 Task: Buy 4 Baking Mats from Baking Tools & Accessories section under best seller category for shipping address: Ian Hill, 4722 Huntz Lane, Bolton, Massachusetts 01740, Cell Number 9785492947. Pay from credit card ending with 9757, CVV 798
Action: Mouse moved to (8, 72)
Screenshot: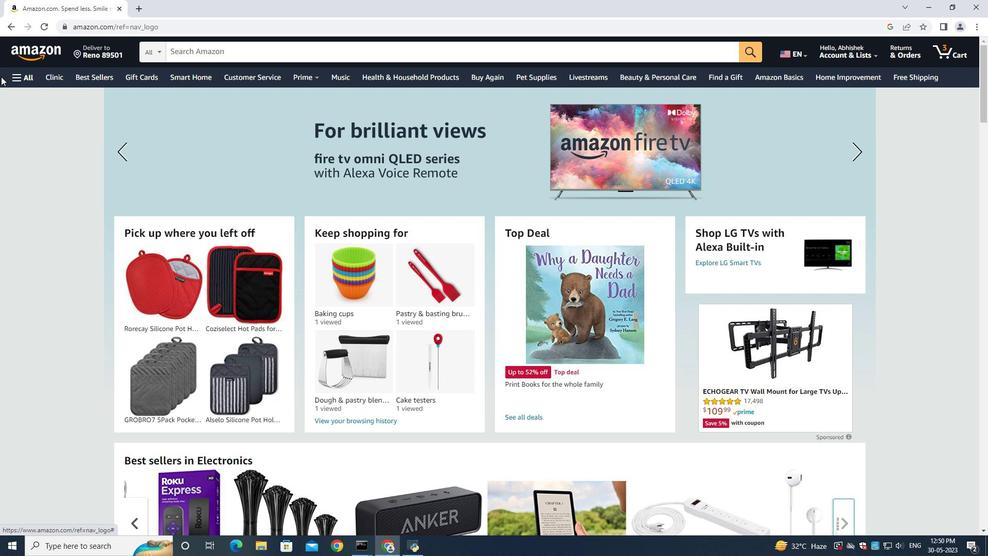
Action: Mouse pressed left at (8, 72)
Screenshot: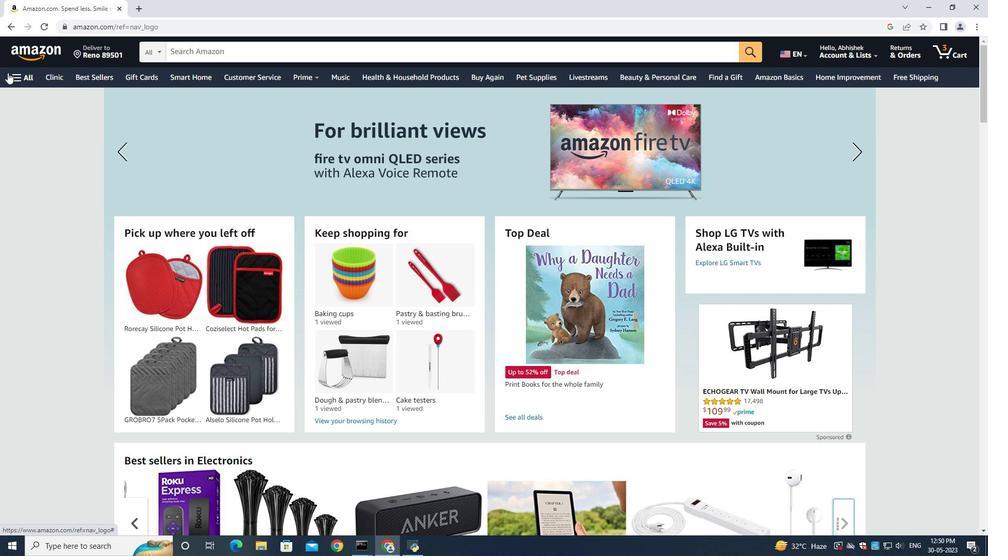 
Action: Mouse moved to (27, 93)
Screenshot: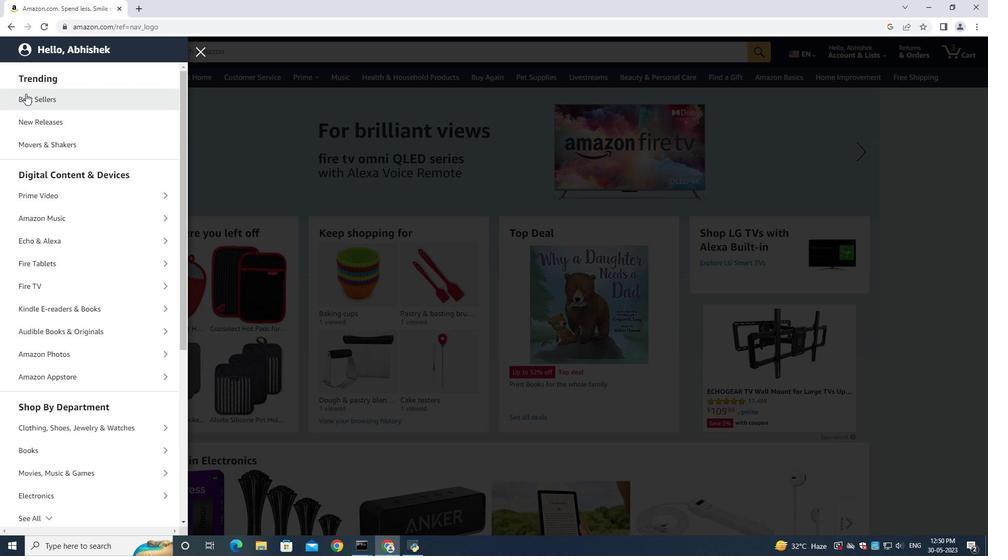 
Action: Mouse pressed left at (27, 93)
Screenshot: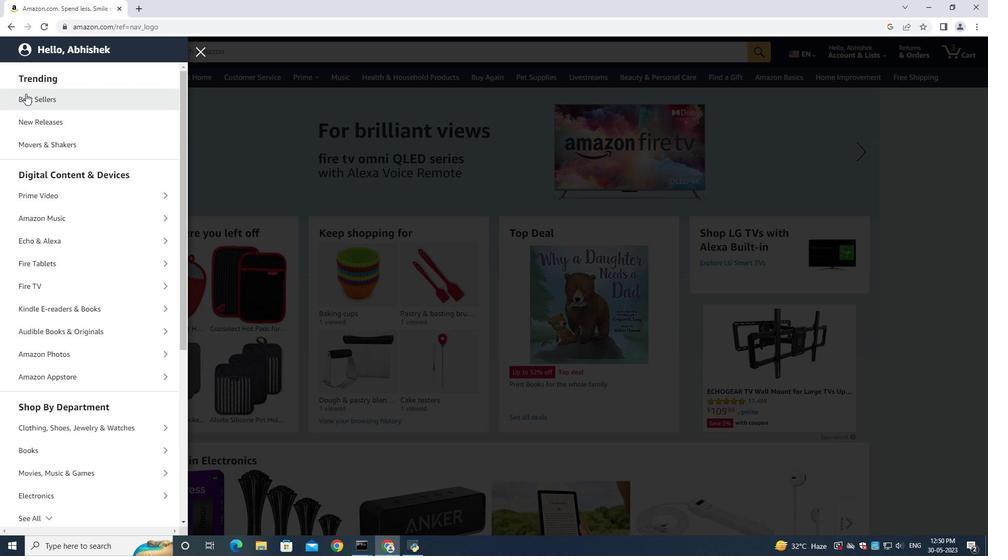 
Action: Mouse moved to (218, 56)
Screenshot: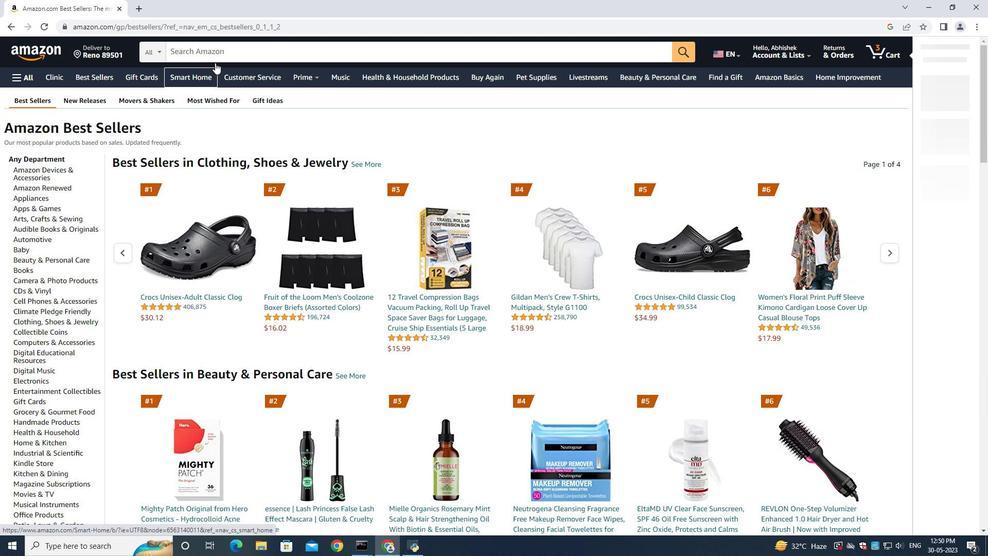
Action: Mouse pressed left at (218, 56)
Screenshot: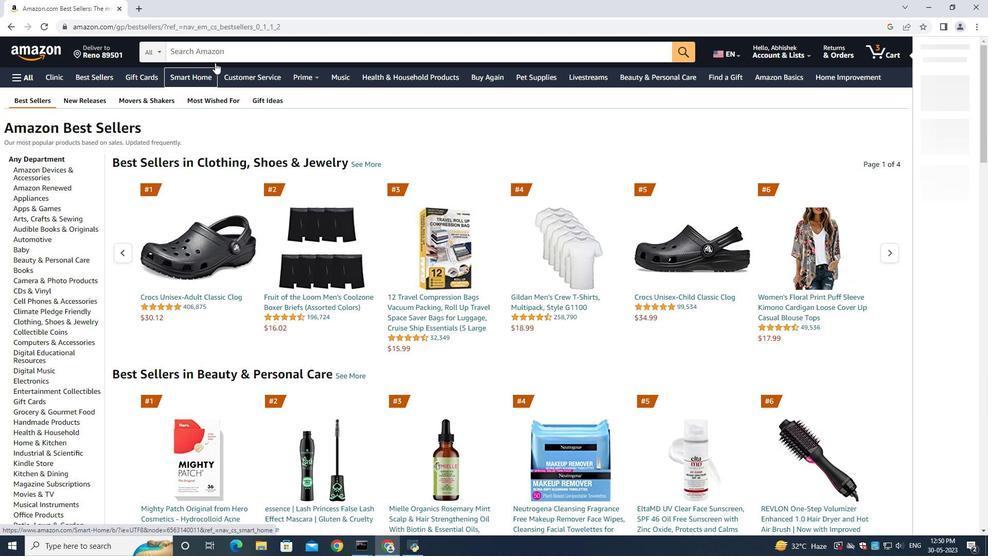 
Action: Key pressed <Key.shift><Key.shift>Baking<Key.space>a<Key.backspace>mats<Key.enter>
Screenshot: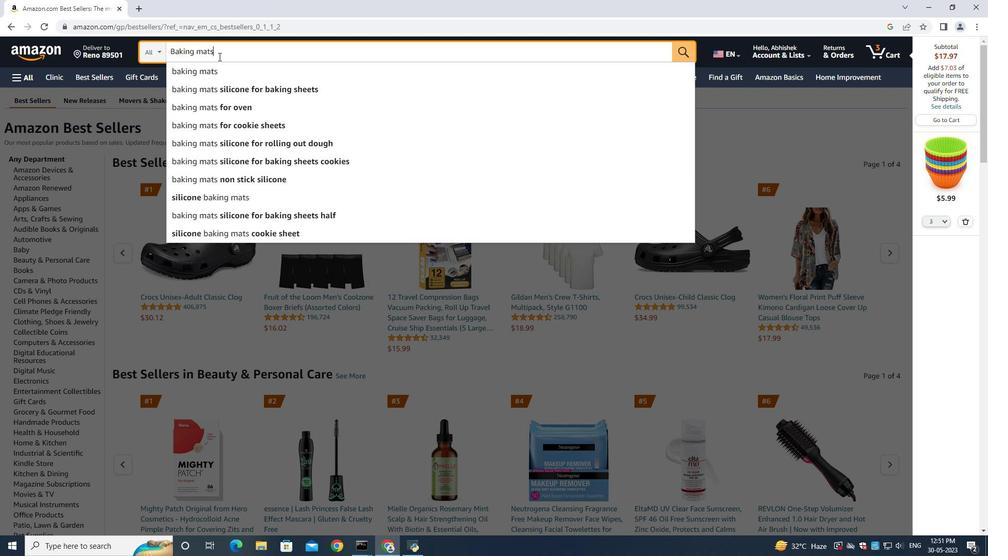 
Action: Mouse moved to (48, 212)
Screenshot: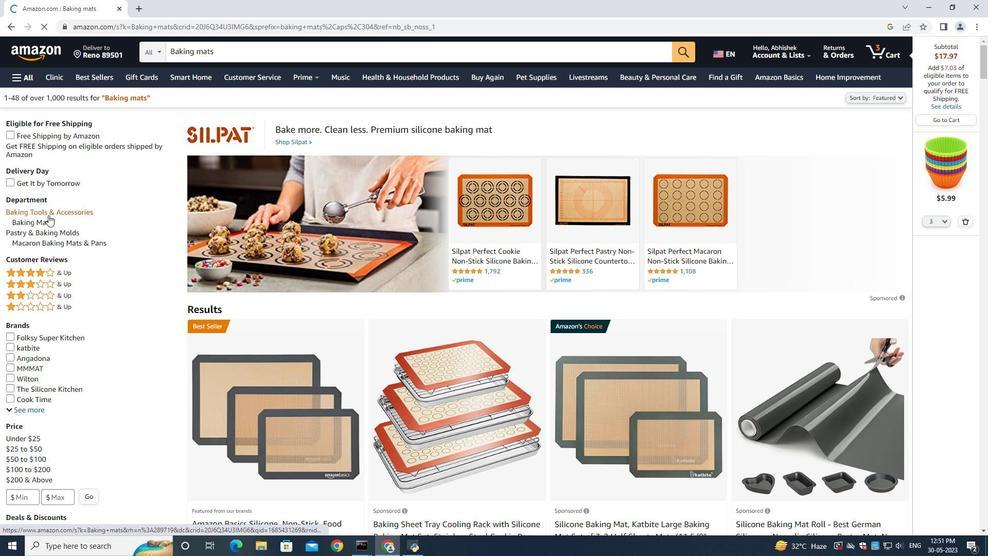 
Action: Mouse pressed left at (48, 212)
Screenshot: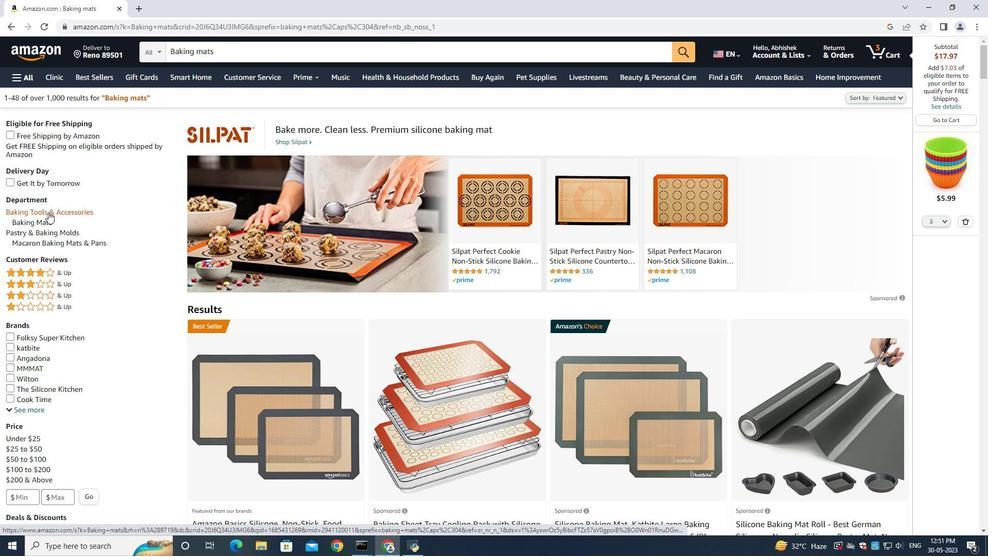 
Action: Mouse moved to (521, 348)
Screenshot: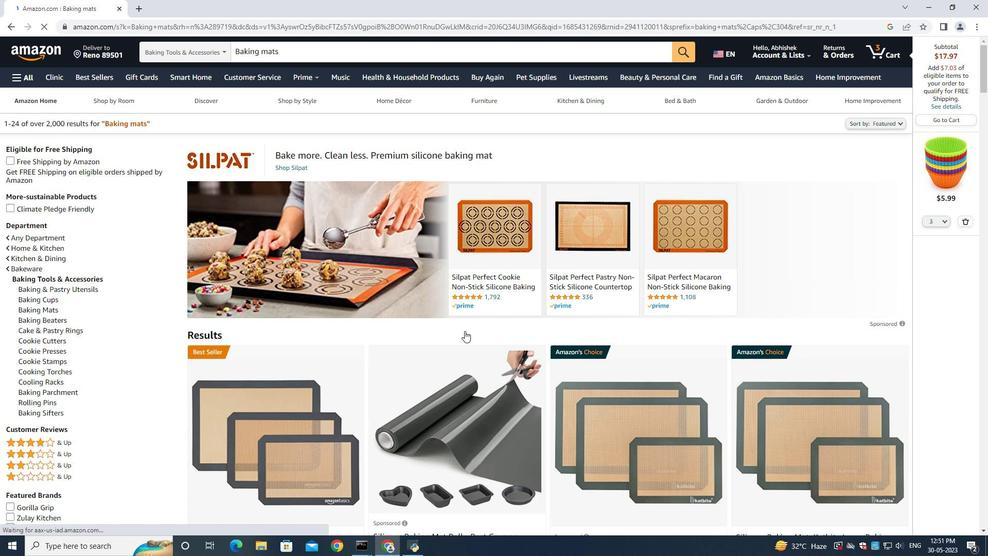 
Action: Mouse scrolled (521, 347) with delta (0, 0)
Screenshot: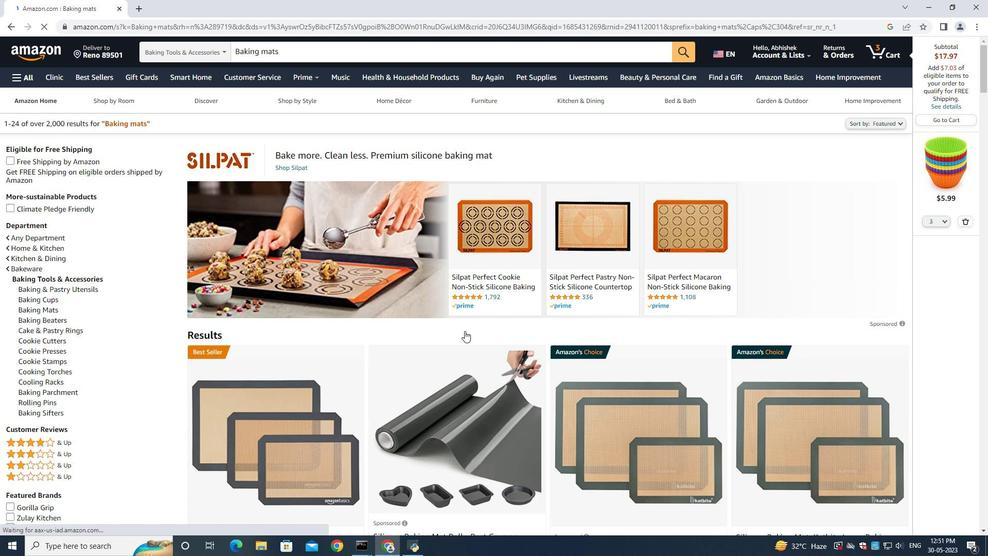
Action: Mouse scrolled (521, 347) with delta (0, 0)
Screenshot: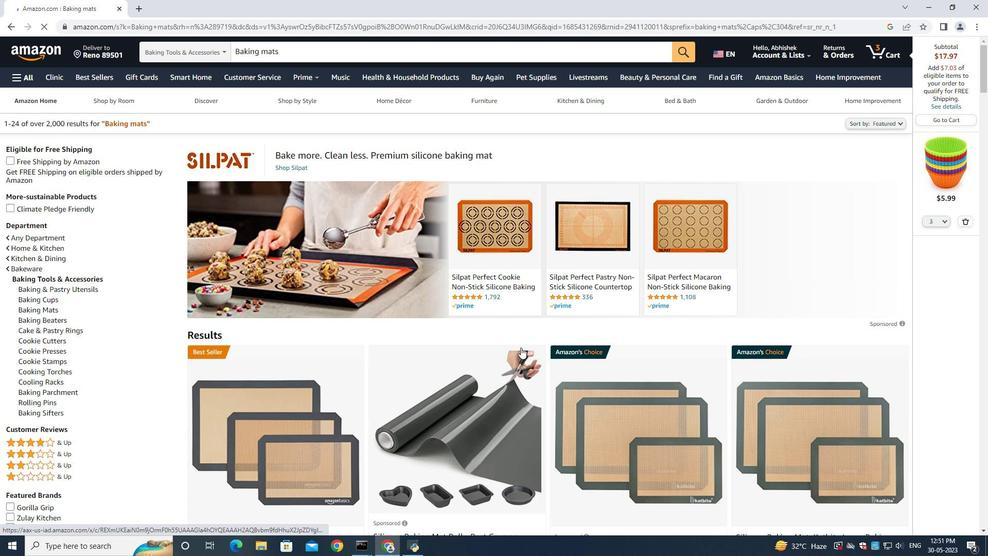 
Action: Mouse scrolled (521, 347) with delta (0, 0)
Screenshot: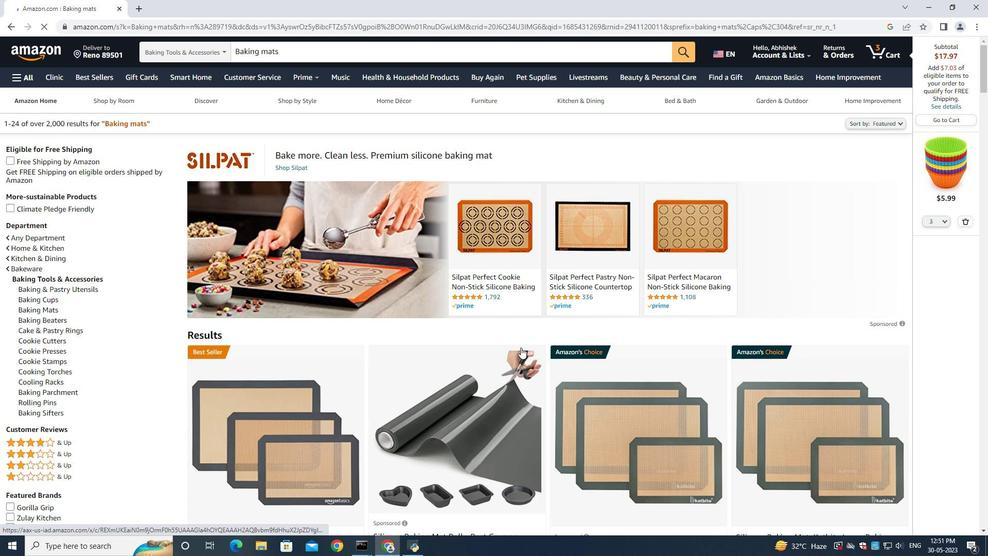 
Action: Mouse scrolled (521, 347) with delta (0, 0)
Screenshot: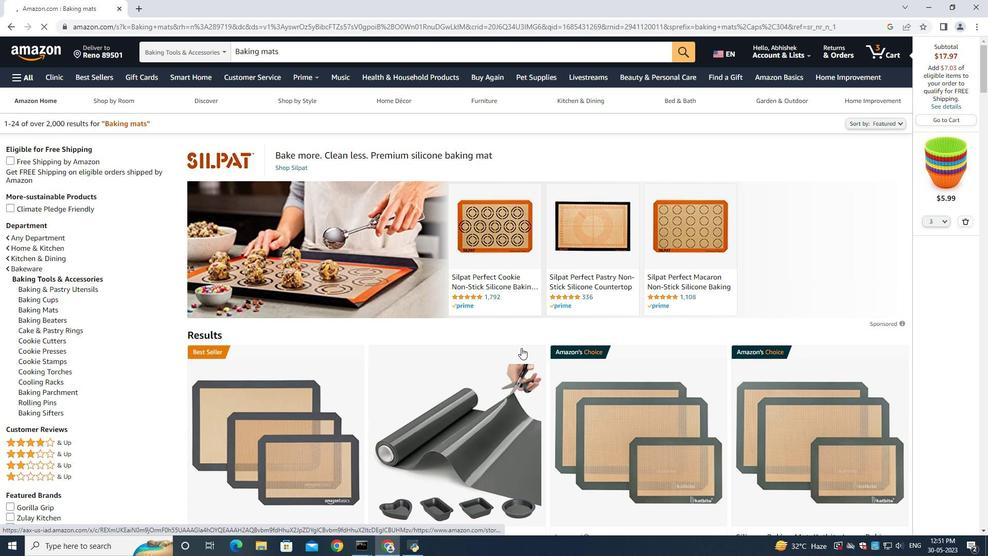 
Action: Mouse moved to (498, 348)
Screenshot: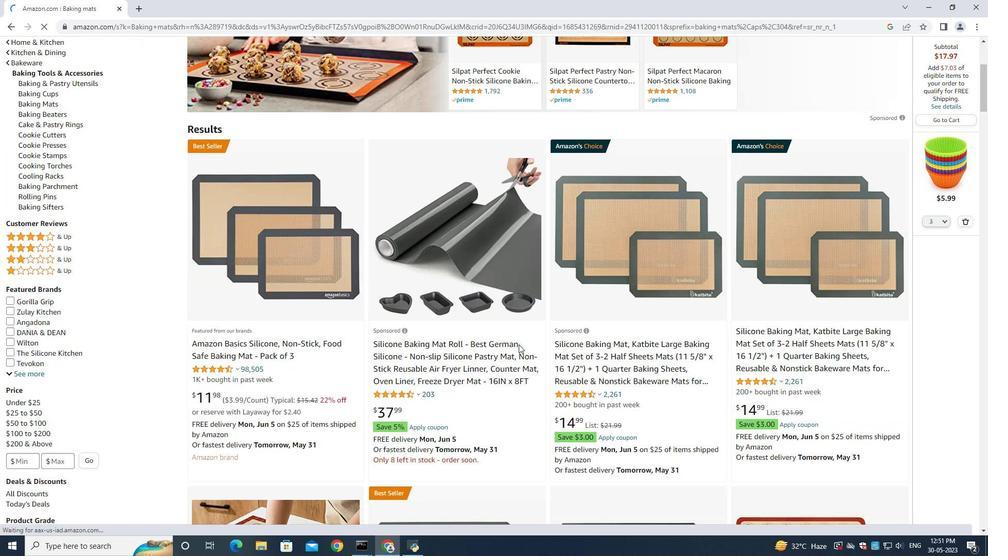 
Action: Mouse scrolled (498, 348) with delta (0, 0)
Screenshot: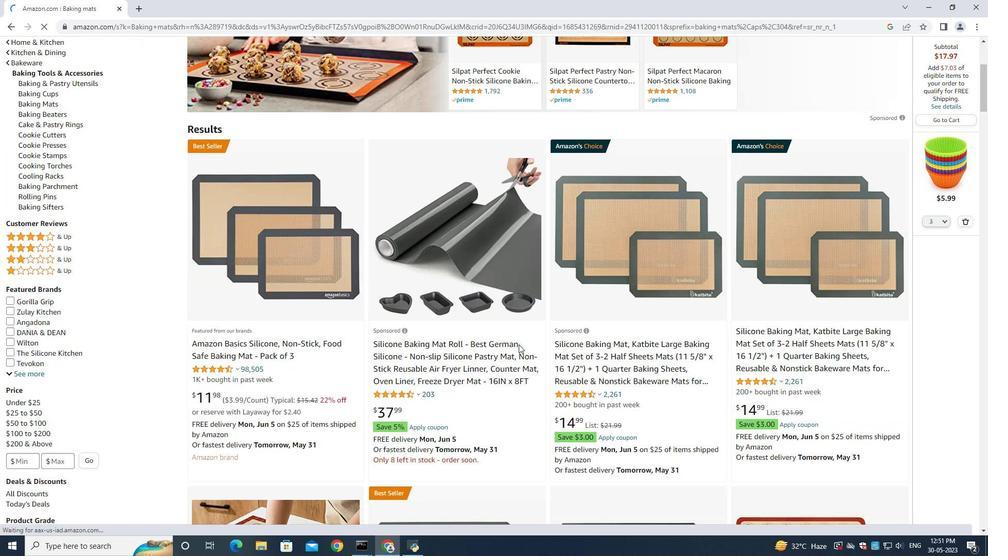 
Action: Mouse moved to (494, 350)
Screenshot: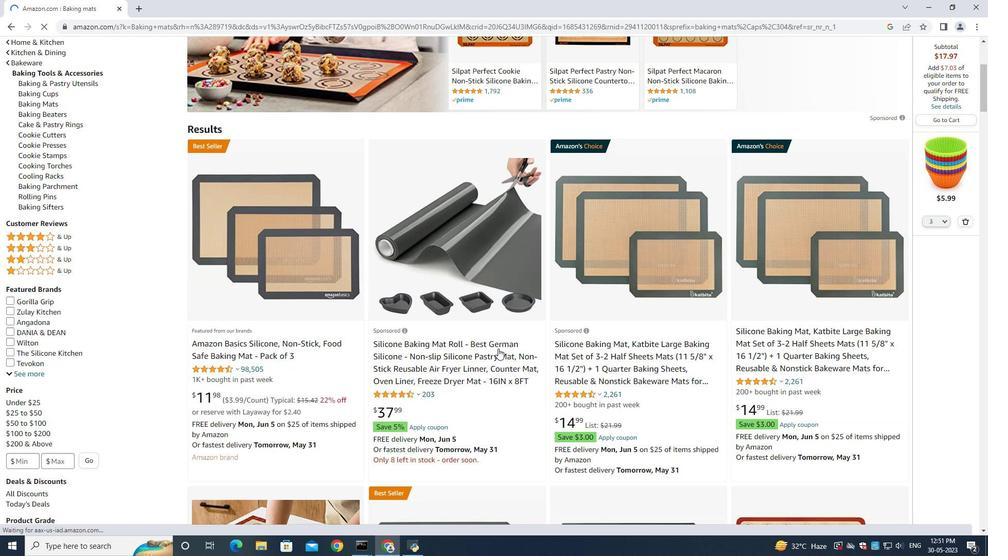 
Action: Mouse scrolled (494, 349) with delta (0, 0)
Screenshot: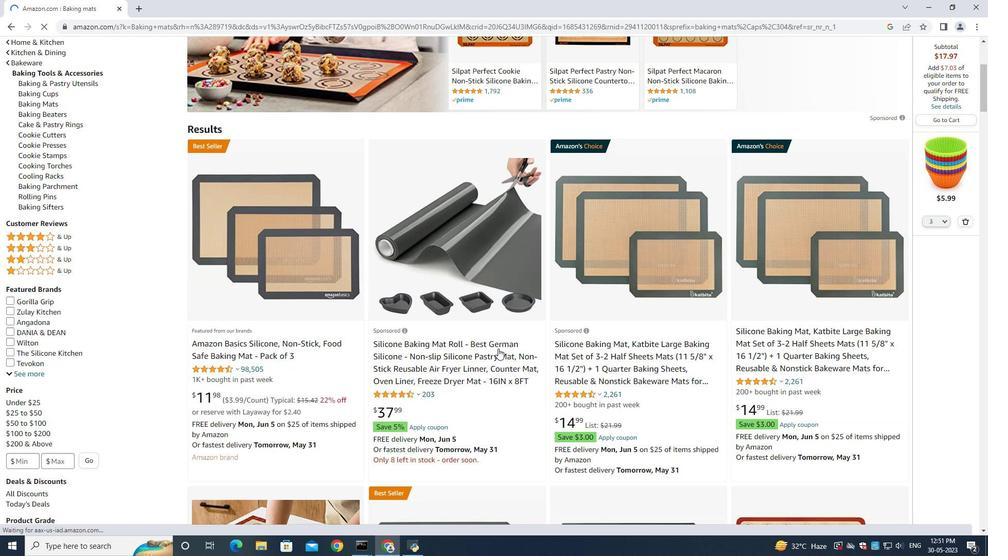 
Action: Mouse moved to (607, 252)
Screenshot: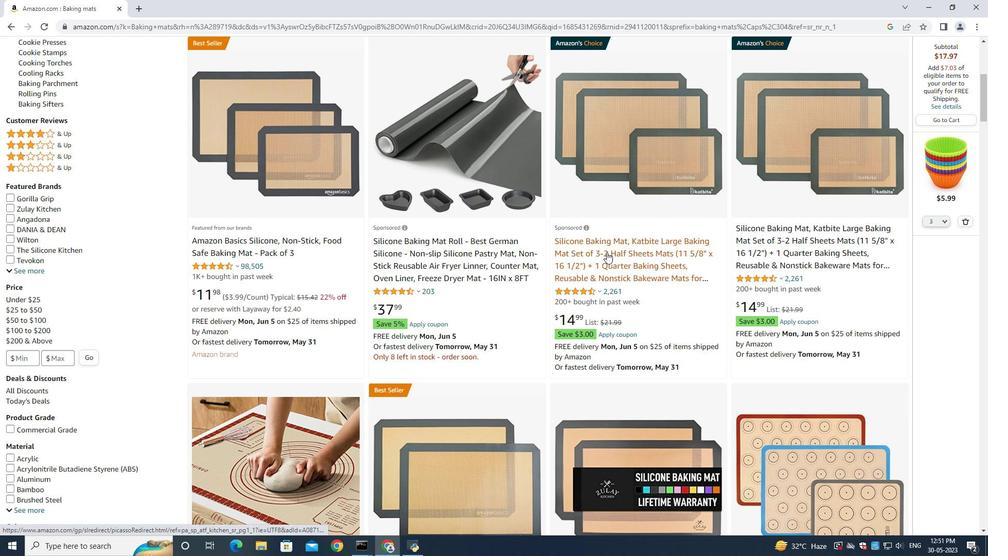
Action: Mouse scrolled (607, 251) with delta (0, 0)
Screenshot: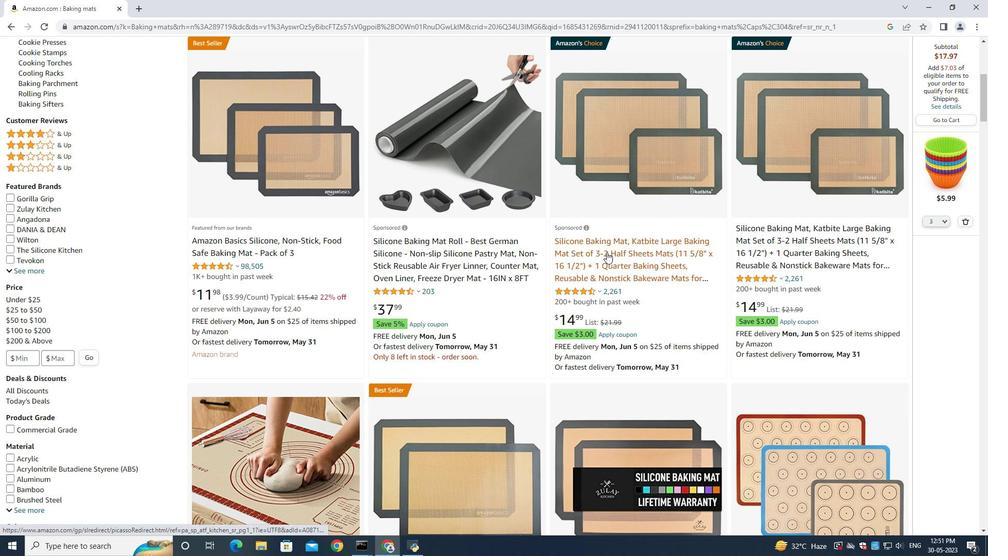 
Action: Mouse scrolled (607, 251) with delta (0, 0)
Screenshot: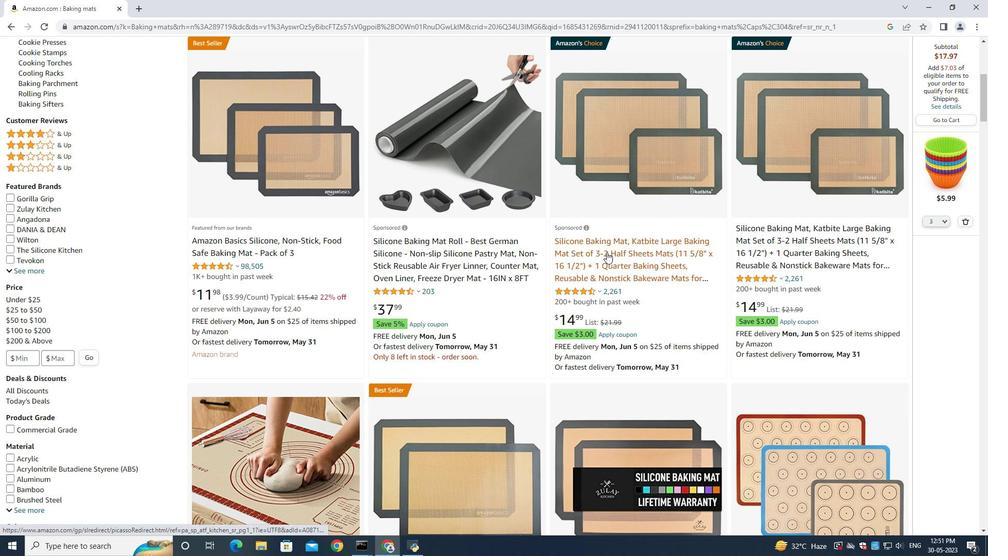 
Action: Mouse moved to (415, 371)
Screenshot: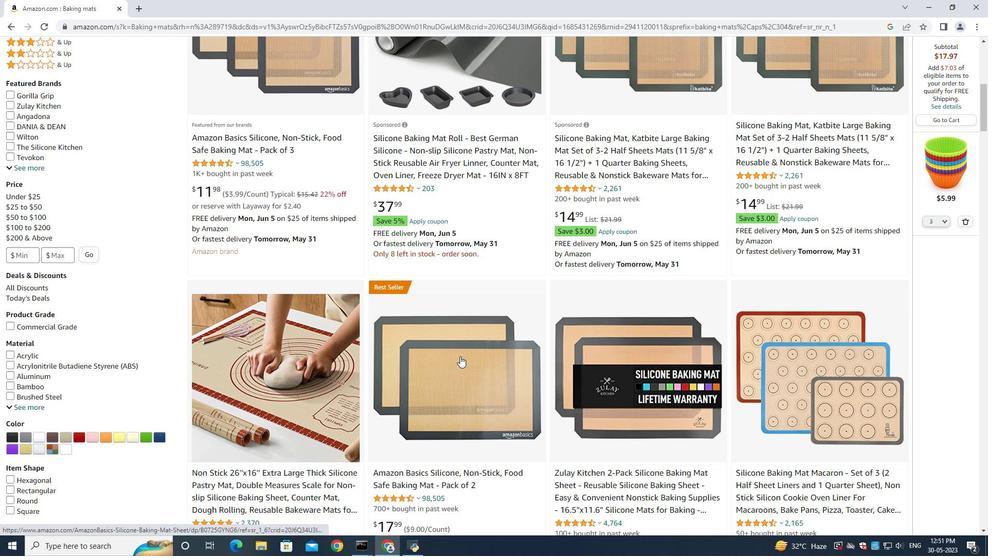 
Action: Mouse scrolled (415, 371) with delta (0, 0)
Screenshot: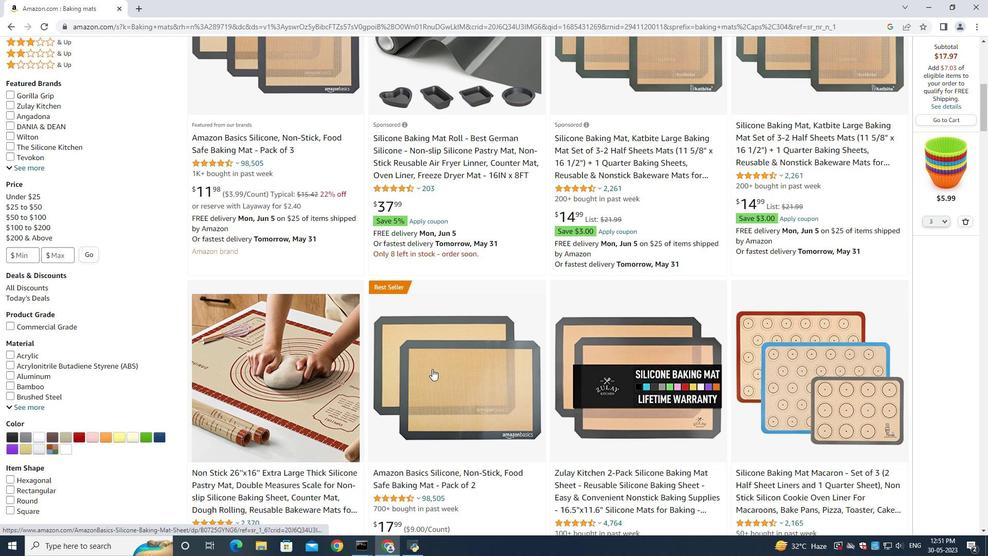 
Action: Mouse scrolled (415, 371) with delta (0, 0)
Screenshot: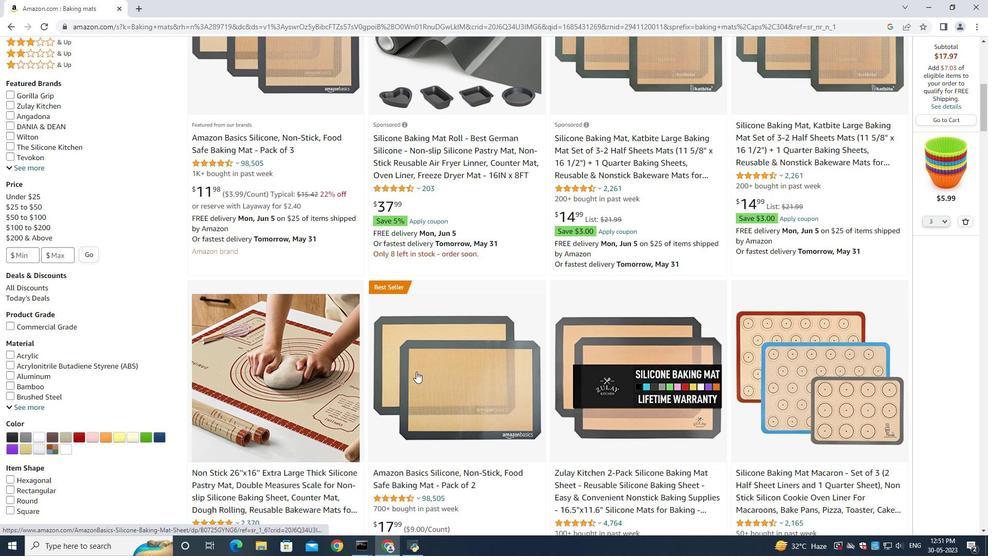 
Action: Mouse moved to (255, 371)
Screenshot: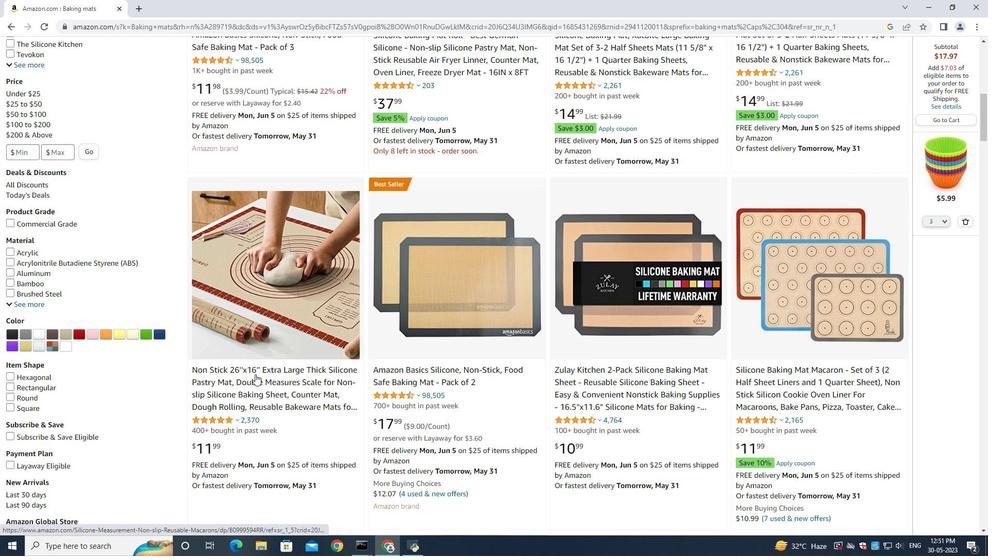 
Action: Mouse pressed left at (255, 371)
Screenshot: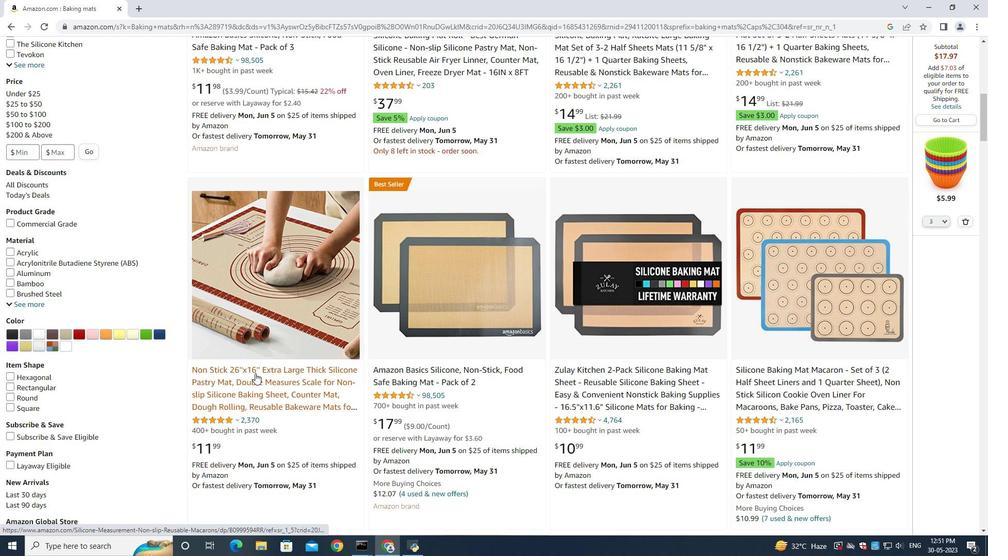 
Action: Mouse moved to (965, 220)
Screenshot: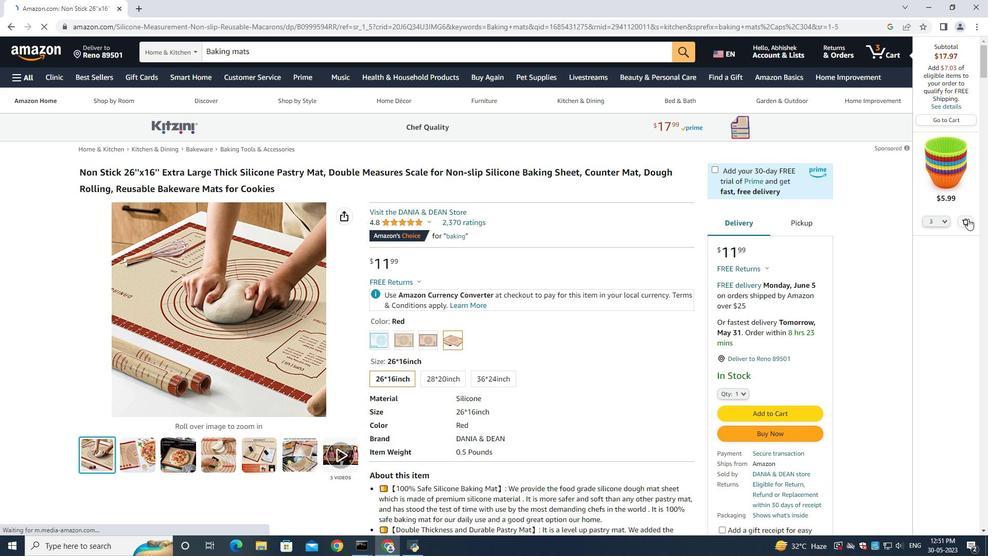 
Action: Mouse pressed left at (965, 220)
Screenshot: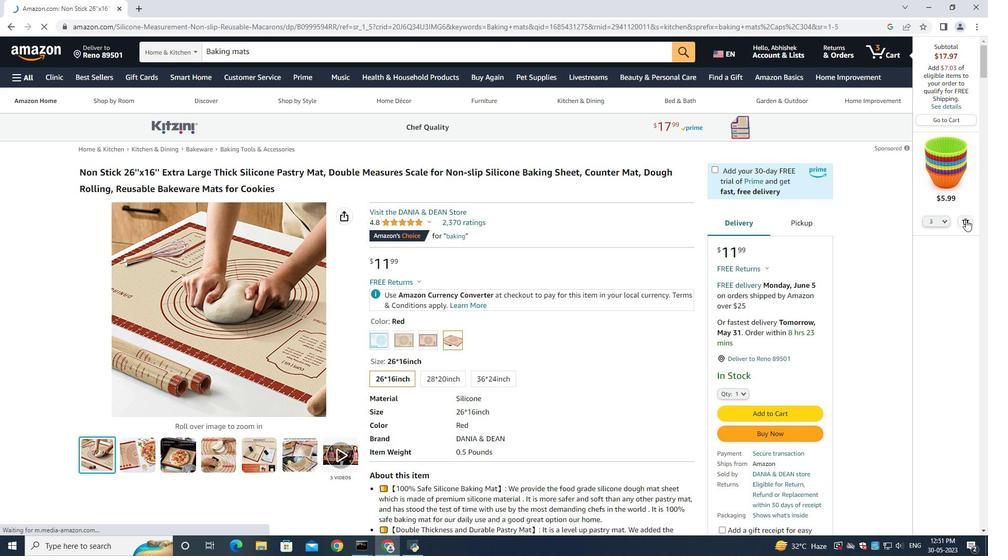 
Action: Mouse moved to (731, 392)
Screenshot: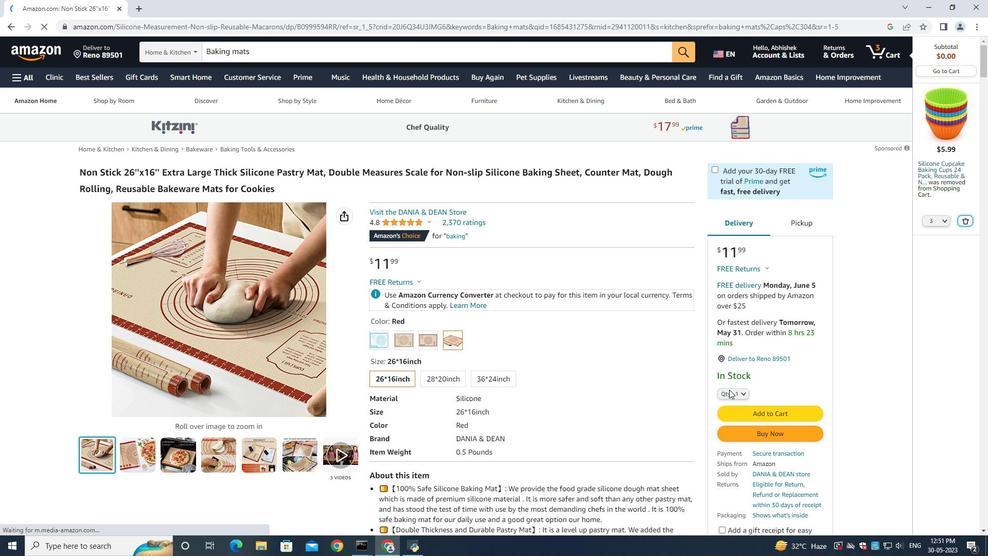 
Action: Mouse pressed left at (731, 392)
Screenshot: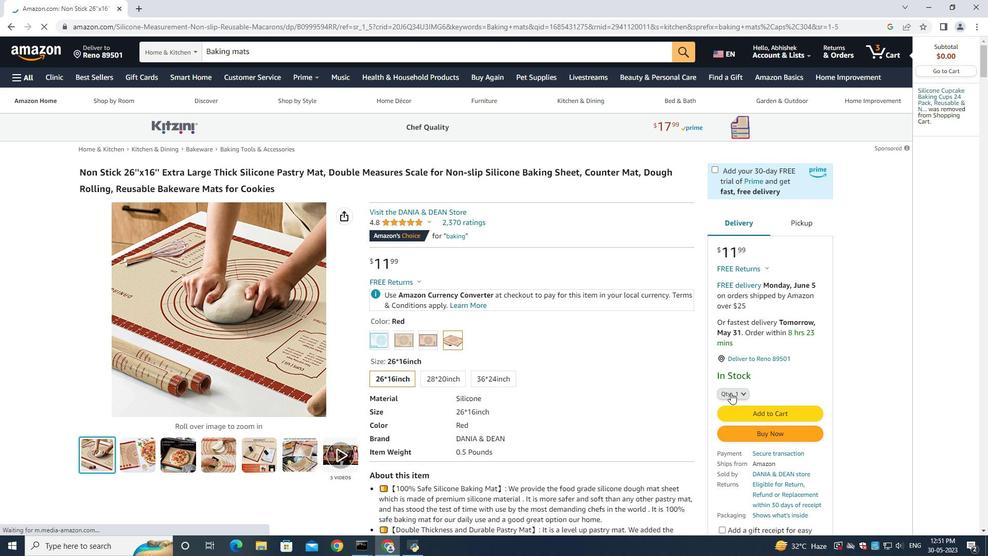 
Action: Mouse moved to (725, 97)
Screenshot: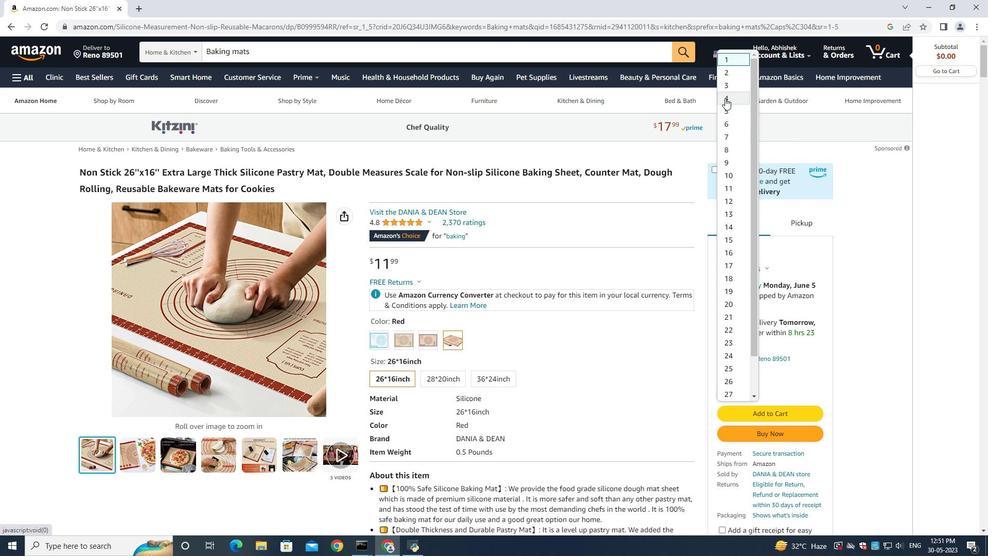
Action: Mouse pressed left at (725, 97)
Screenshot: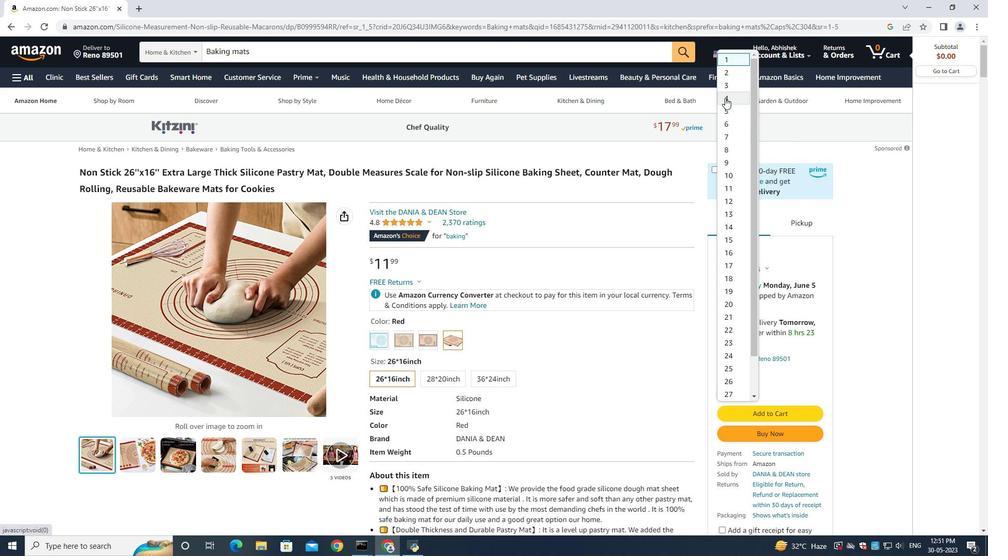 
Action: Mouse moved to (750, 411)
Screenshot: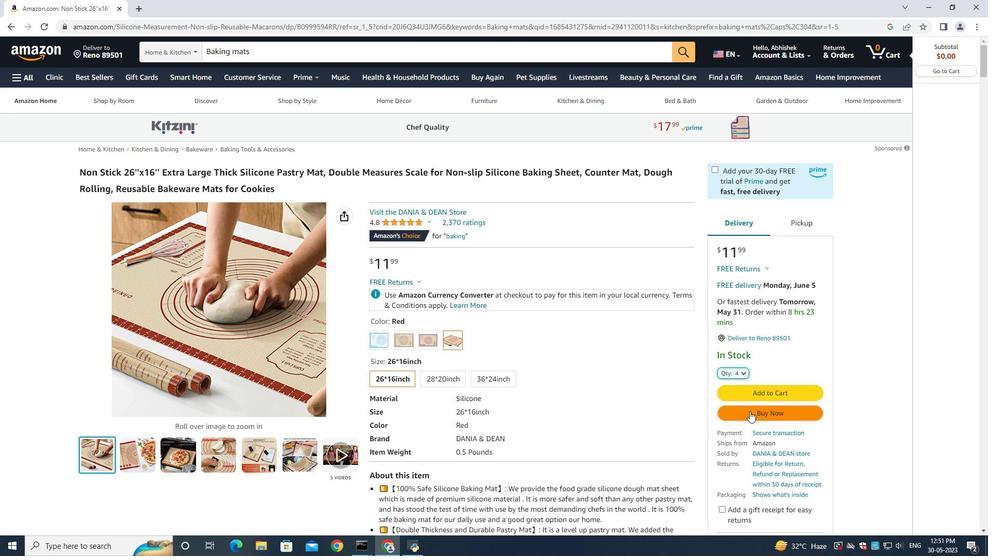 
Action: Mouse pressed left at (750, 411)
Screenshot: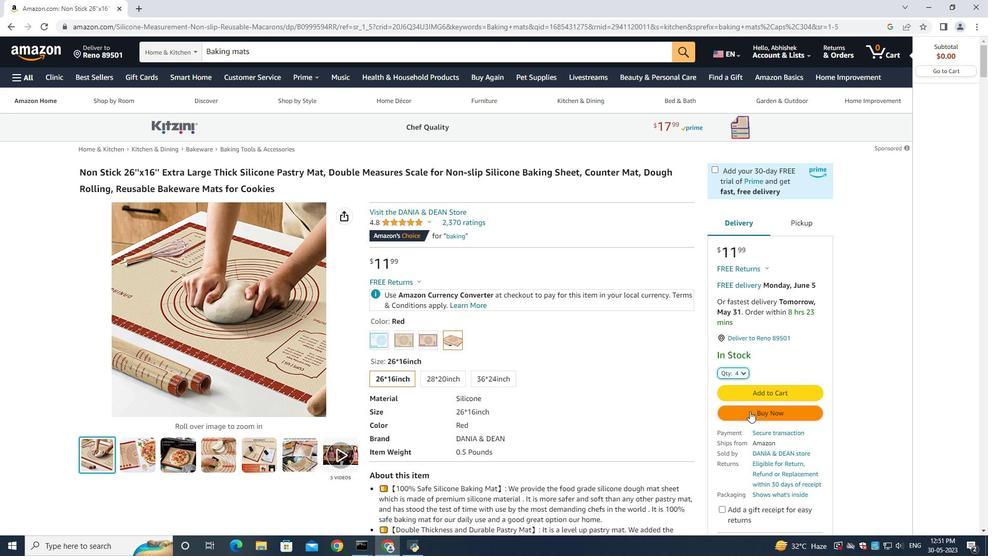 
Action: Mouse moved to (489, 271)
Screenshot: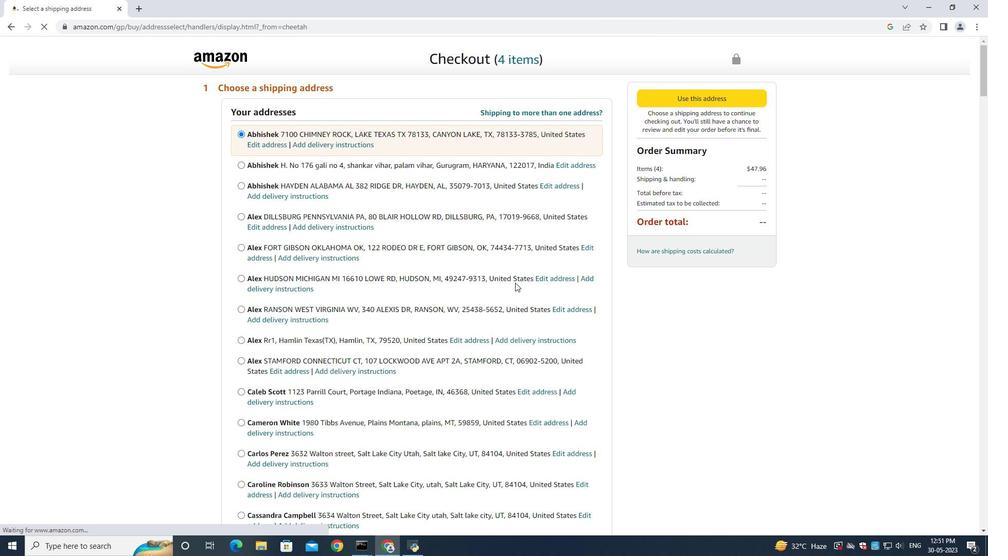 
Action: Mouse scrolled (489, 270) with delta (0, 0)
Screenshot: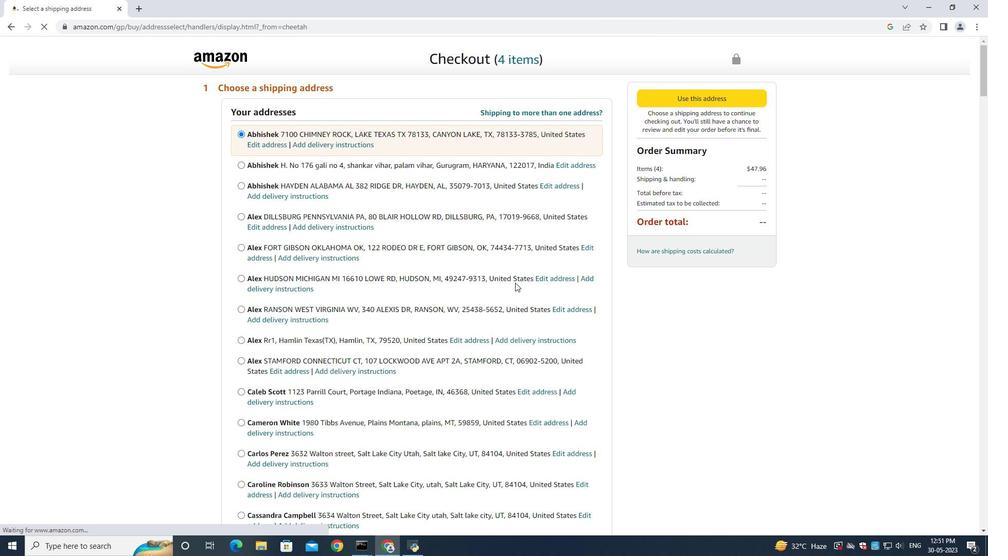 
Action: Mouse scrolled (489, 270) with delta (0, 0)
Screenshot: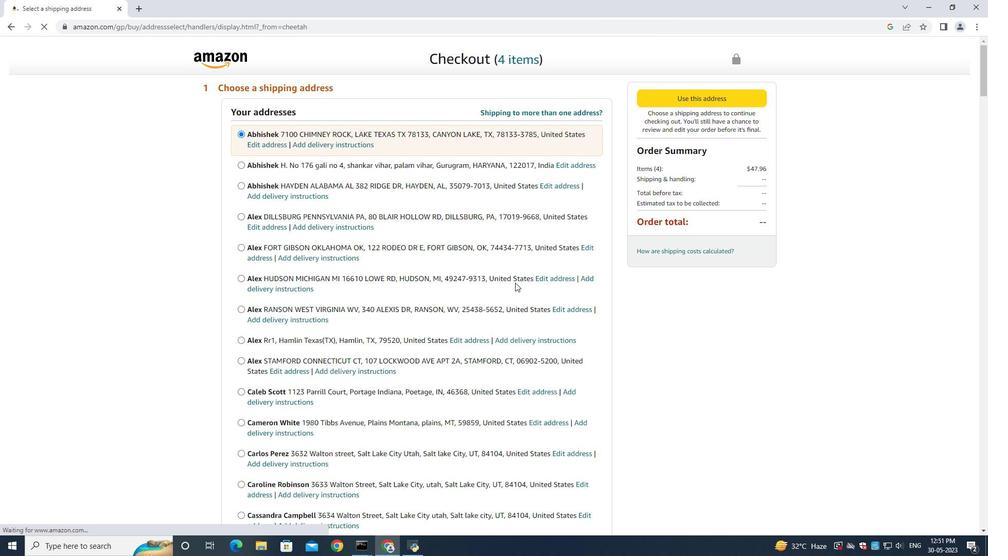 
Action: Mouse scrolled (489, 270) with delta (0, 0)
Screenshot: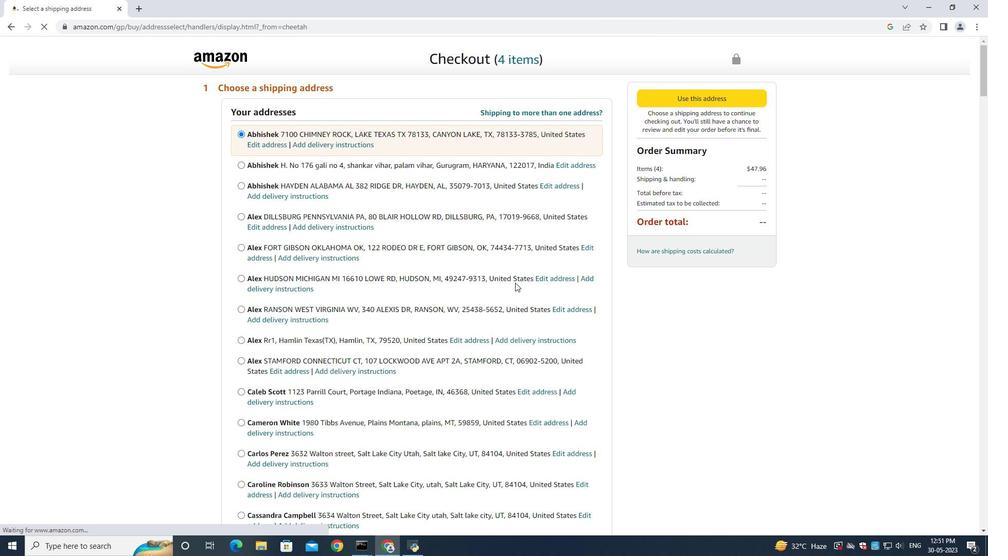 
Action: Mouse scrolled (489, 270) with delta (0, 0)
Screenshot: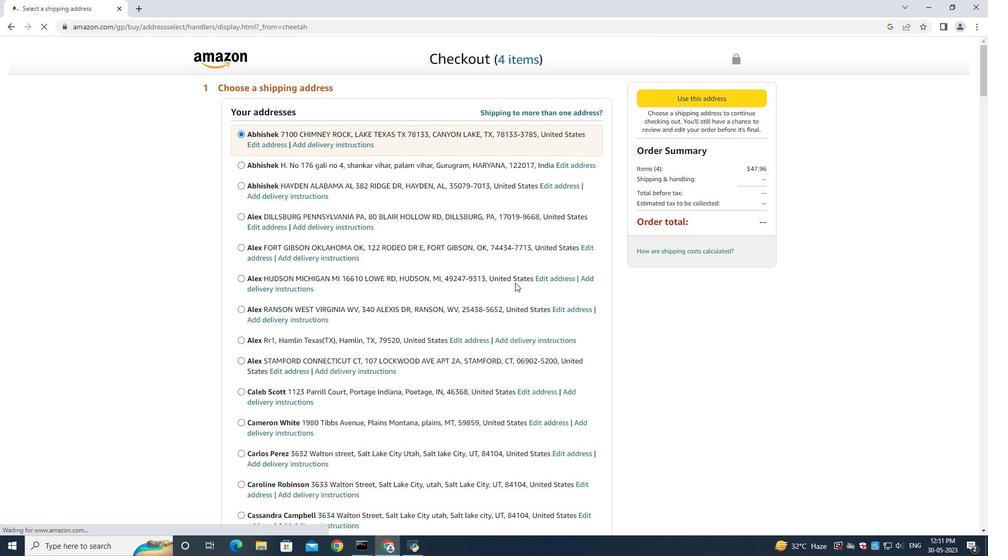 
Action: Mouse scrolled (489, 270) with delta (0, 0)
Screenshot: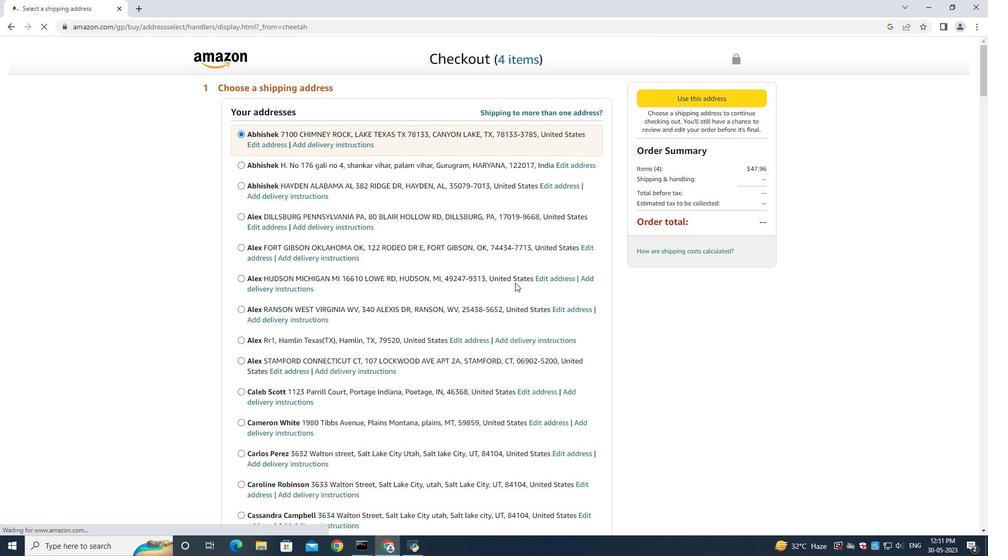 
Action: Mouse scrolled (489, 270) with delta (0, 0)
Screenshot: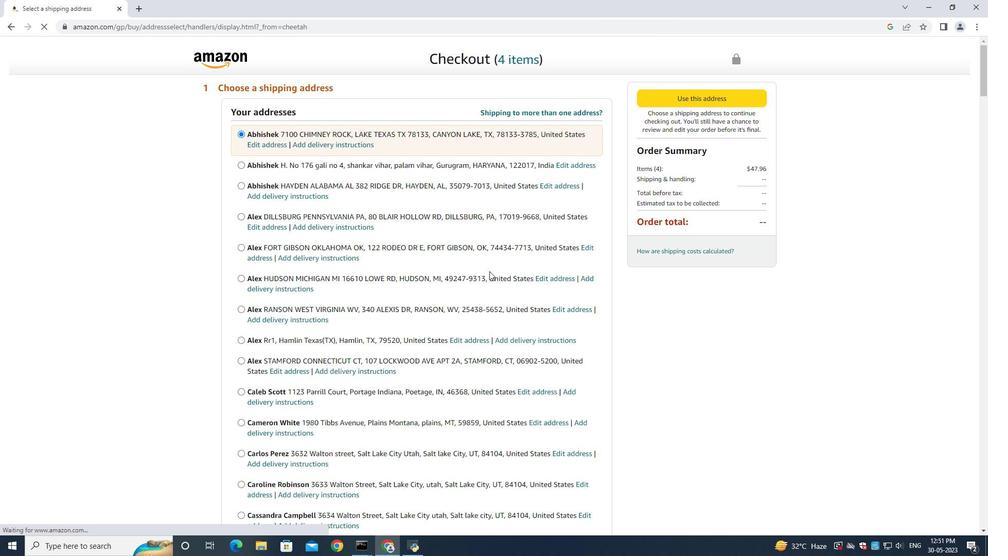 
Action: Mouse moved to (489, 271)
Screenshot: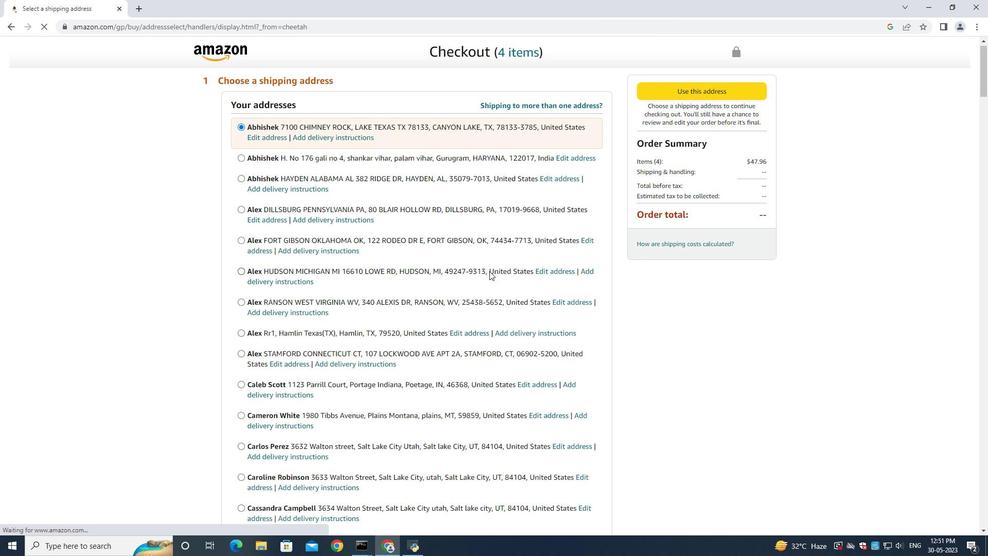 
Action: Mouse scrolled (489, 270) with delta (0, 0)
Screenshot: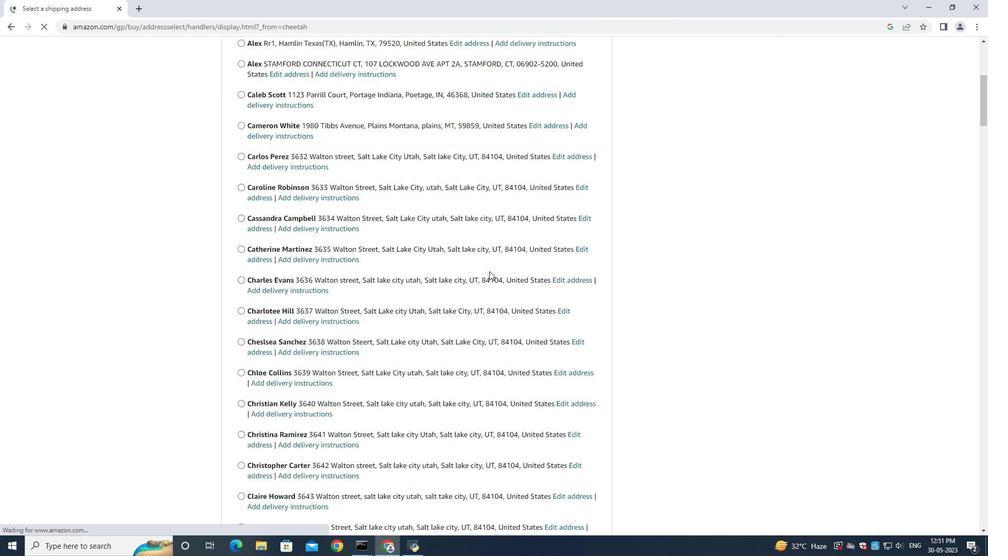 
Action: Mouse moved to (489, 271)
Screenshot: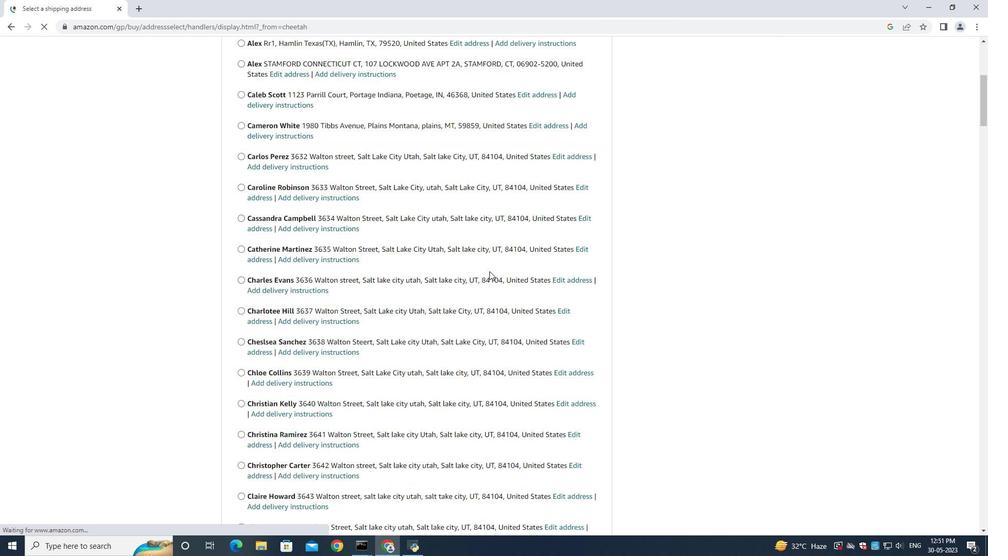 
Action: Mouse scrolled (489, 270) with delta (0, 0)
Screenshot: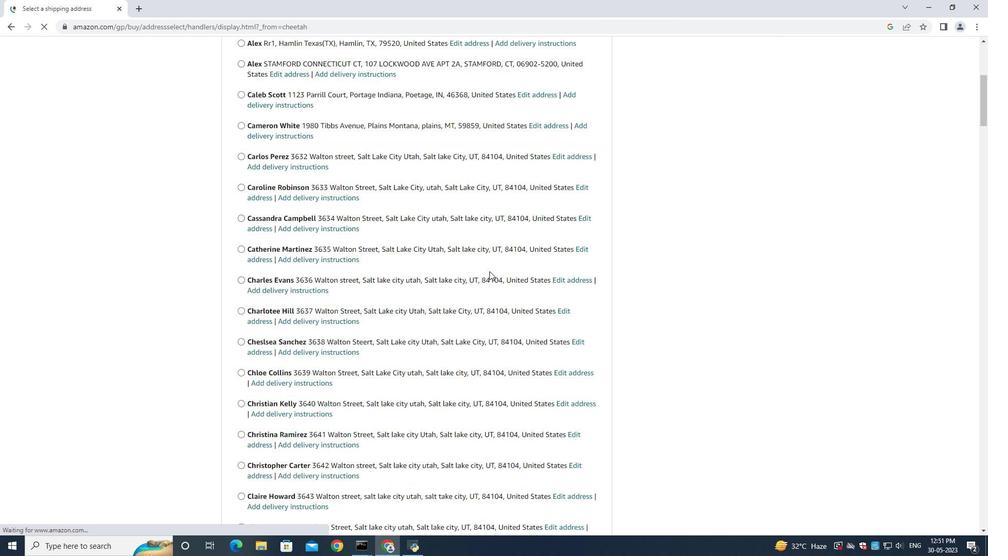 
Action: Mouse moved to (488, 272)
Screenshot: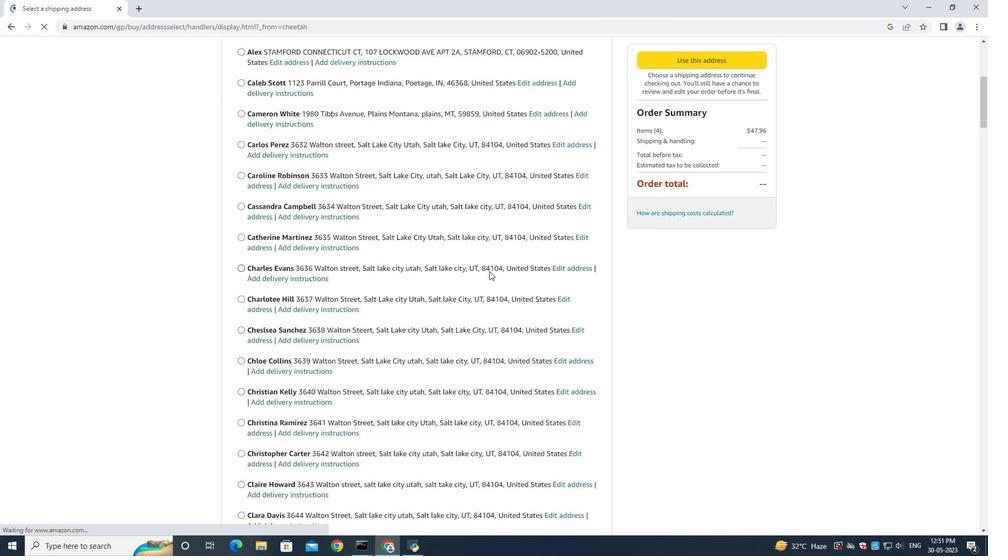 
Action: Mouse scrolled (488, 271) with delta (0, 0)
Screenshot: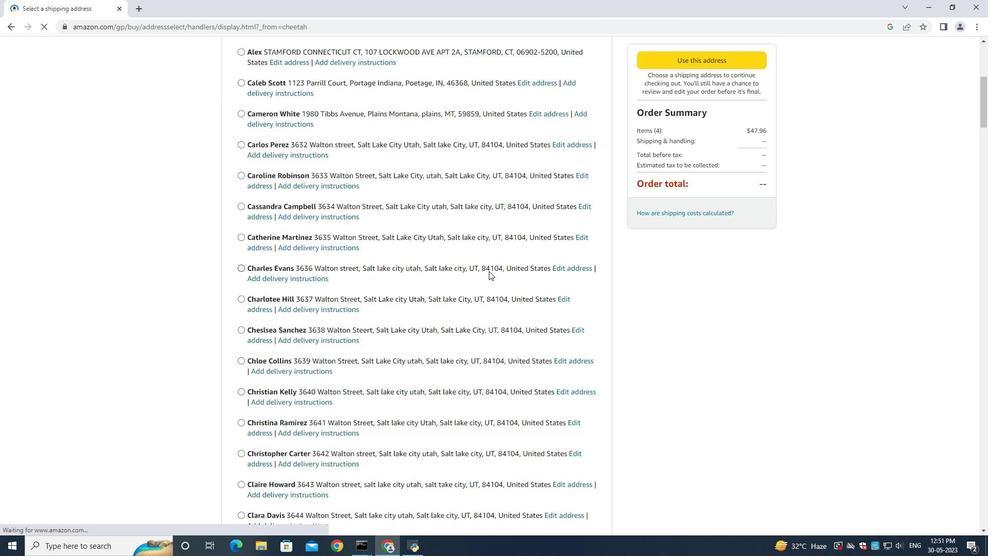 
Action: Mouse scrolled (488, 271) with delta (0, 0)
Screenshot: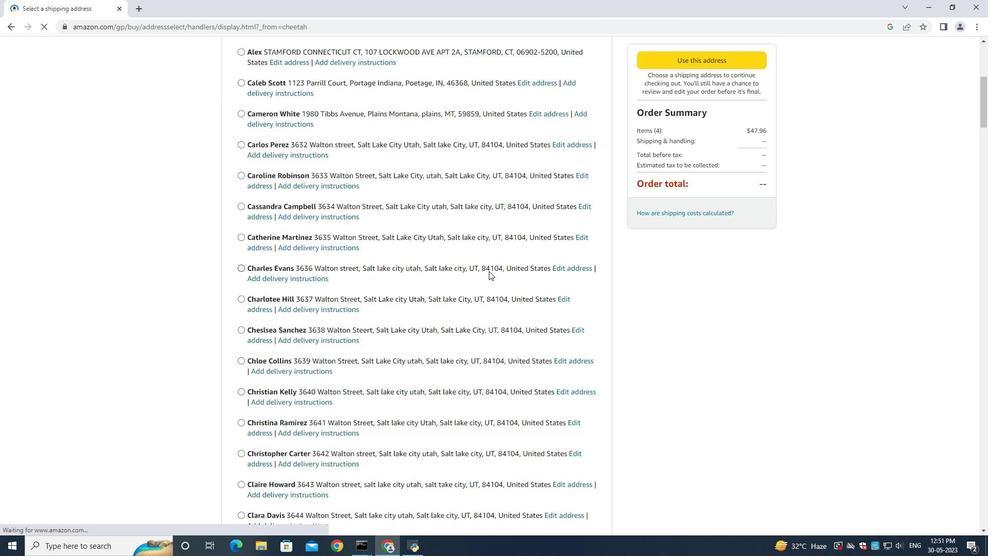 
Action: Mouse scrolled (488, 271) with delta (0, 0)
Screenshot: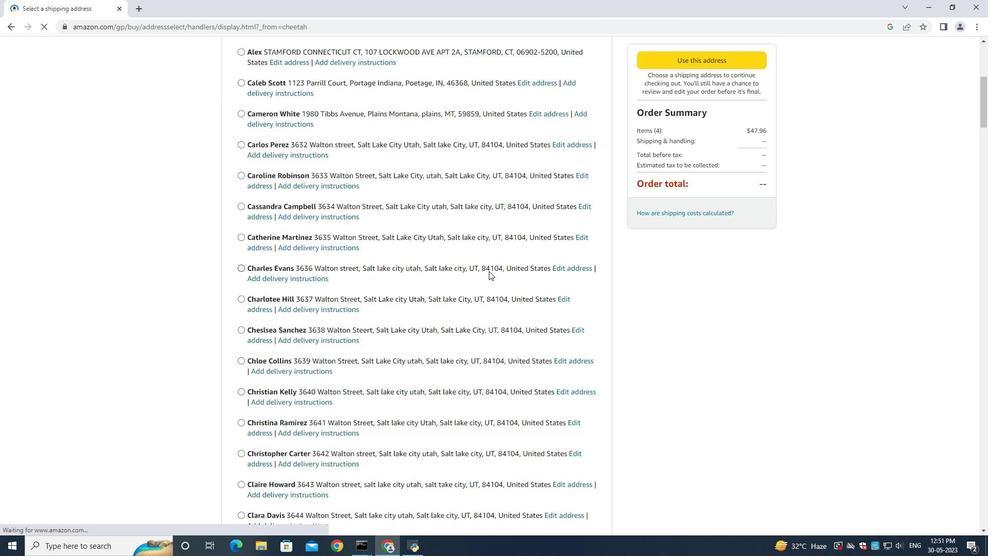 
Action: Mouse moved to (487, 272)
Screenshot: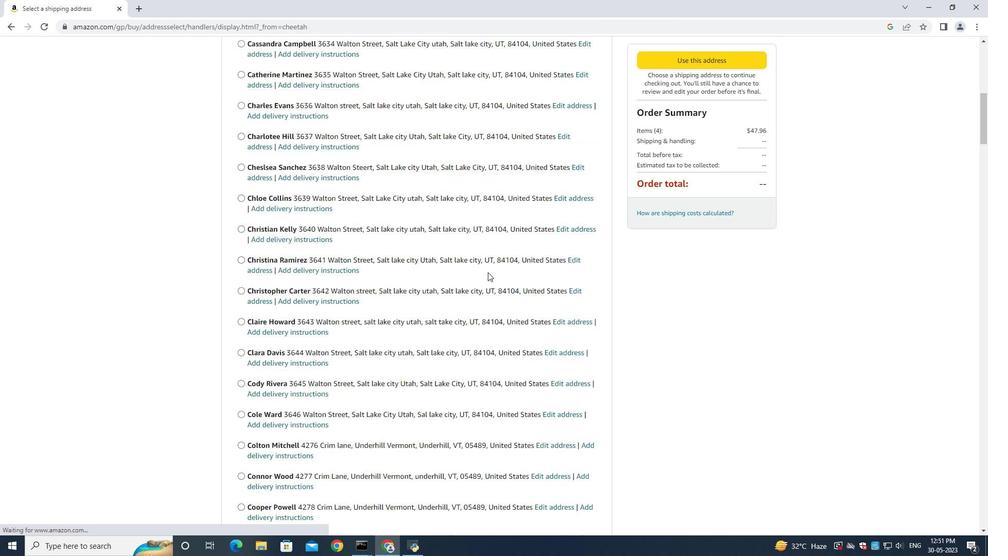 
Action: Mouse scrolled (487, 272) with delta (0, 0)
Screenshot: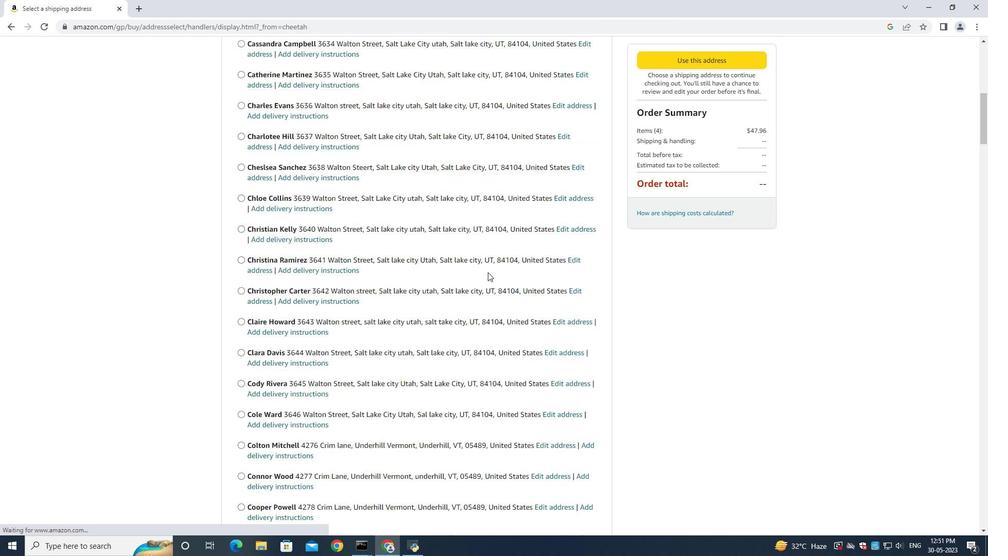
Action: Mouse moved to (487, 272)
Screenshot: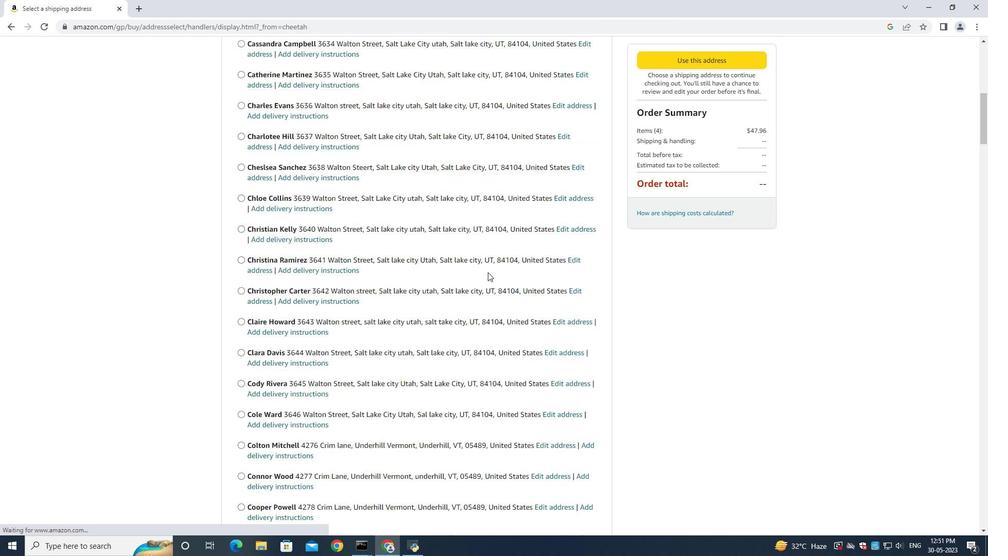 
Action: Mouse scrolled (487, 272) with delta (0, 0)
Screenshot: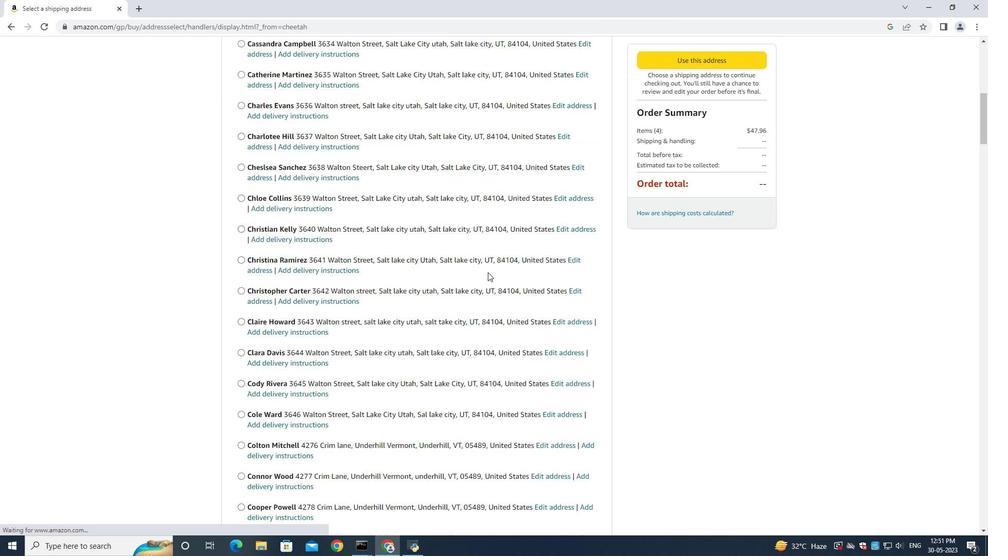 
Action: Mouse scrolled (487, 272) with delta (0, 0)
Screenshot: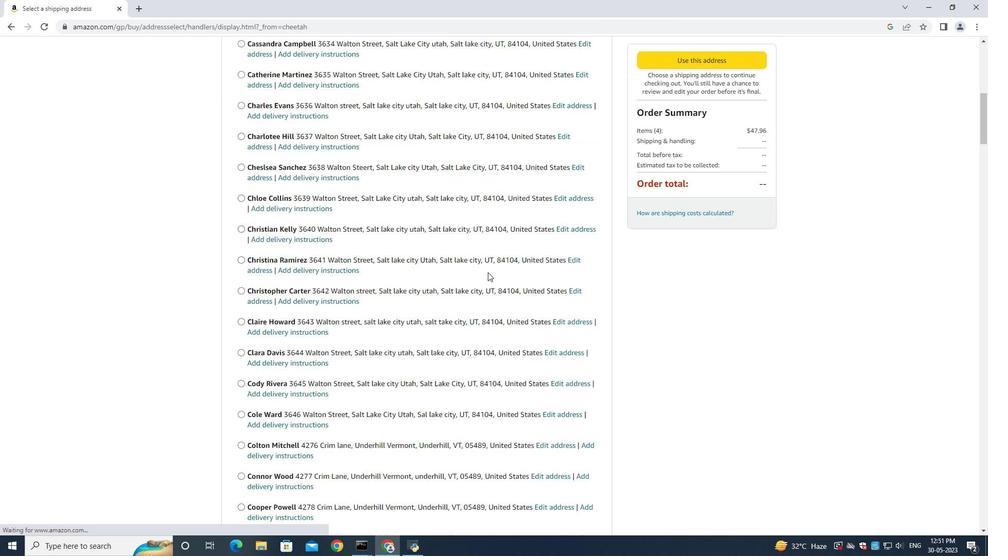 
Action: Mouse scrolled (487, 272) with delta (0, 0)
Screenshot: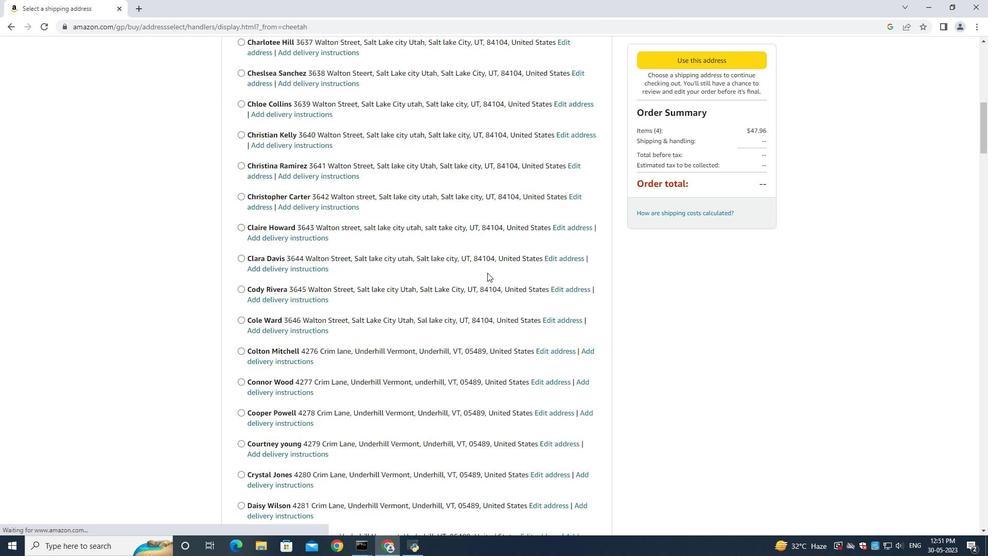 
Action: Mouse scrolled (487, 272) with delta (0, 0)
Screenshot: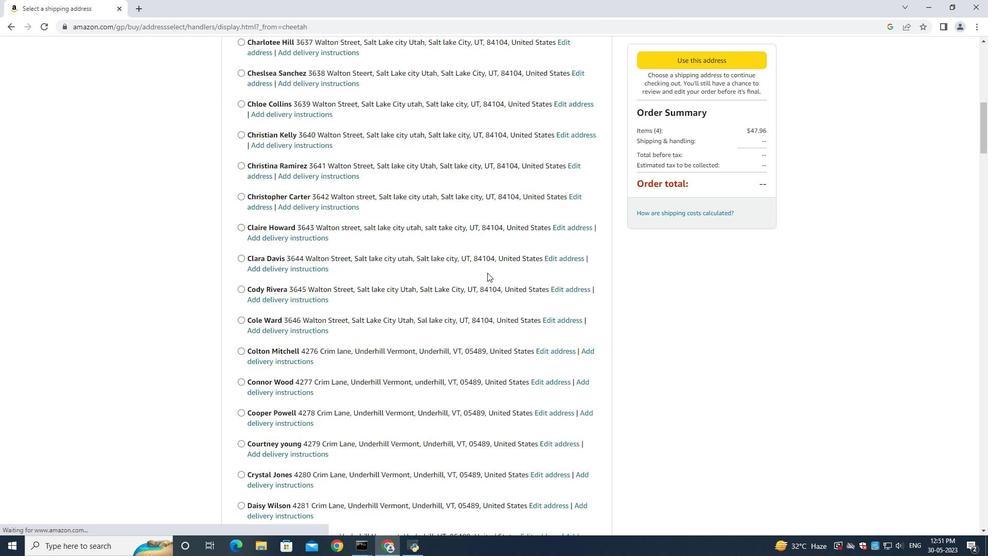
Action: Mouse scrolled (487, 272) with delta (0, 0)
Screenshot: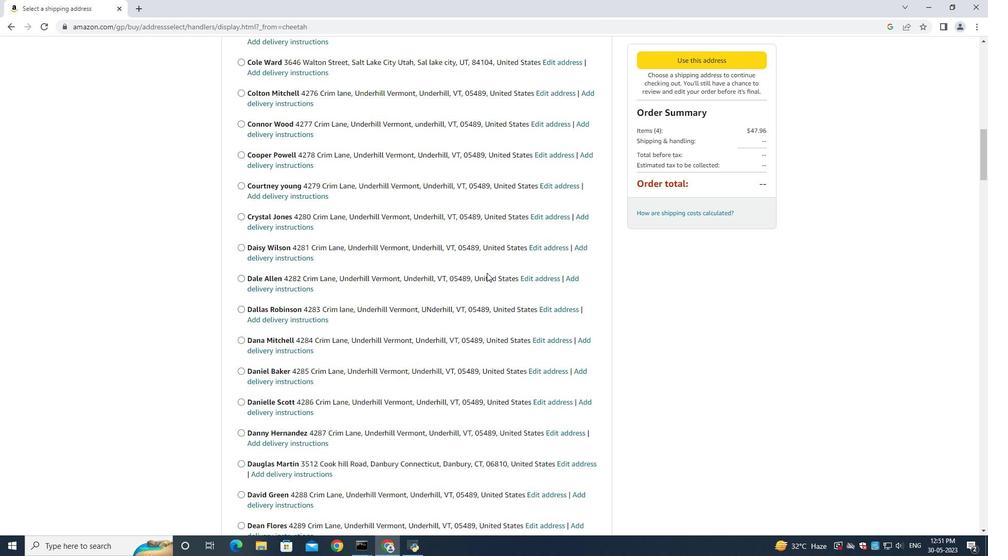 
Action: Mouse scrolled (487, 272) with delta (0, 0)
Screenshot: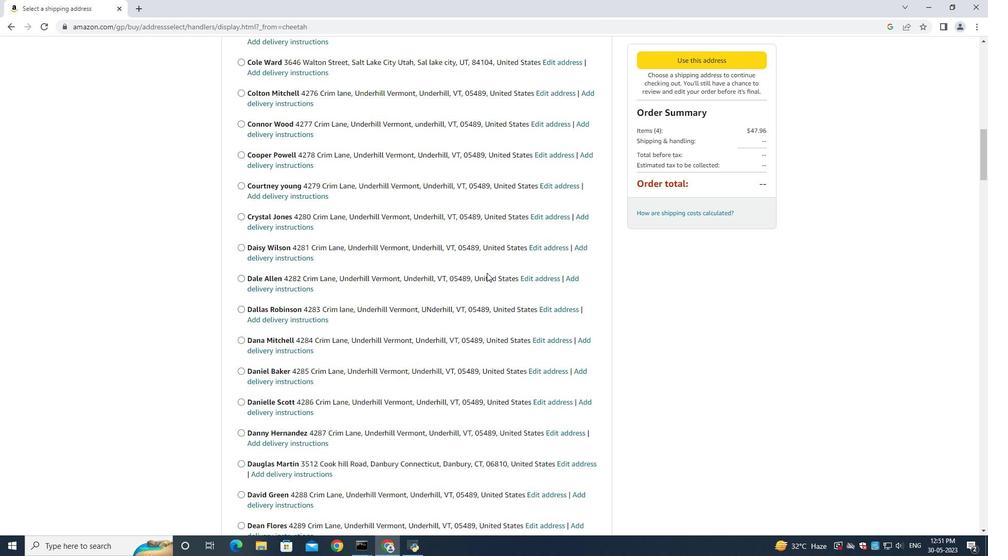 
Action: Mouse scrolled (487, 272) with delta (0, 0)
Screenshot: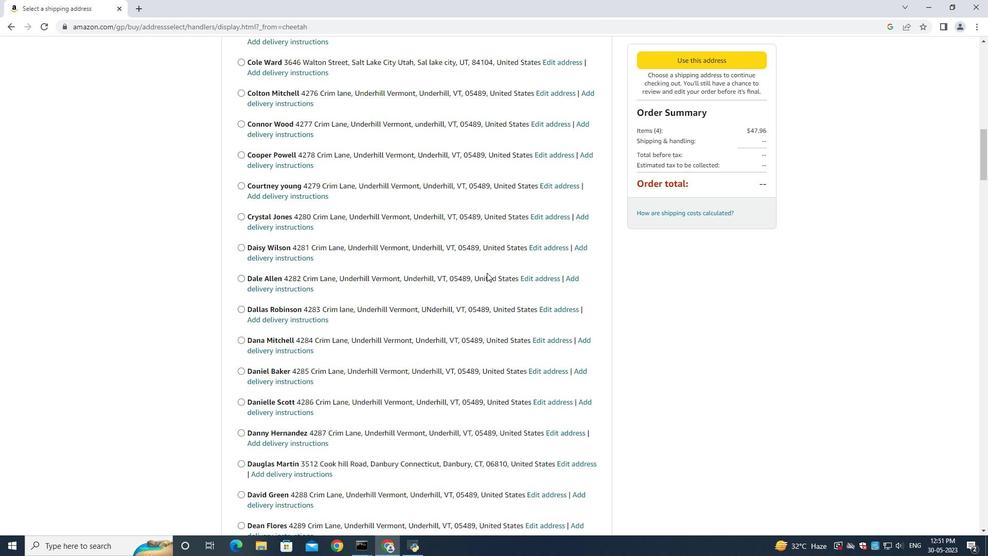 
Action: Mouse scrolled (487, 272) with delta (0, 0)
Screenshot: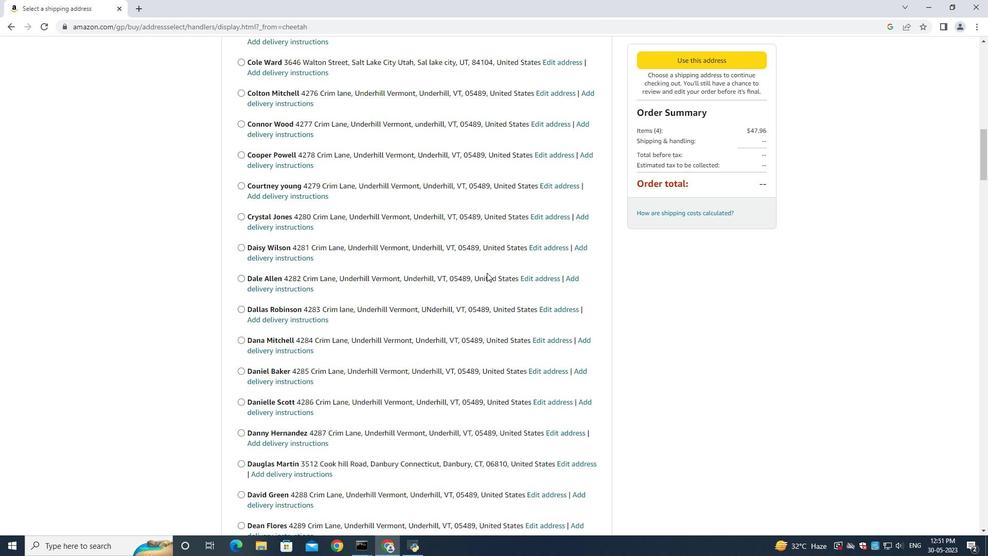 
Action: Mouse scrolled (487, 272) with delta (0, 0)
Screenshot: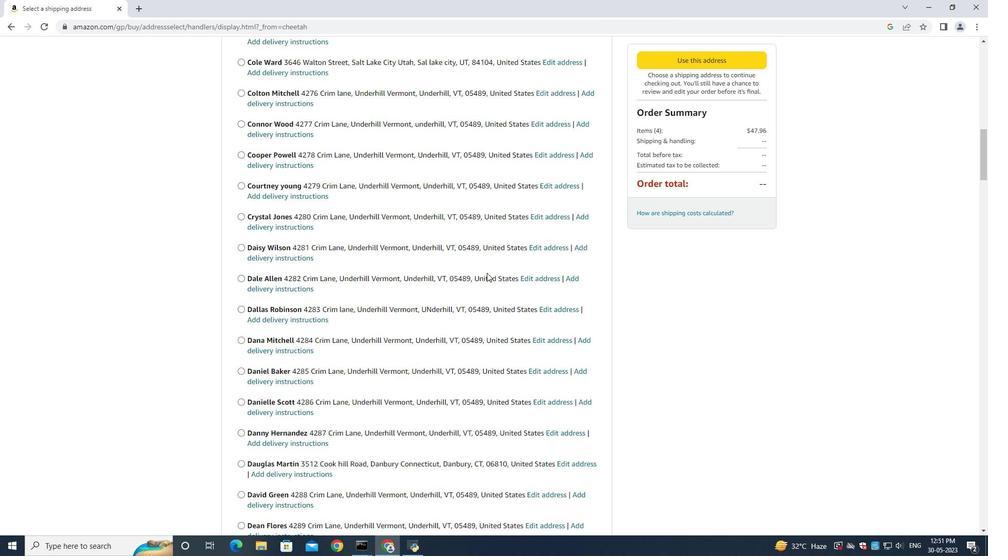 
Action: Mouse scrolled (487, 272) with delta (0, 0)
Screenshot: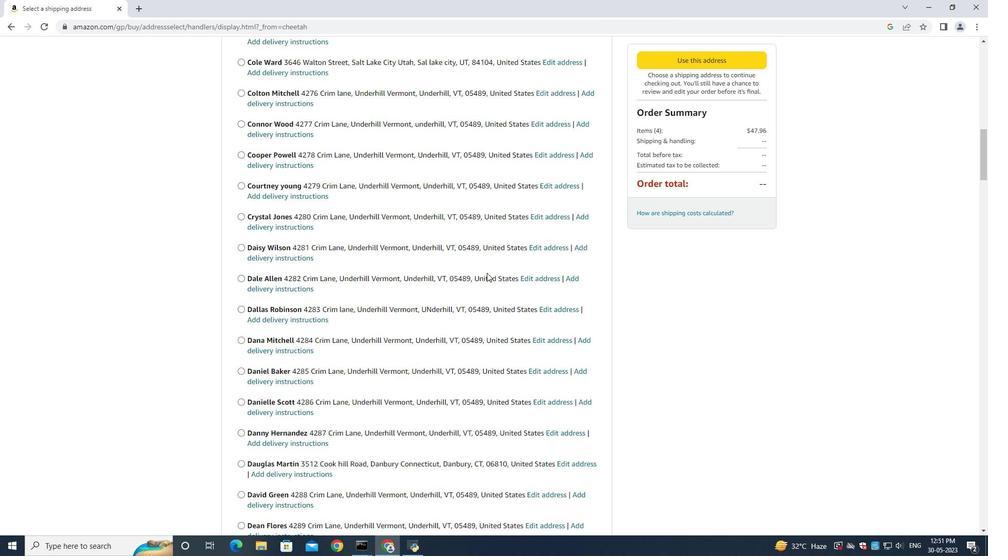 
Action: Mouse scrolled (487, 272) with delta (0, 0)
Screenshot: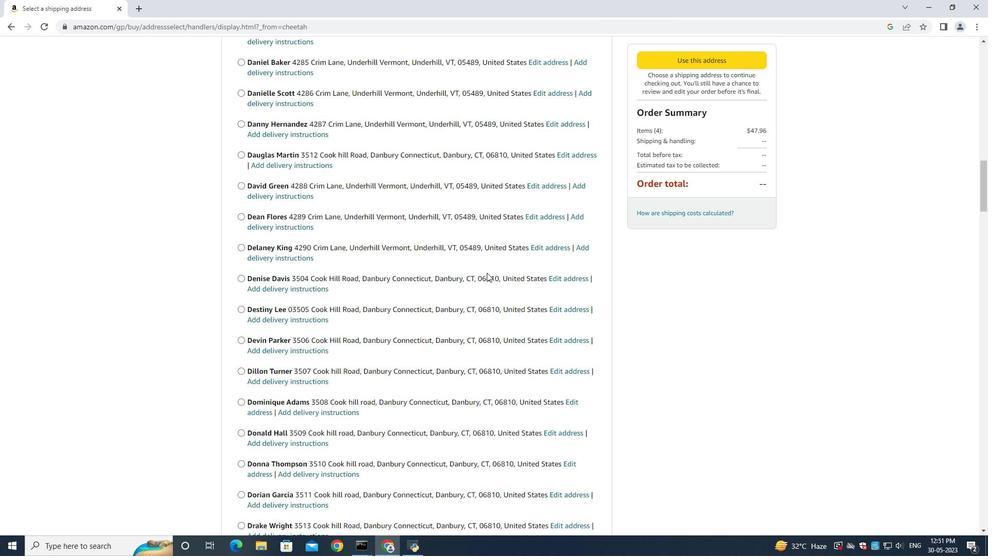 
Action: Mouse scrolled (487, 272) with delta (0, 0)
Screenshot: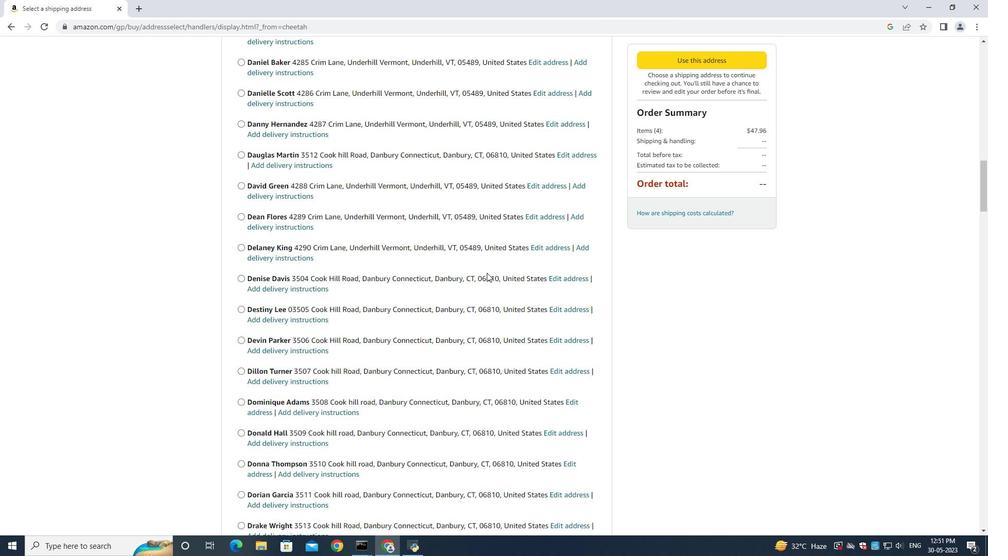 
Action: Mouse scrolled (487, 272) with delta (0, 0)
Screenshot: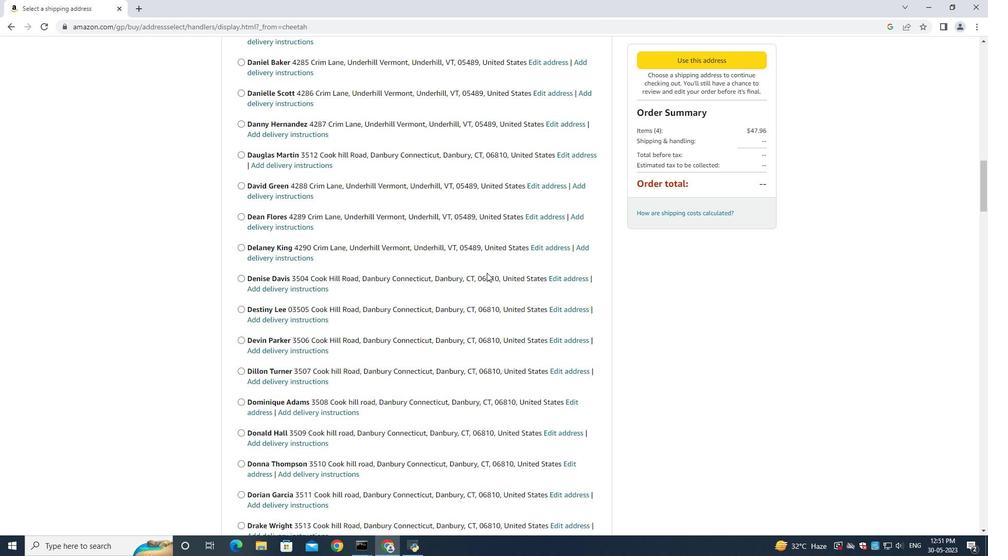 
Action: Mouse scrolled (487, 272) with delta (0, 0)
Screenshot: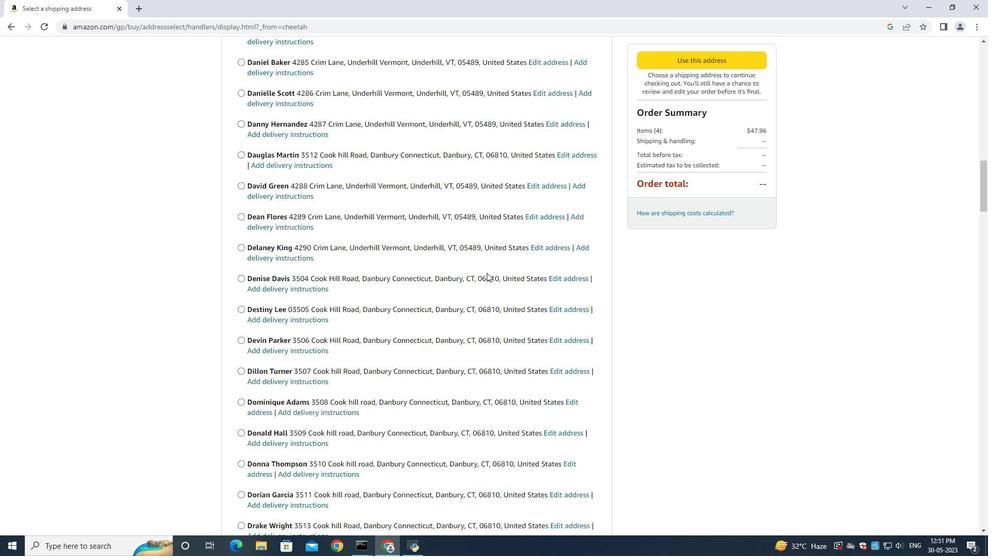 
Action: Mouse moved to (489, 272)
Screenshot: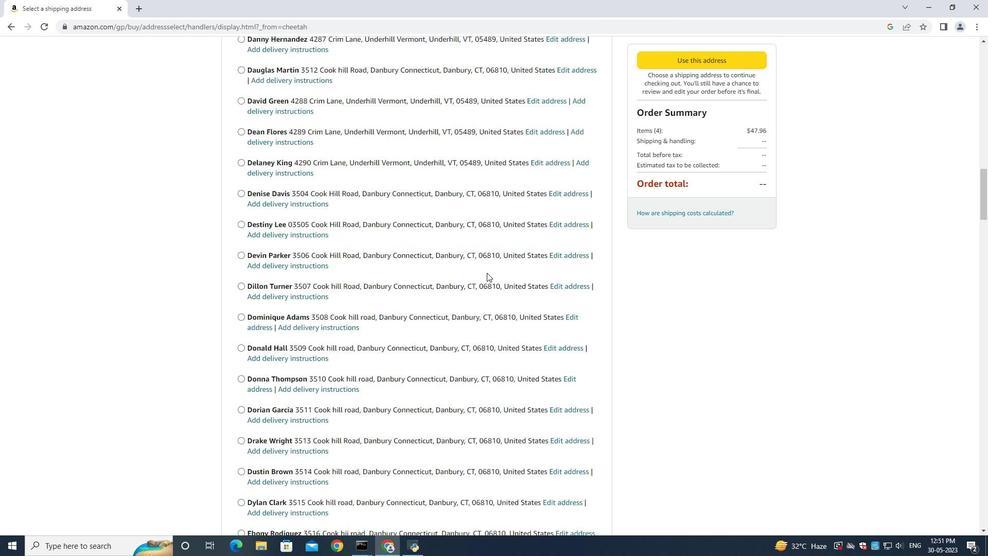 
Action: Mouse scrolled (489, 271) with delta (0, 0)
Screenshot: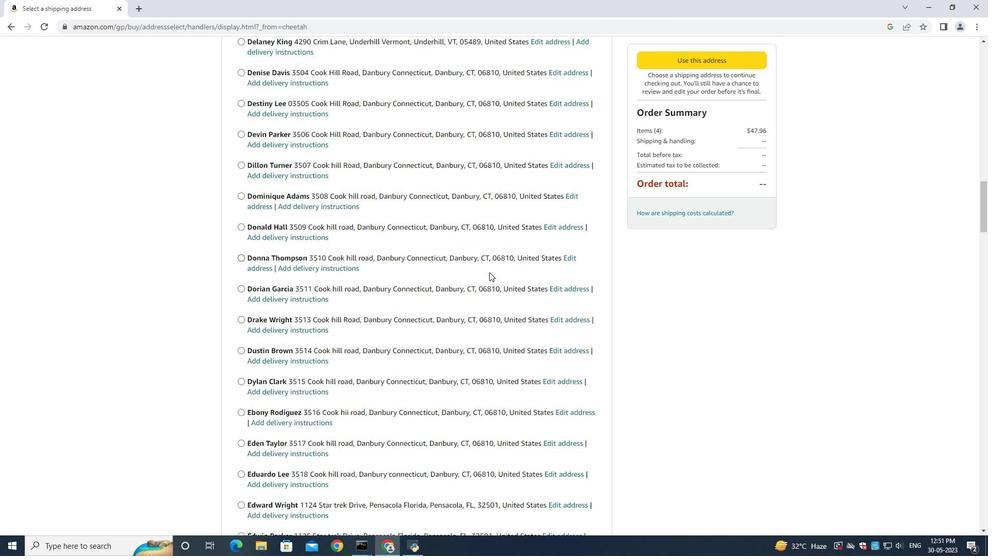 
Action: Mouse scrolled (489, 271) with delta (0, 0)
Screenshot: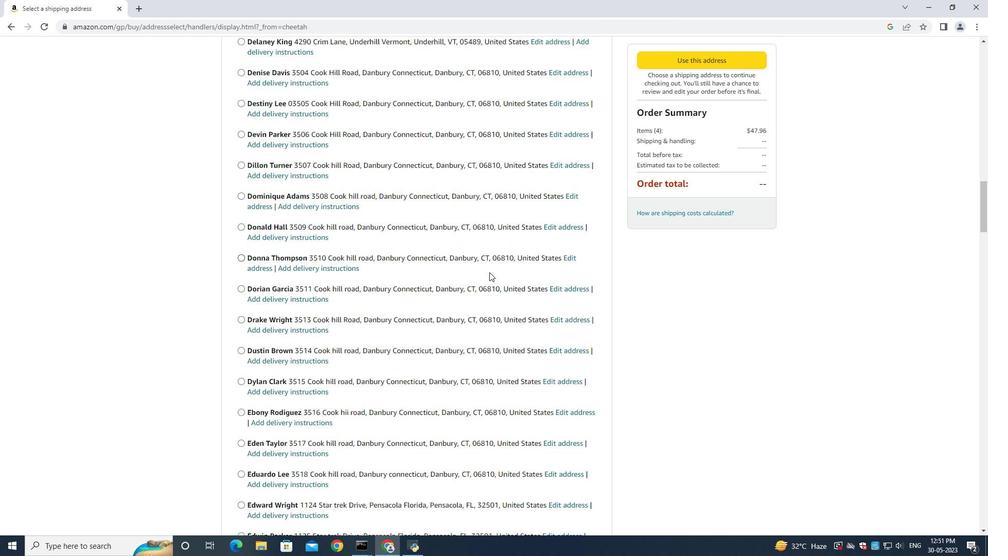 
Action: Mouse scrolled (489, 271) with delta (0, 0)
Screenshot: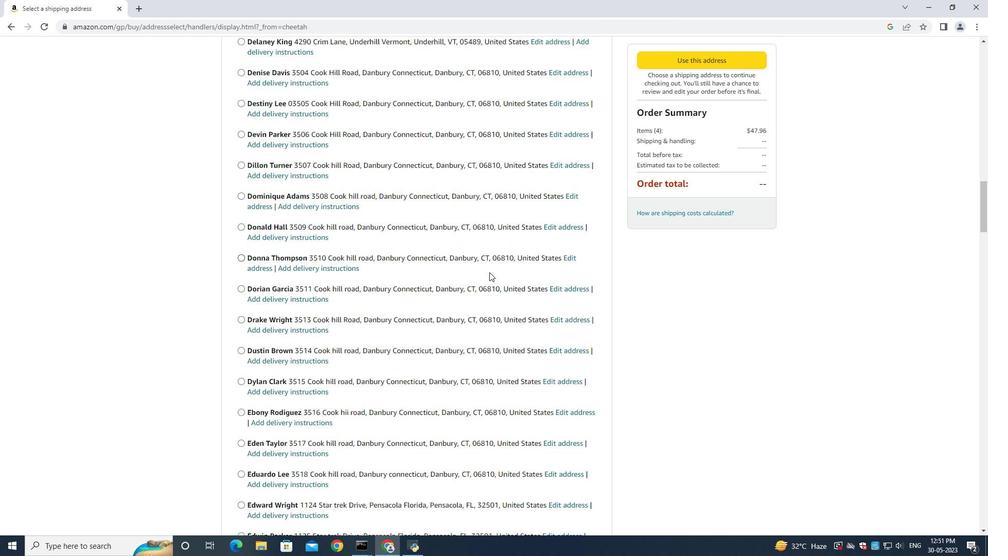 
Action: Mouse scrolled (489, 271) with delta (0, 0)
Screenshot: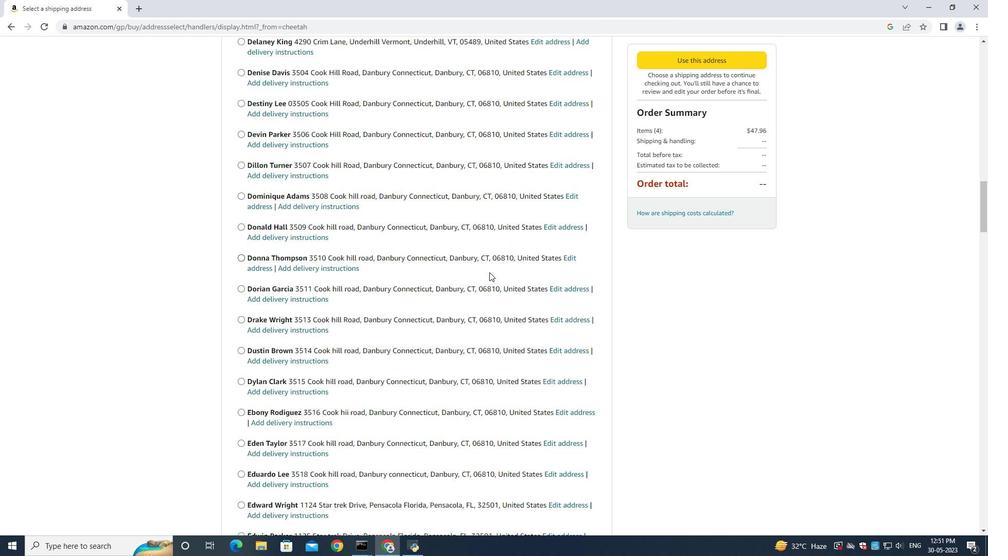 
Action: Mouse scrolled (489, 271) with delta (0, 0)
Screenshot: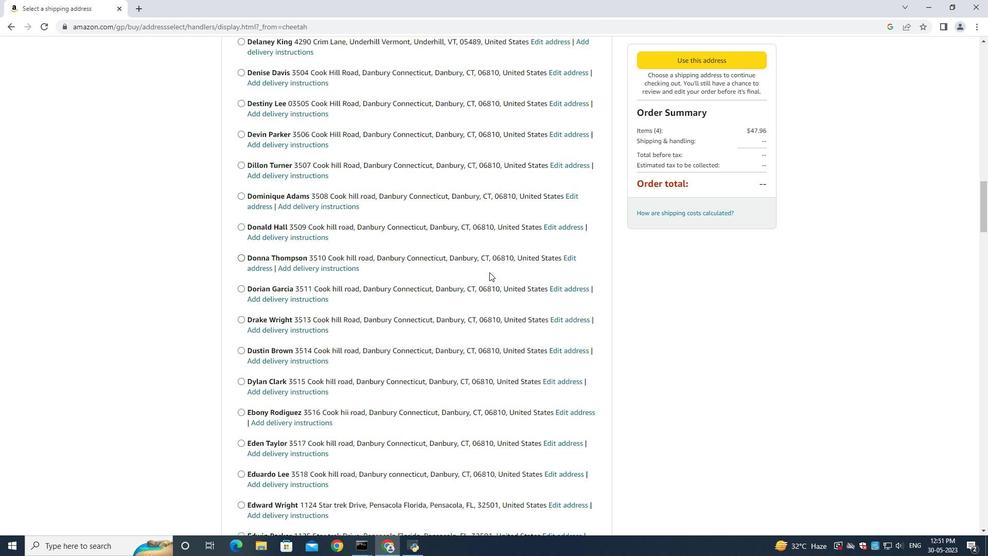 
Action: Mouse scrolled (489, 271) with delta (0, 0)
Screenshot: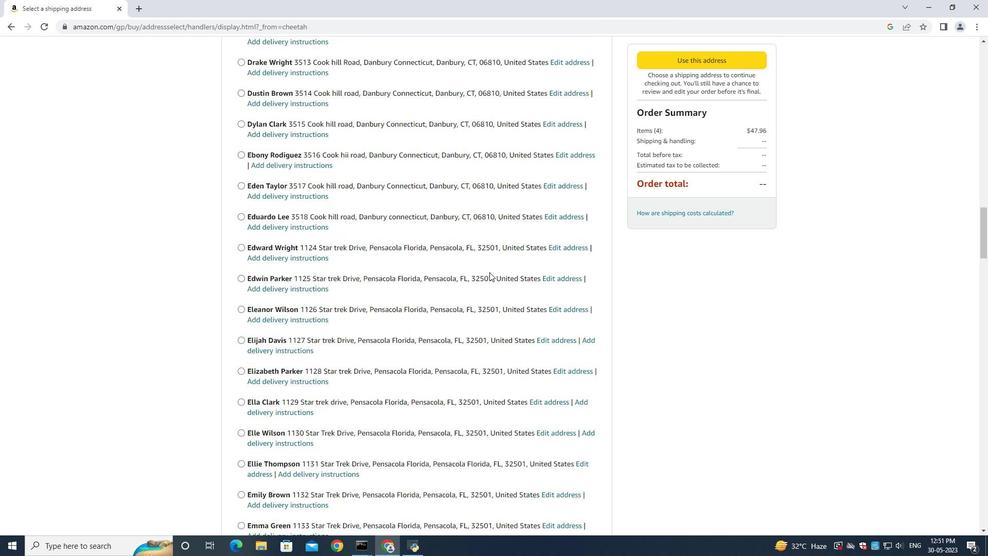
Action: Mouse scrolled (489, 271) with delta (0, 0)
Screenshot: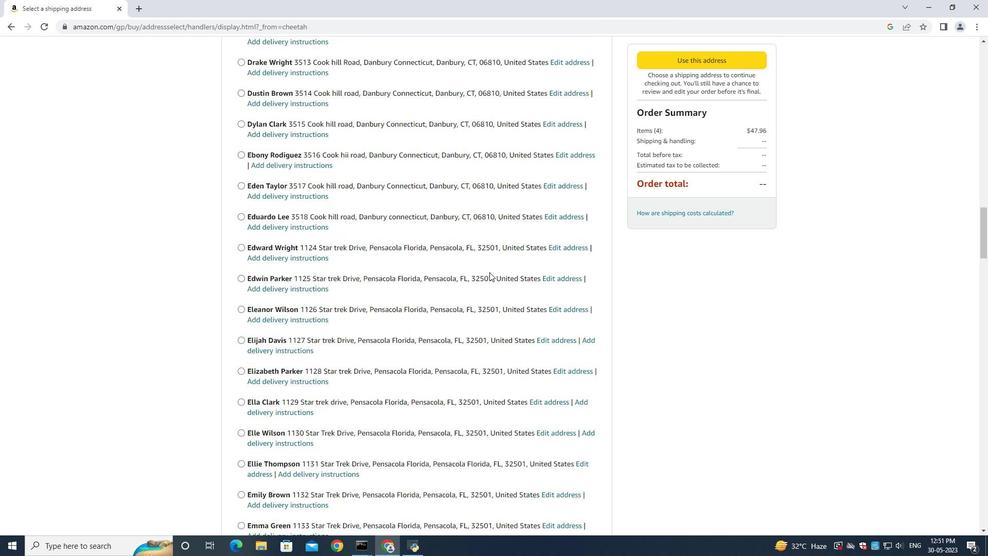
Action: Mouse scrolled (489, 271) with delta (0, 0)
Screenshot: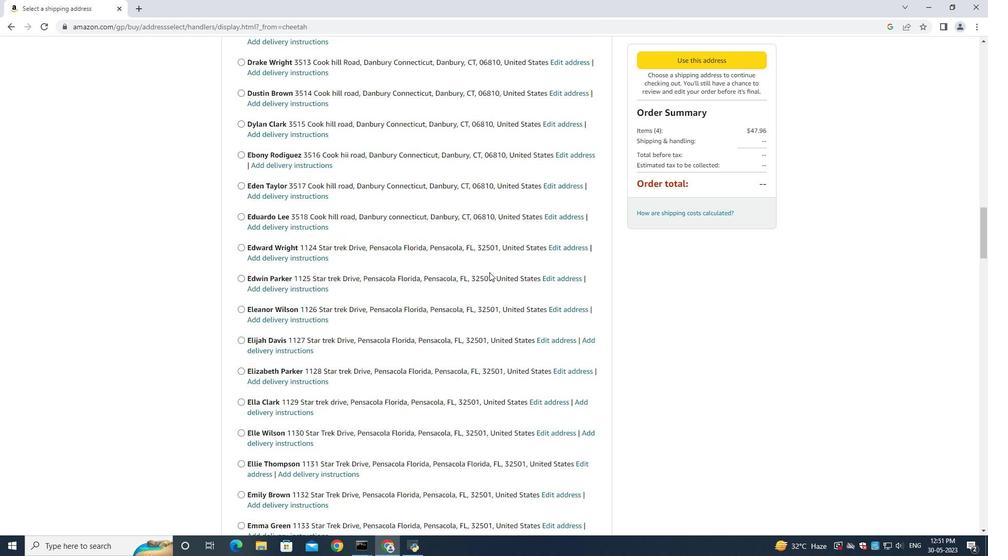 
Action: Mouse scrolled (489, 271) with delta (0, 0)
Screenshot: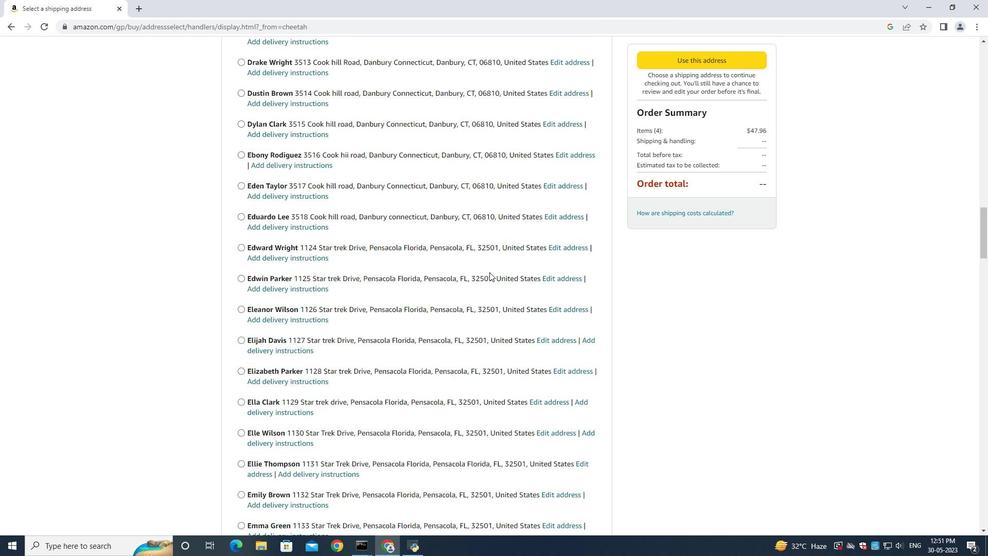 
Action: Mouse scrolled (489, 271) with delta (0, 0)
Screenshot: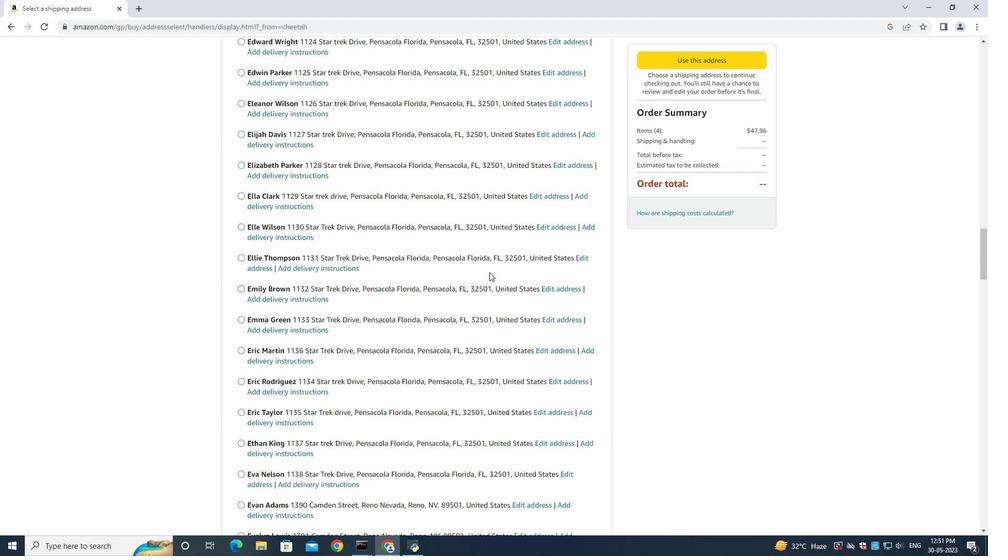 
Action: Mouse scrolled (489, 271) with delta (0, 0)
Screenshot: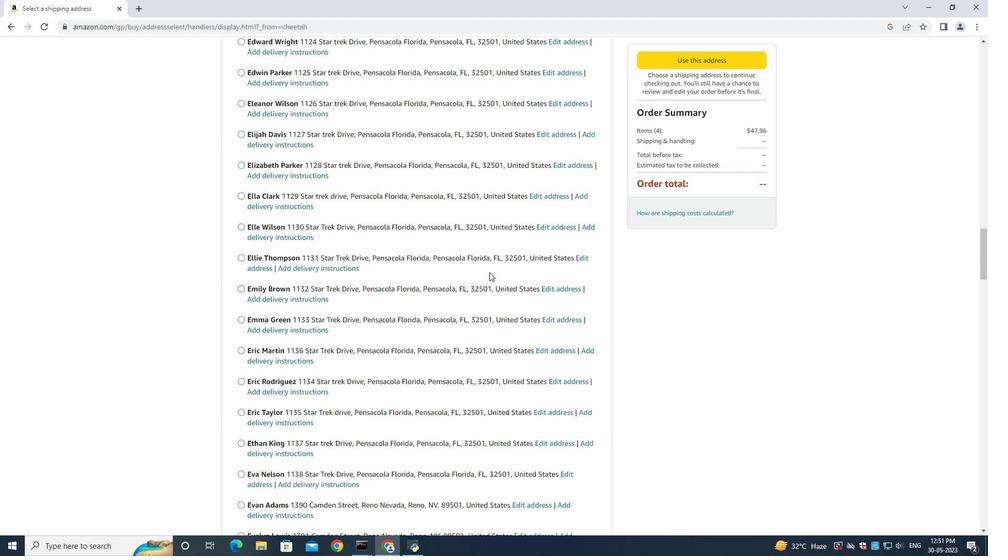 
Action: Mouse scrolled (489, 271) with delta (0, 0)
Screenshot: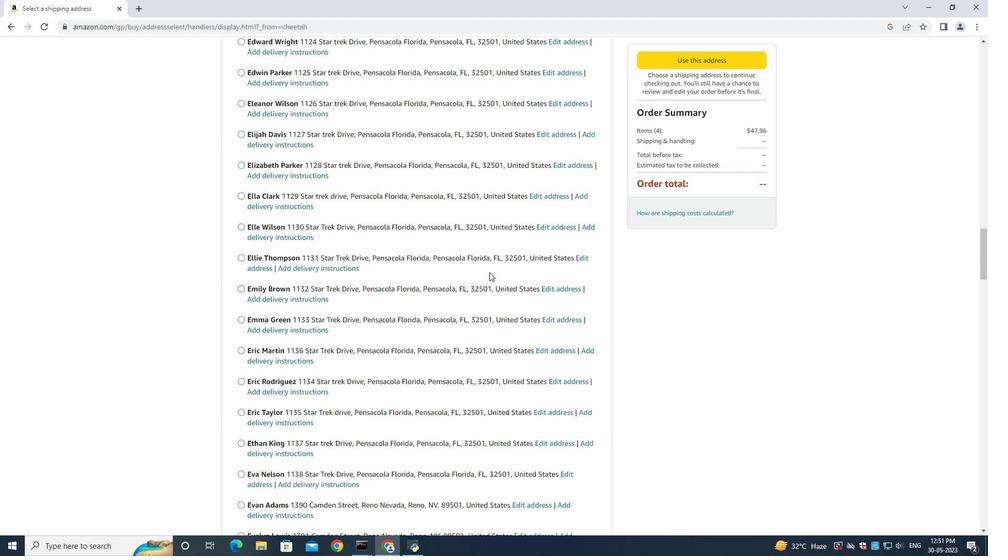 
Action: Mouse scrolled (489, 271) with delta (0, 0)
Screenshot: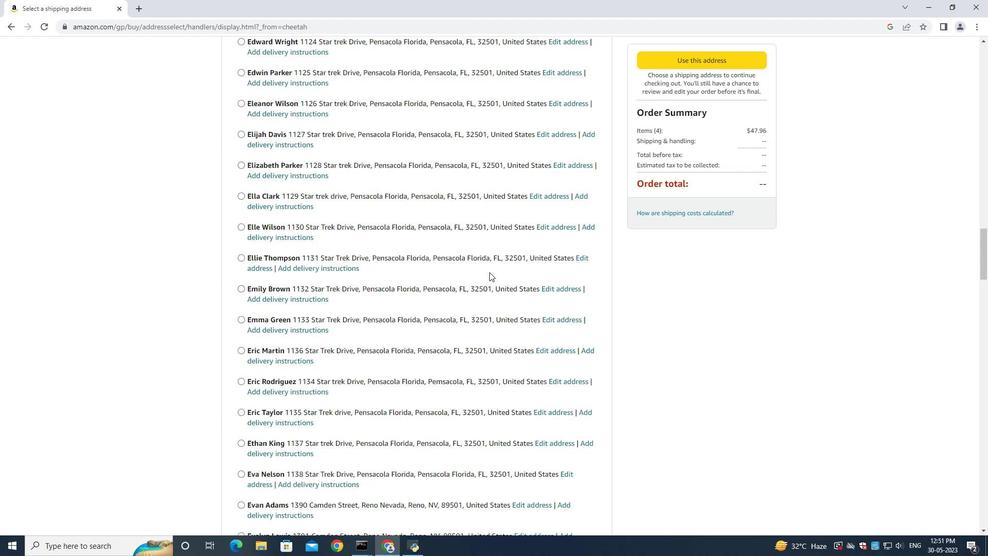 
Action: Mouse scrolled (489, 271) with delta (0, 0)
Screenshot: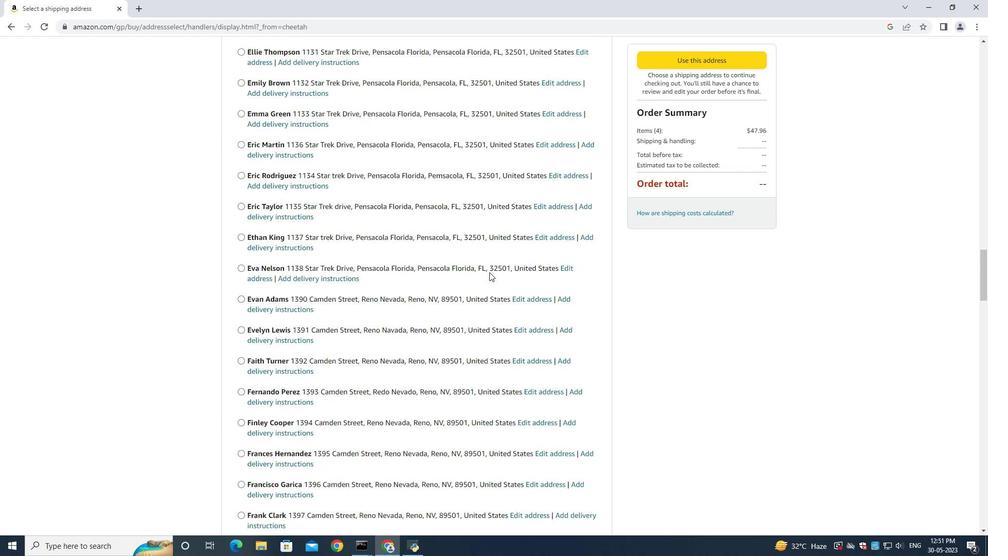 
Action: Mouse scrolled (489, 271) with delta (0, 0)
Screenshot: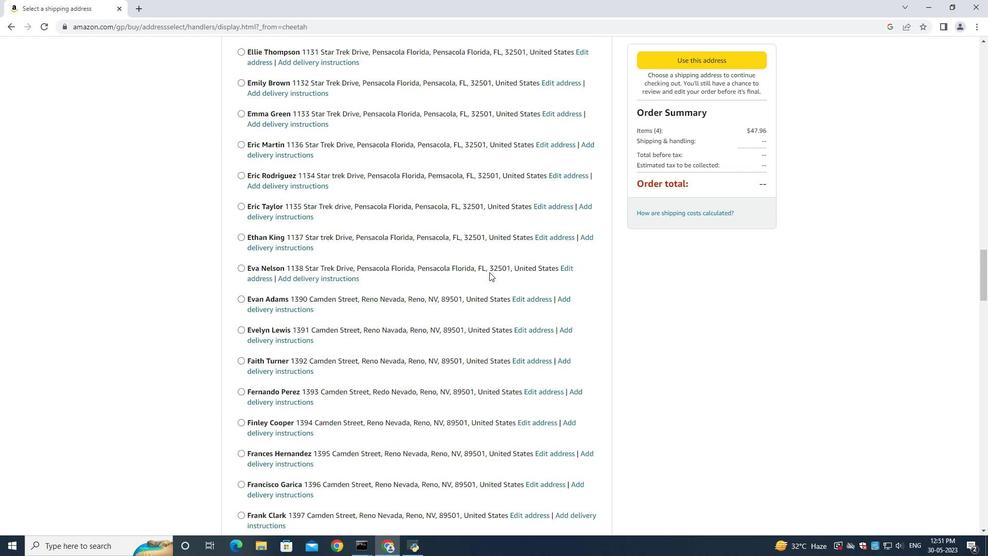 
Action: Mouse scrolled (489, 271) with delta (0, 0)
Screenshot: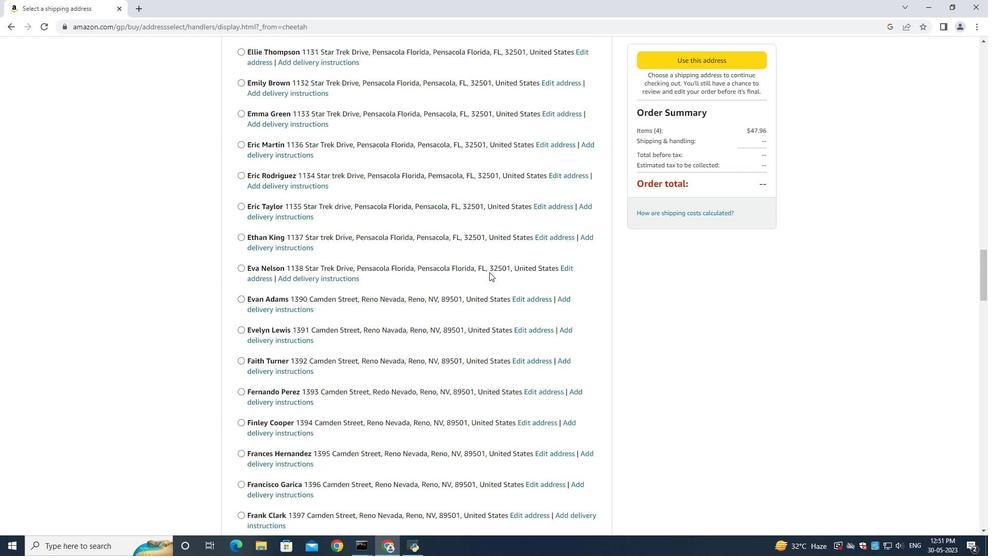 
Action: Mouse scrolled (489, 271) with delta (0, 0)
Screenshot: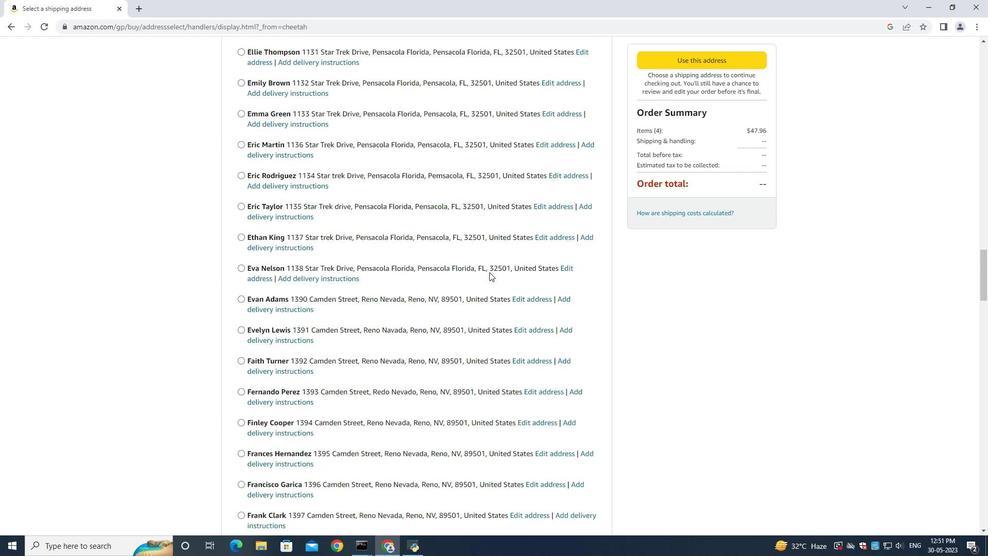 
Action: Mouse scrolled (489, 271) with delta (0, 0)
Screenshot: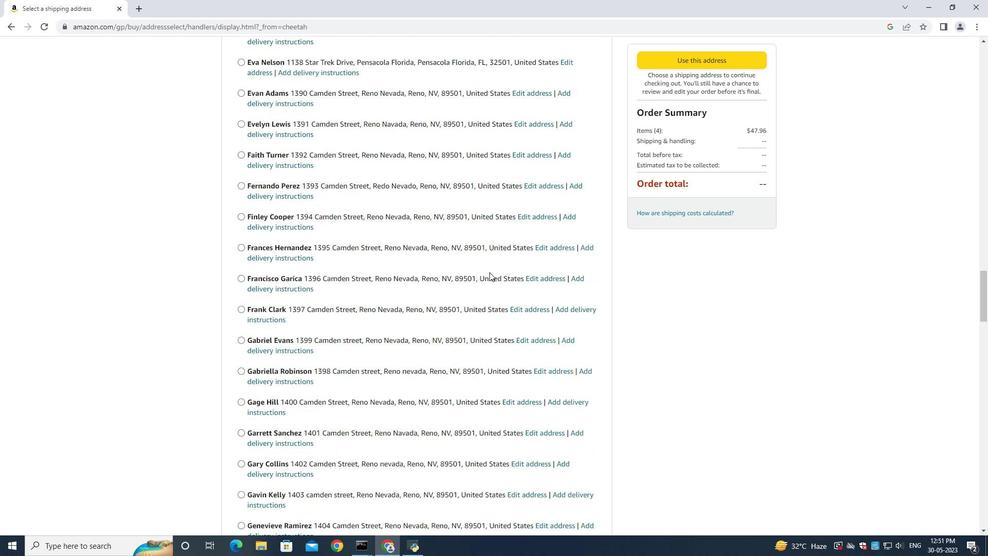 
Action: Mouse scrolled (489, 271) with delta (0, 0)
Screenshot: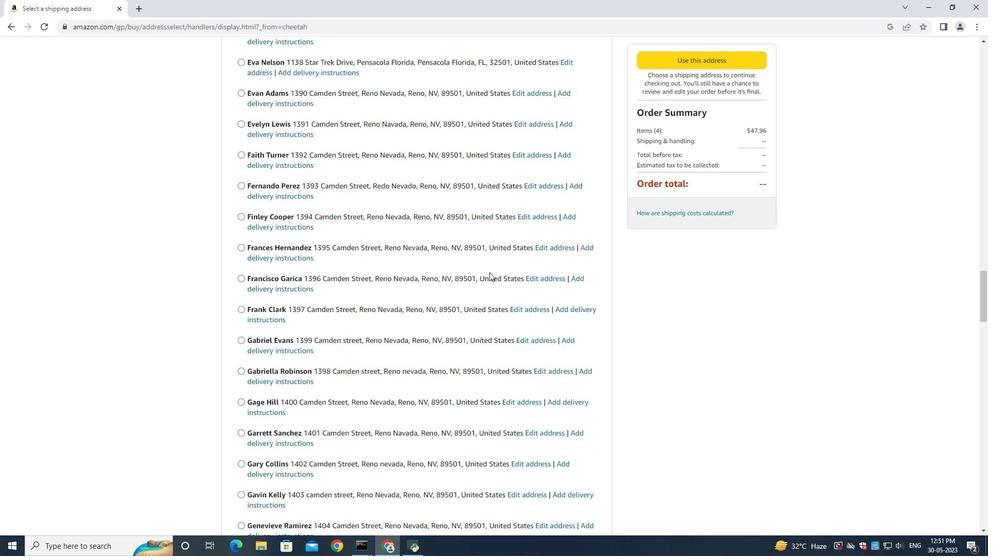 
Action: Mouse scrolled (489, 271) with delta (0, 0)
Screenshot: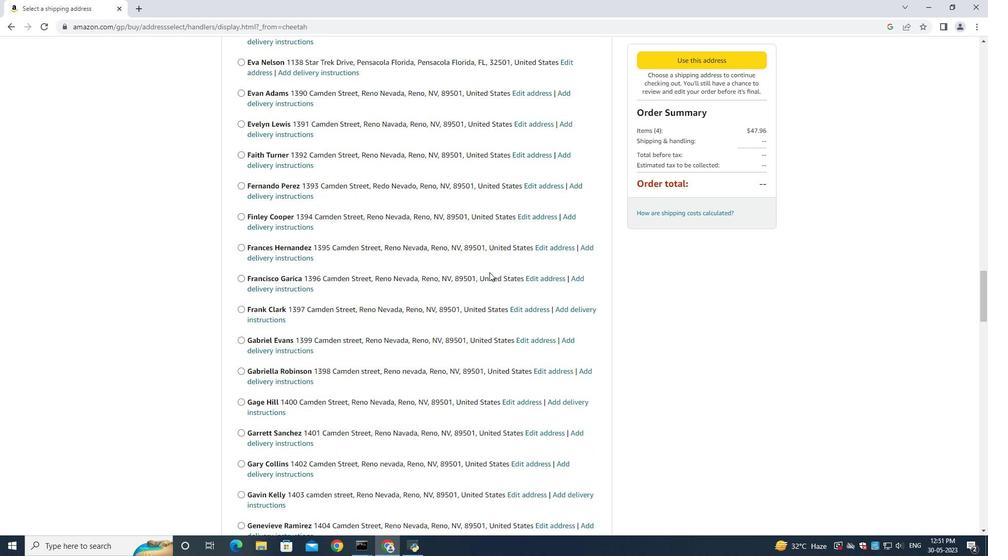 
Action: Mouse scrolled (489, 271) with delta (0, 0)
Screenshot: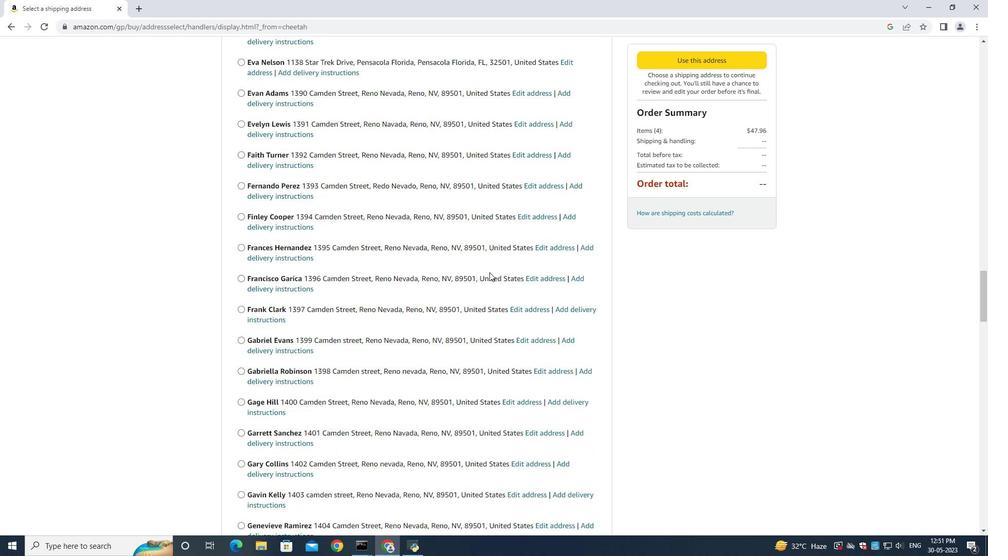 
Action: Mouse scrolled (489, 271) with delta (0, 0)
Screenshot: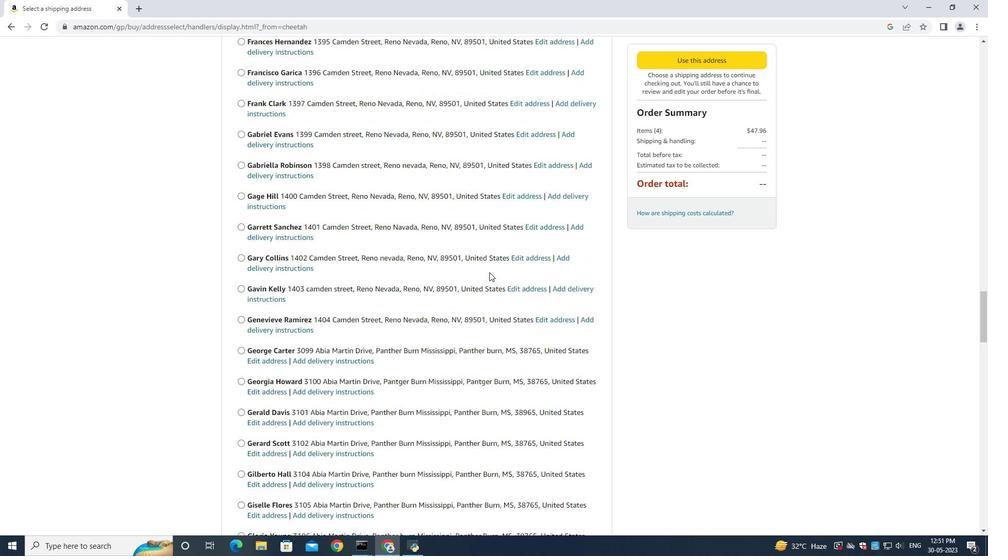
Action: Mouse scrolled (489, 271) with delta (0, 0)
Screenshot: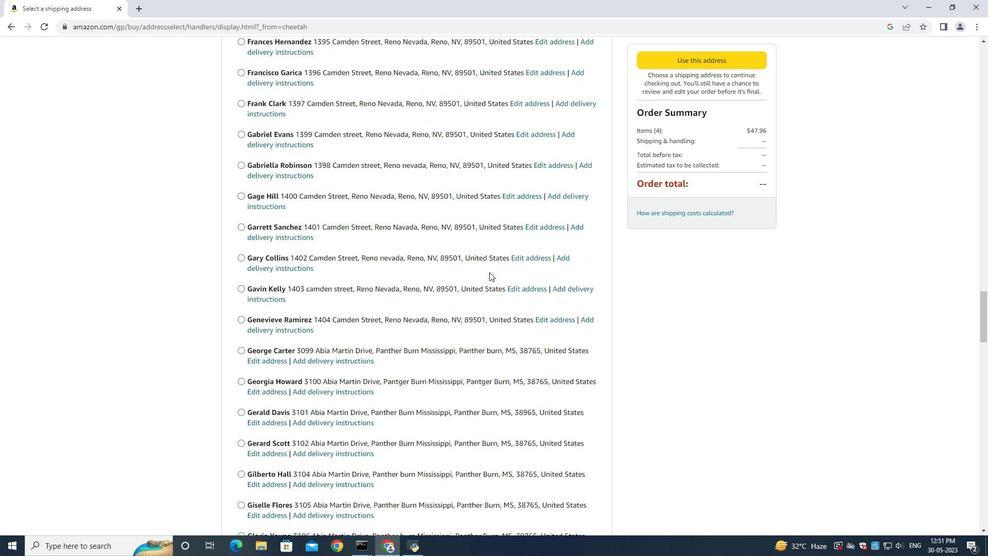 
Action: Mouse scrolled (489, 271) with delta (0, 0)
Screenshot: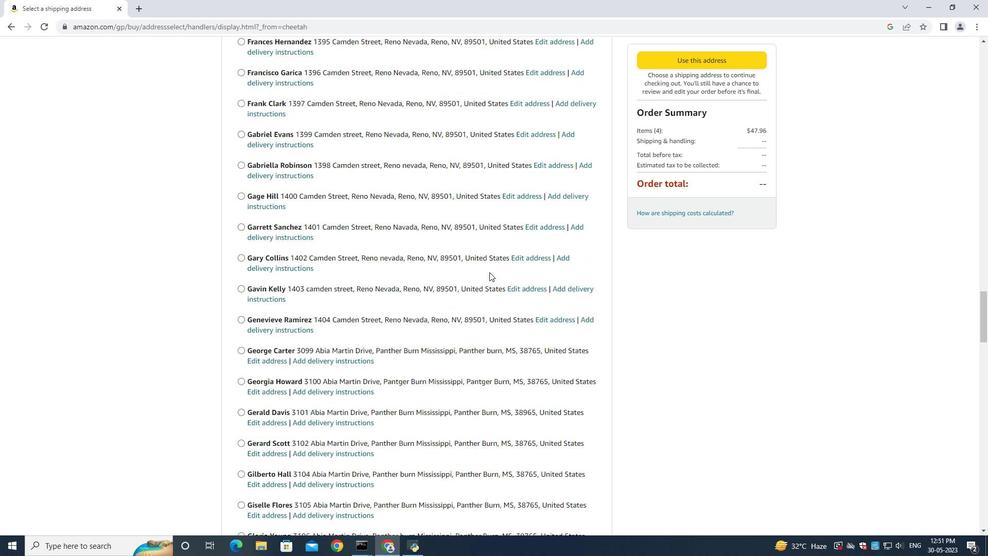 
Action: Mouse scrolled (489, 271) with delta (0, 0)
Screenshot: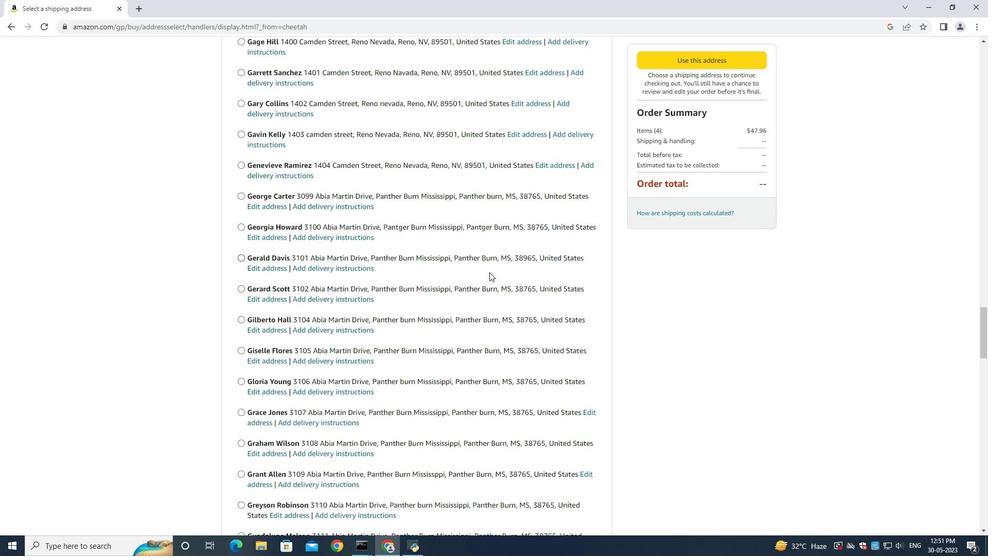 
Action: Mouse scrolled (489, 271) with delta (0, 0)
Screenshot: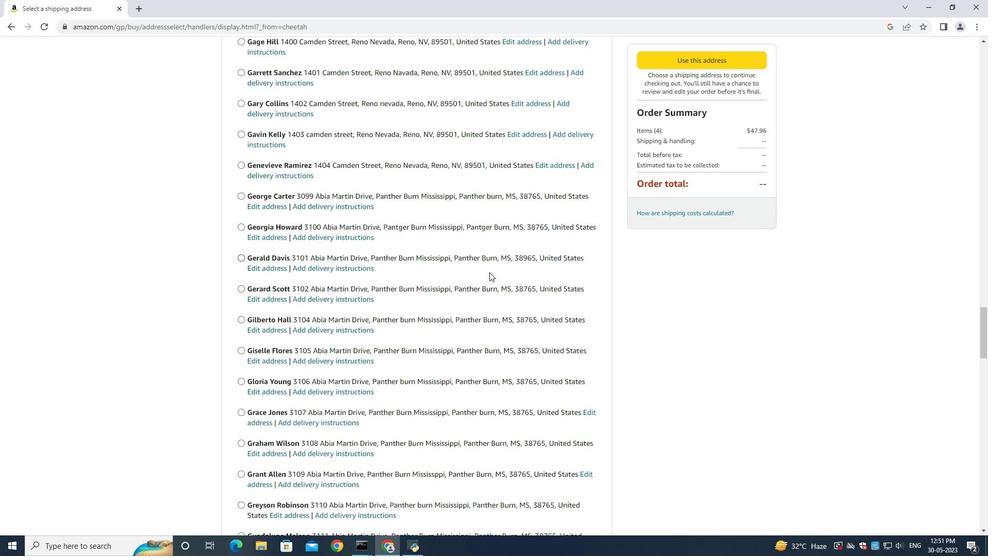 
Action: Mouse scrolled (489, 271) with delta (0, 0)
Screenshot: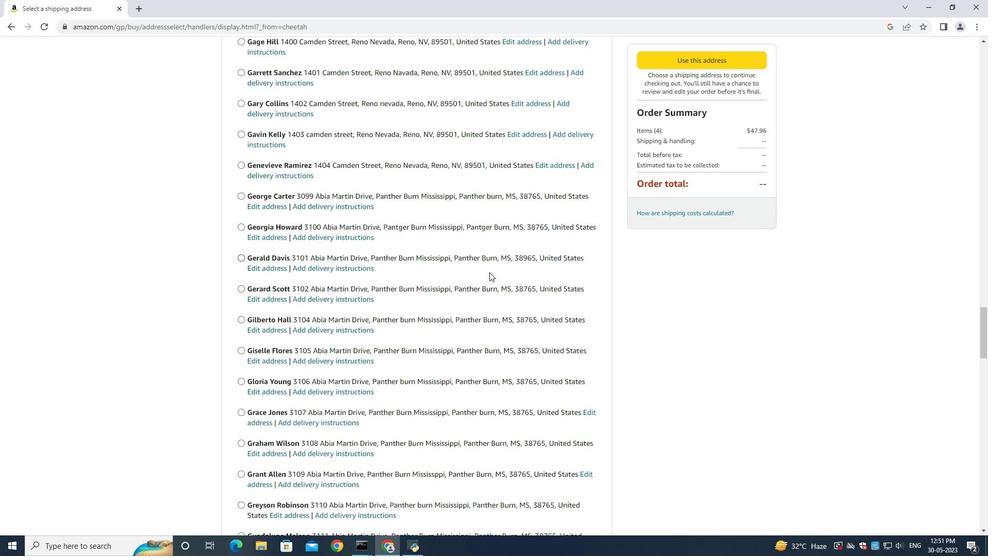 
Action: Mouse scrolled (489, 271) with delta (0, 0)
Screenshot: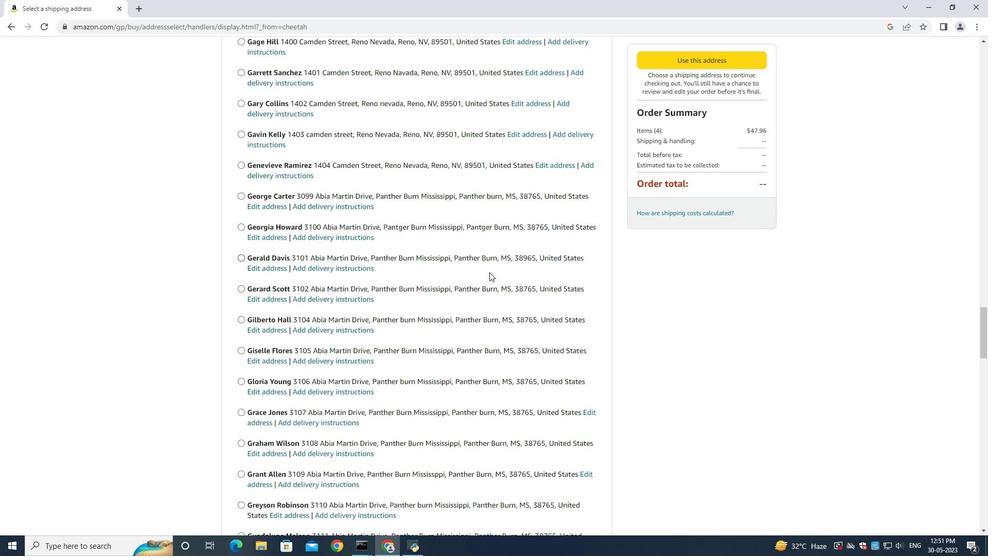 
Action: Mouse scrolled (489, 271) with delta (0, 0)
Screenshot: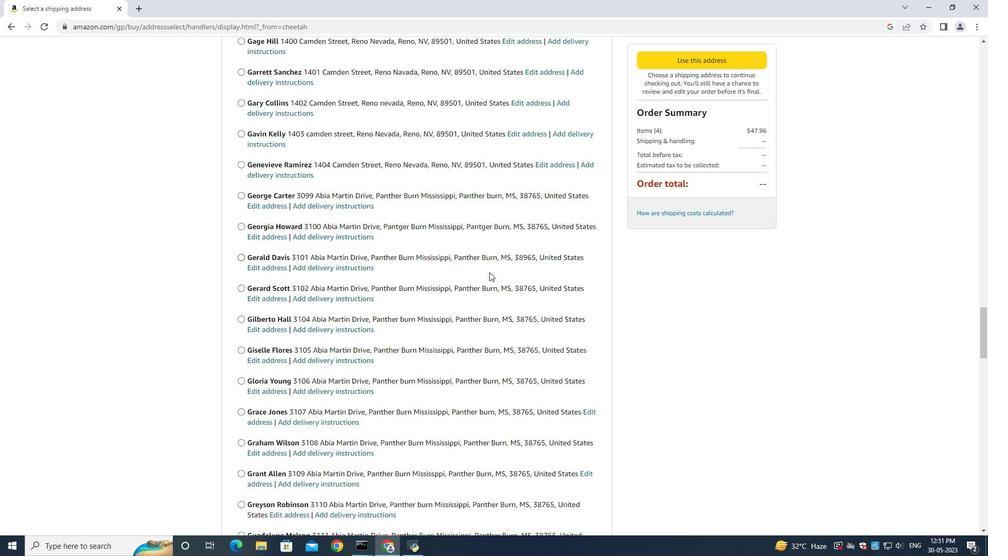 
Action: Mouse scrolled (489, 271) with delta (0, 0)
Screenshot: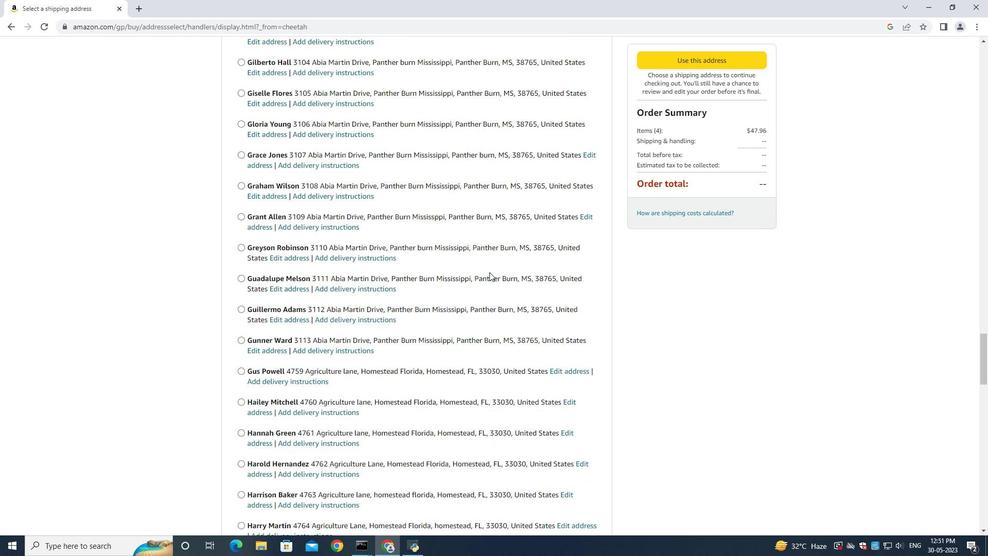 
Action: Mouse scrolled (489, 271) with delta (0, 0)
Screenshot: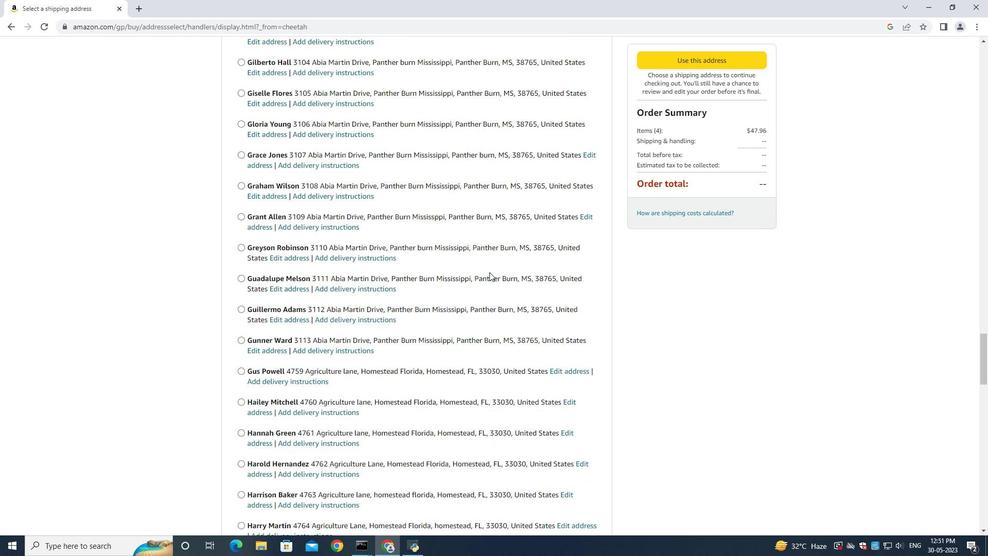 
Action: Mouse scrolled (489, 271) with delta (0, 0)
Screenshot: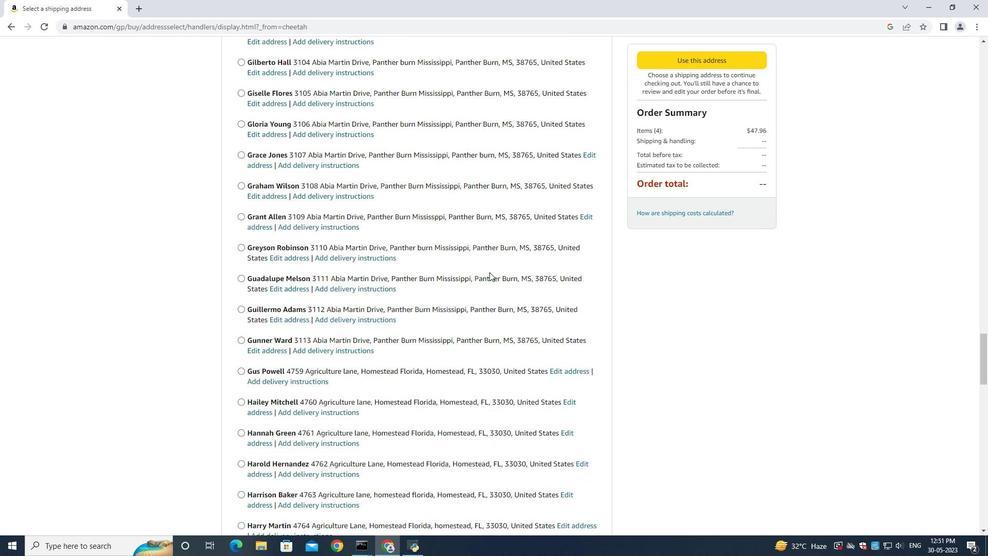 
Action: Mouse scrolled (489, 271) with delta (0, 0)
Screenshot: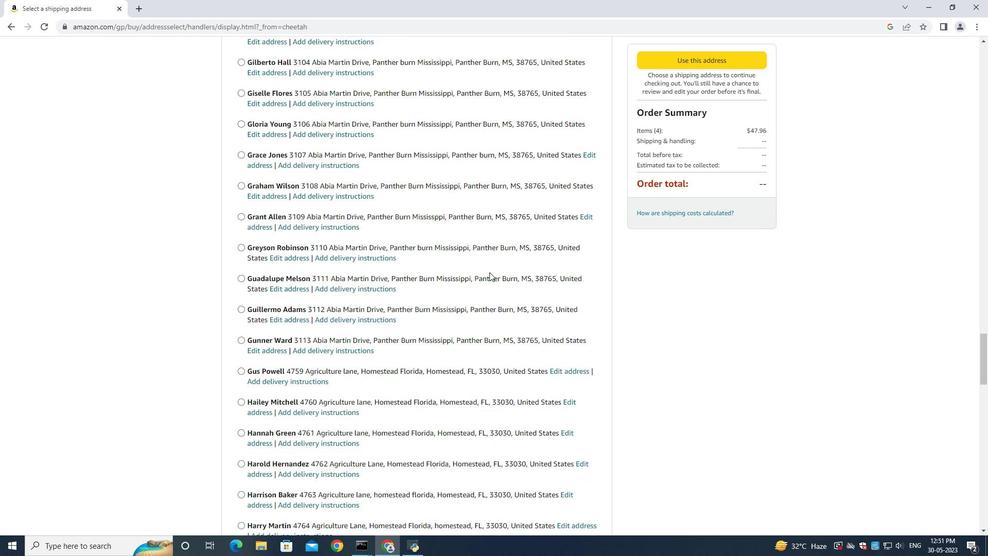 
Action: Mouse scrolled (489, 271) with delta (0, 0)
Screenshot: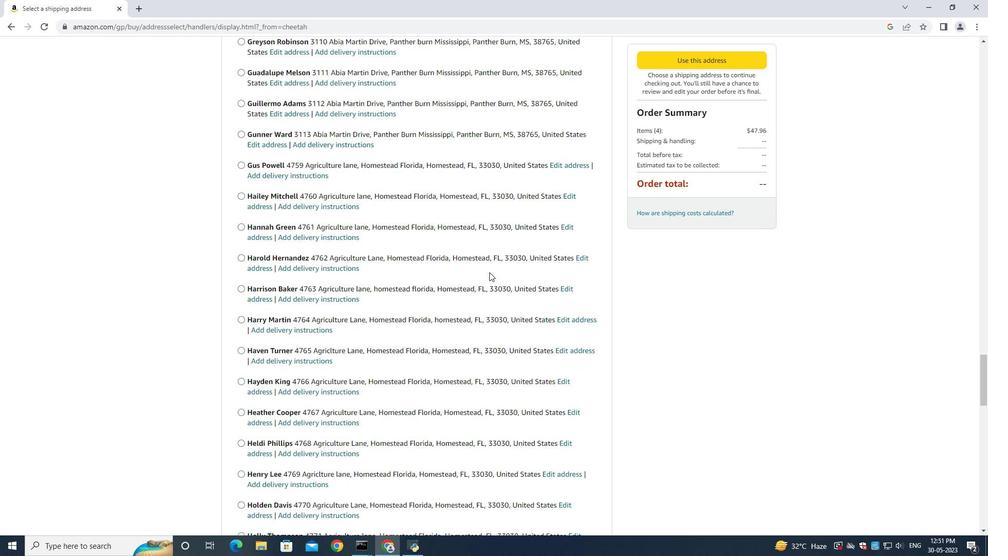 
Action: Mouse scrolled (489, 271) with delta (0, 0)
Screenshot: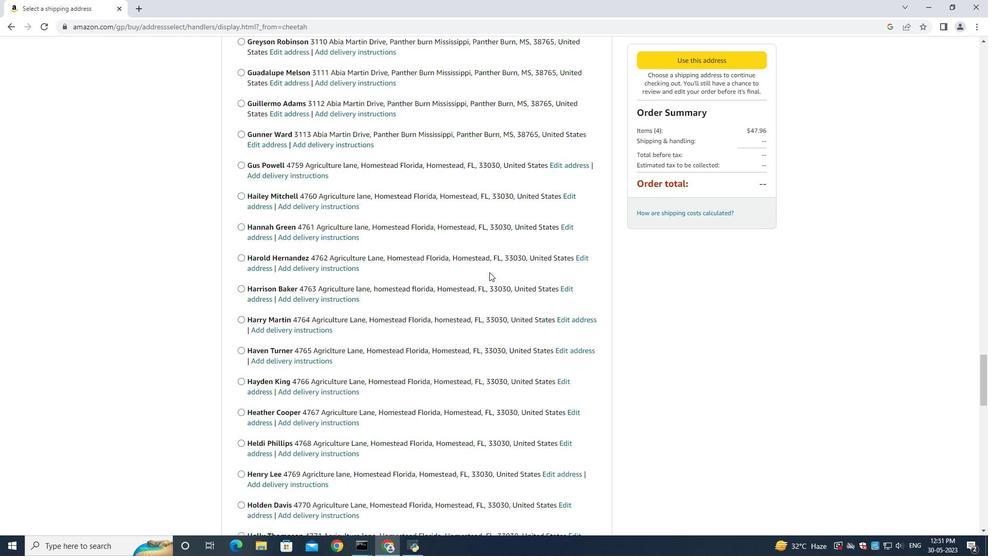 
Action: Mouse scrolled (489, 271) with delta (0, 0)
Screenshot: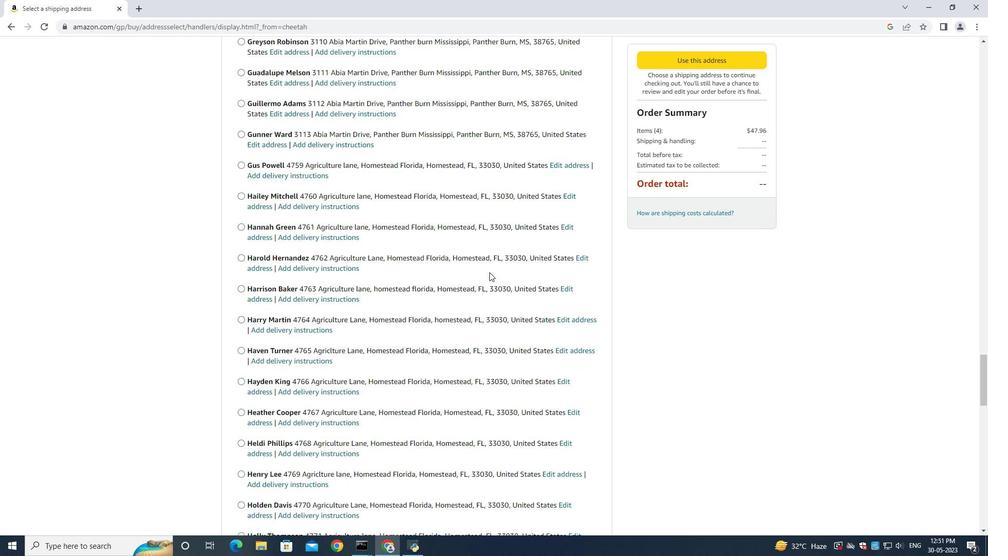 
Action: Mouse scrolled (489, 271) with delta (0, 0)
Screenshot: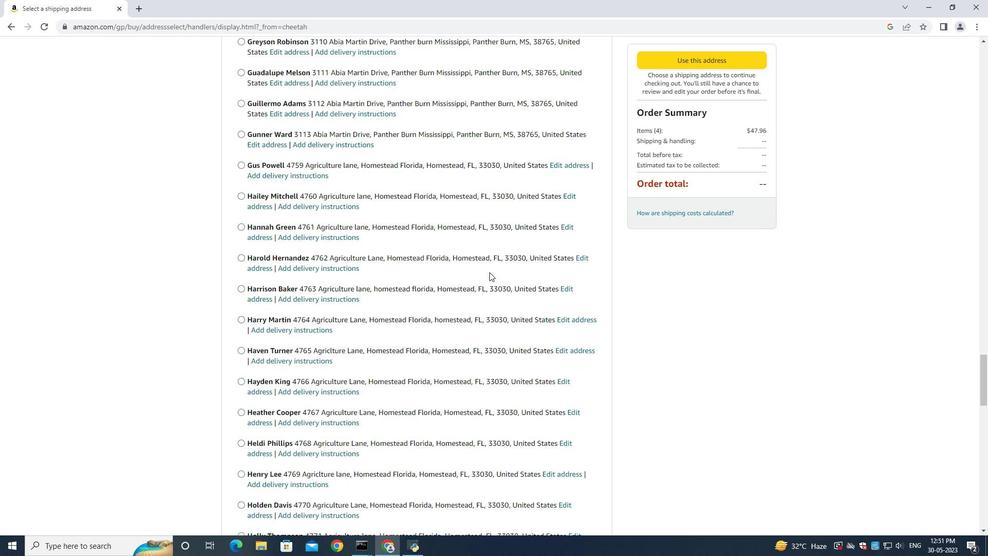 
Action: Mouse moved to (389, 286)
Screenshot: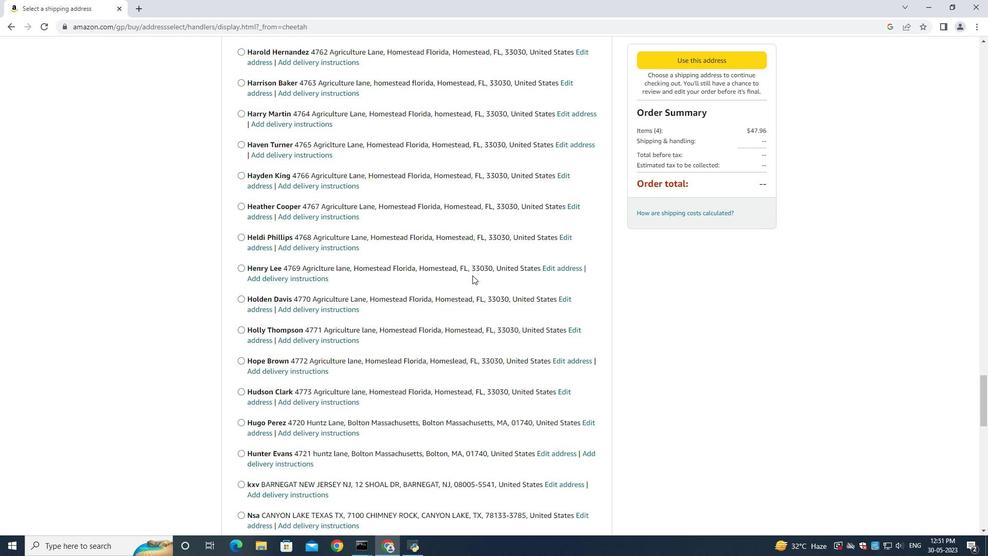 
Action: Mouse scrolled (389, 286) with delta (0, 0)
Screenshot: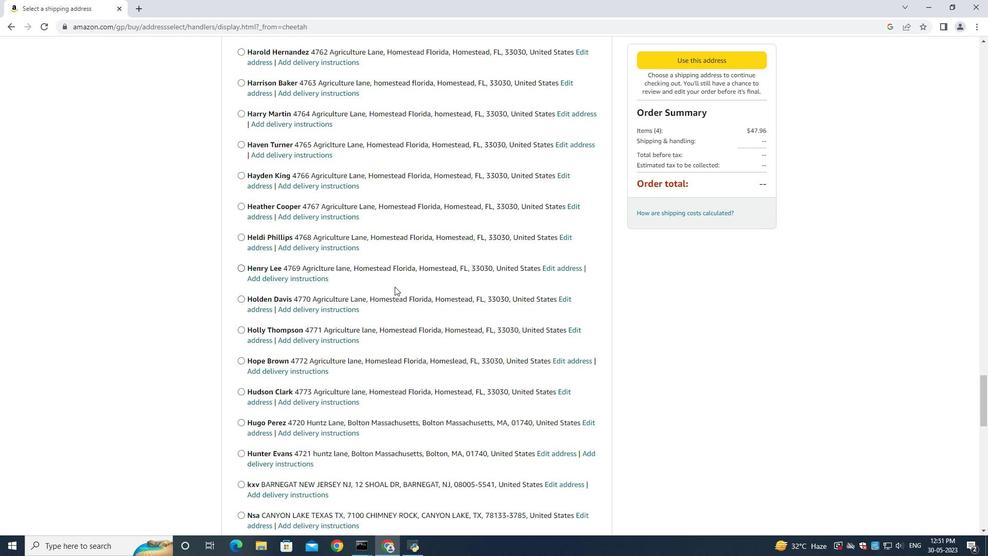 
Action: Mouse scrolled (389, 286) with delta (0, 0)
Screenshot: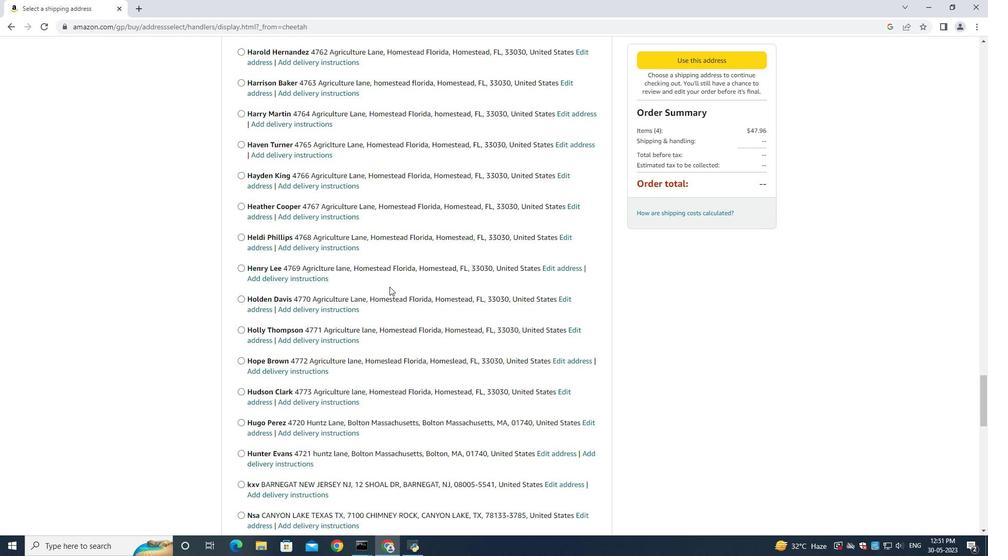 
Action: Mouse scrolled (389, 286) with delta (0, 0)
Screenshot: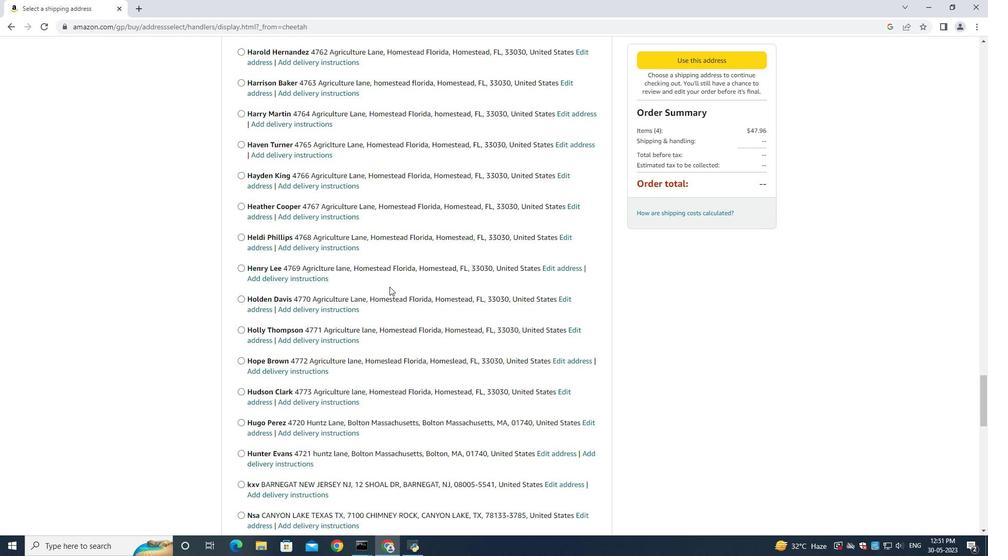 
Action: Mouse scrolled (389, 286) with delta (0, 0)
Screenshot: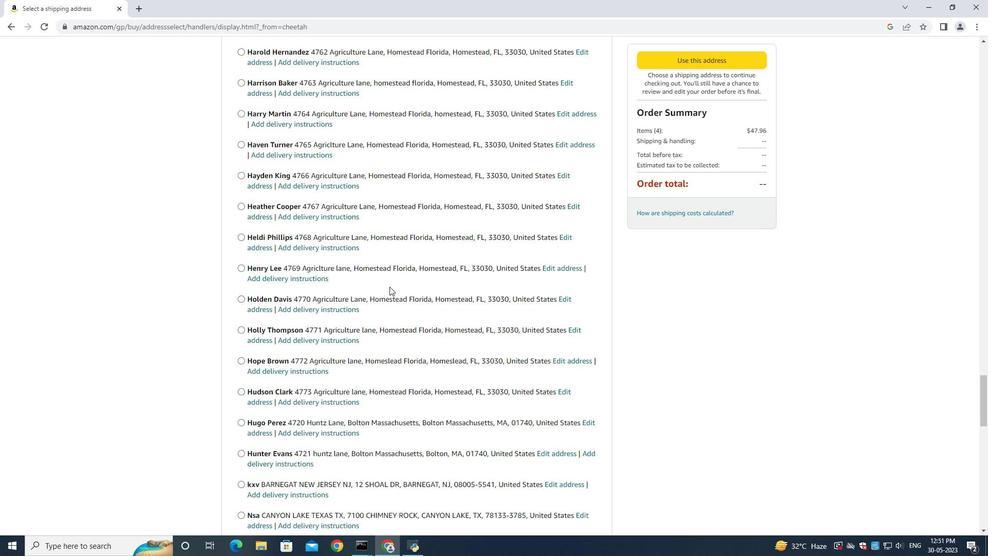 
Action: Mouse scrolled (389, 286) with delta (0, 0)
Screenshot: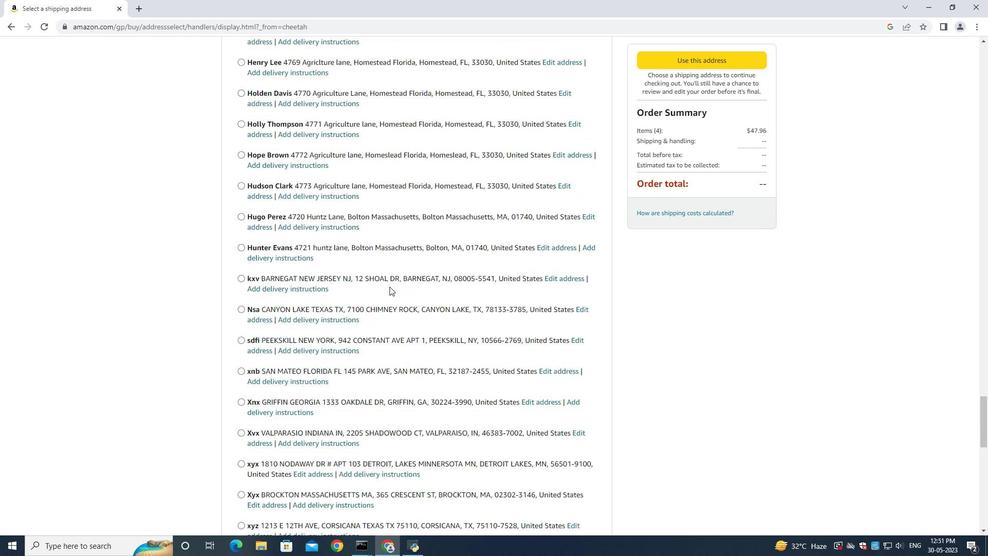 
Action: Mouse scrolled (389, 286) with delta (0, 0)
Screenshot: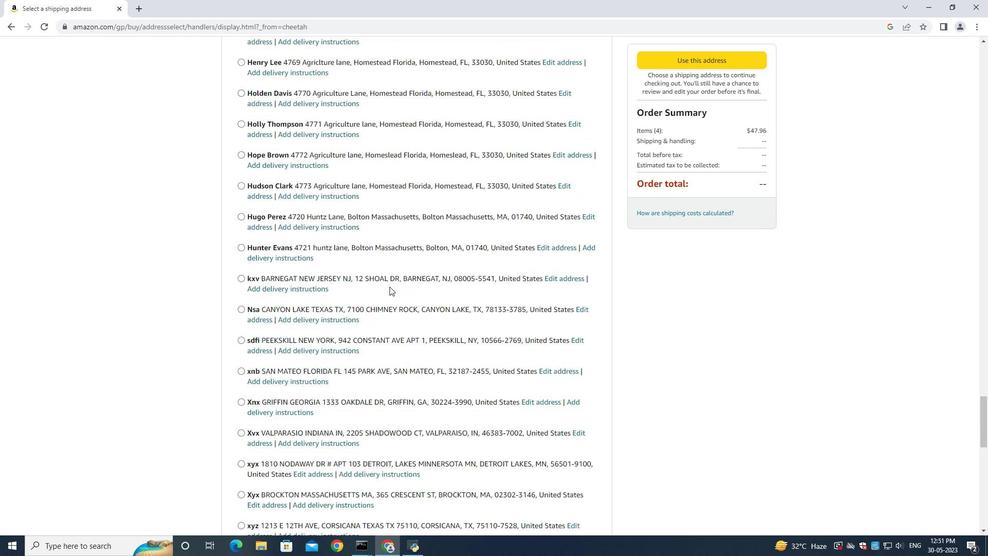 
Action: Mouse scrolled (389, 286) with delta (0, 0)
Screenshot: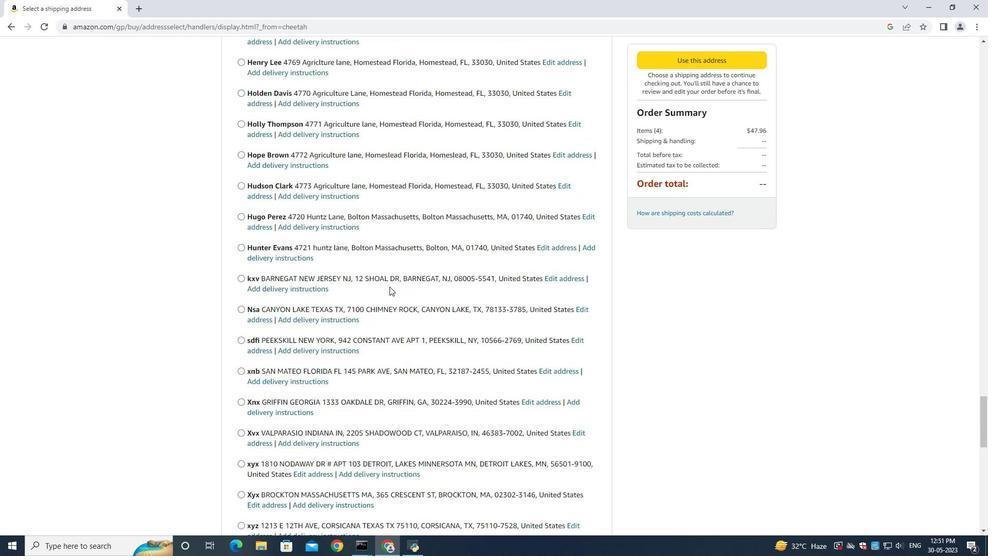 
Action: Mouse moved to (389, 287)
Screenshot: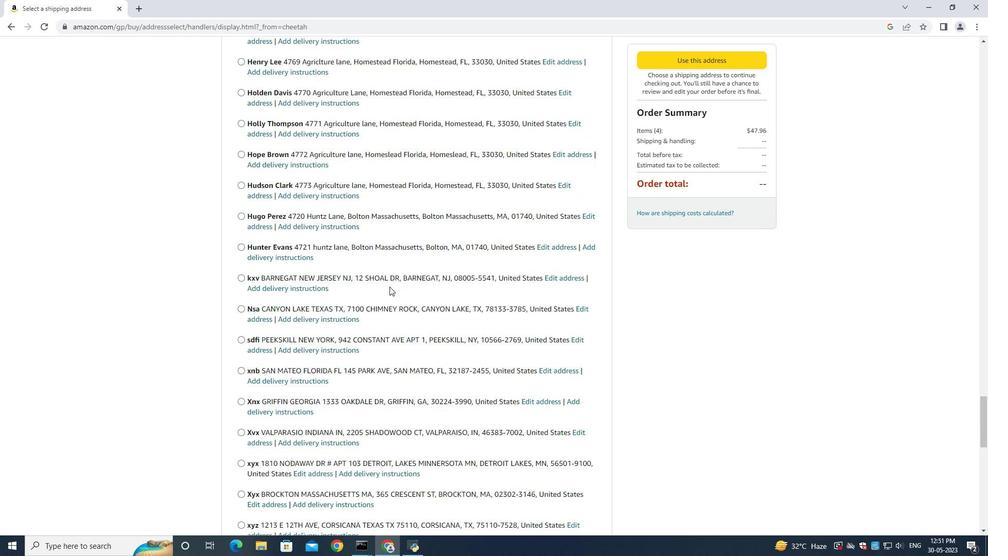
Action: Mouse scrolled (389, 286) with delta (0, 0)
Screenshot: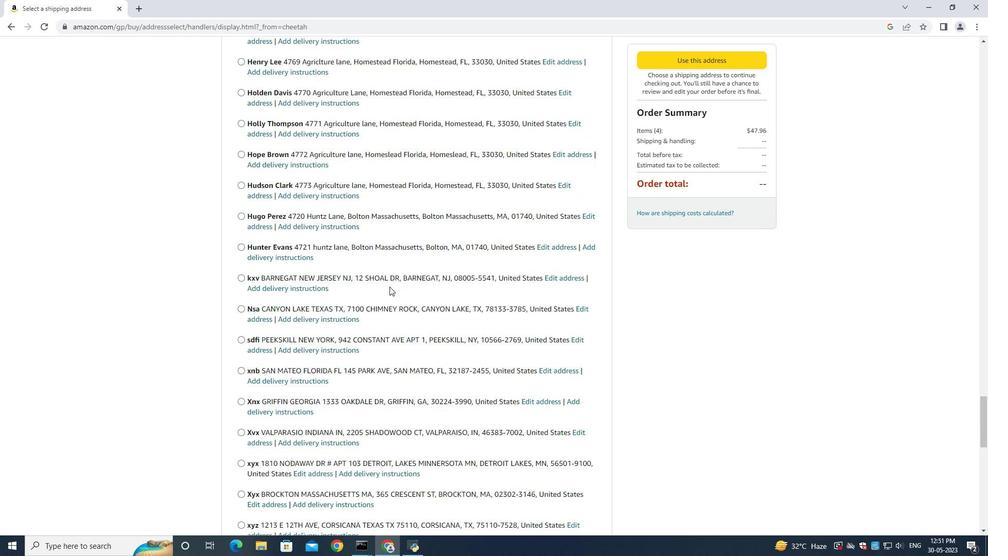
Action: Mouse moved to (389, 287)
Screenshot: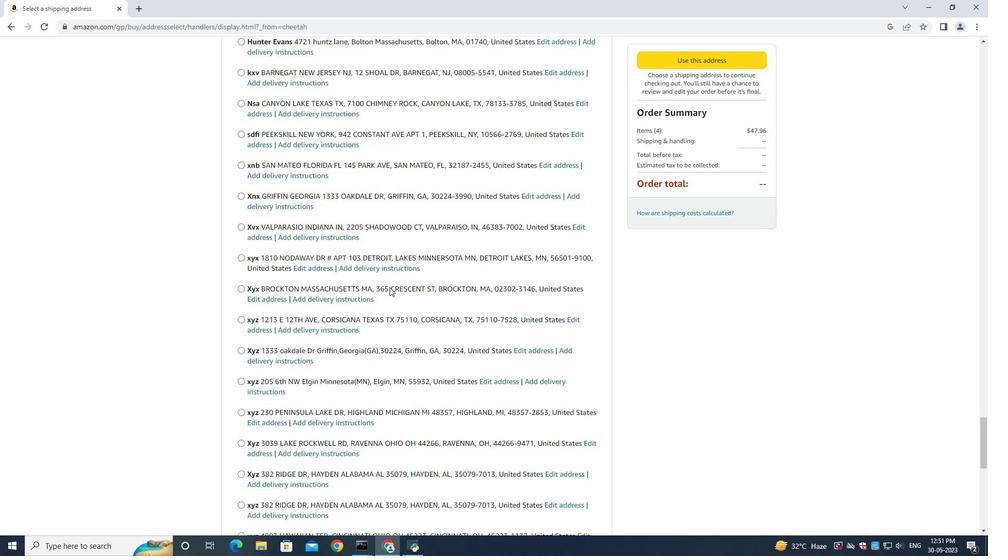 
Action: Mouse scrolled (389, 286) with delta (0, 0)
Screenshot: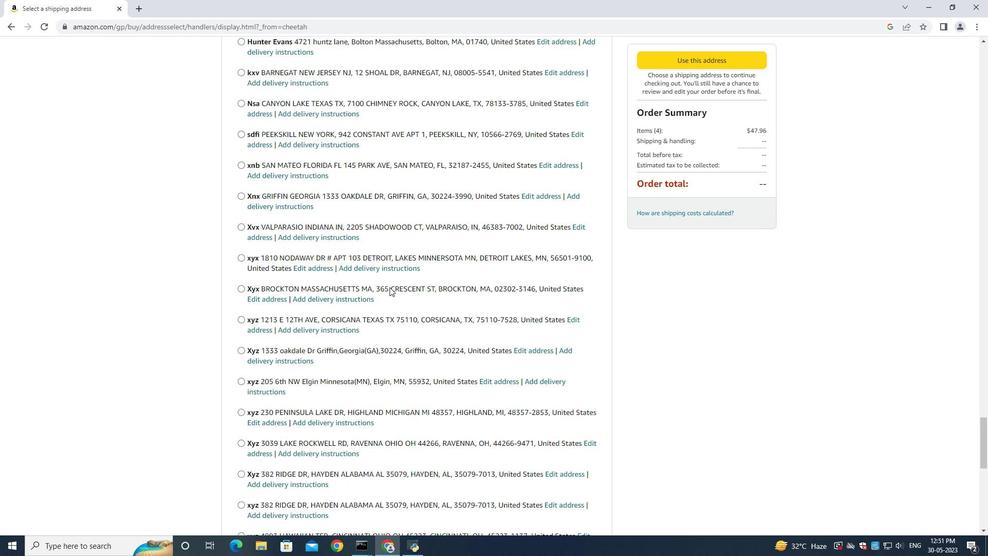 
Action: Mouse scrolled (389, 286) with delta (0, 0)
Screenshot: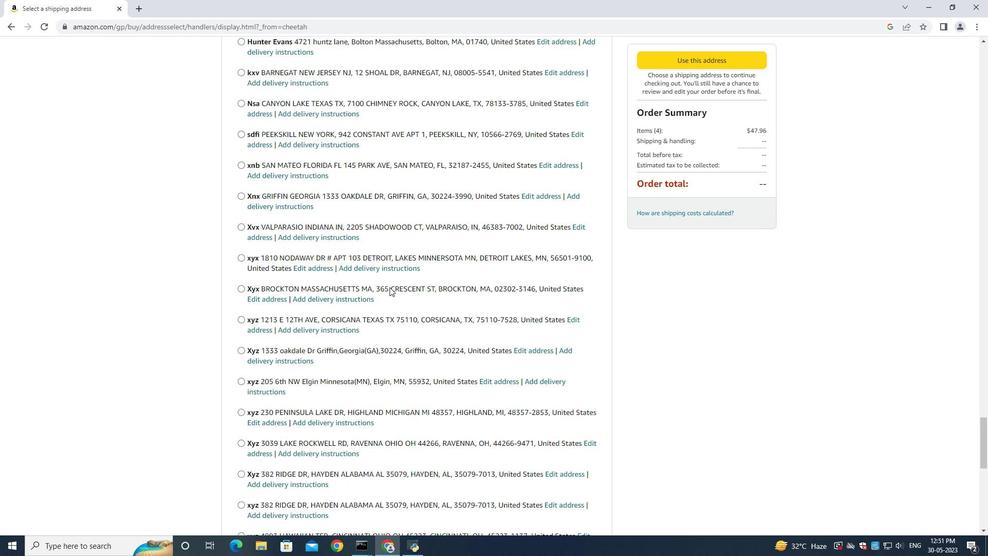 
Action: Mouse scrolled (389, 286) with delta (0, 0)
Screenshot: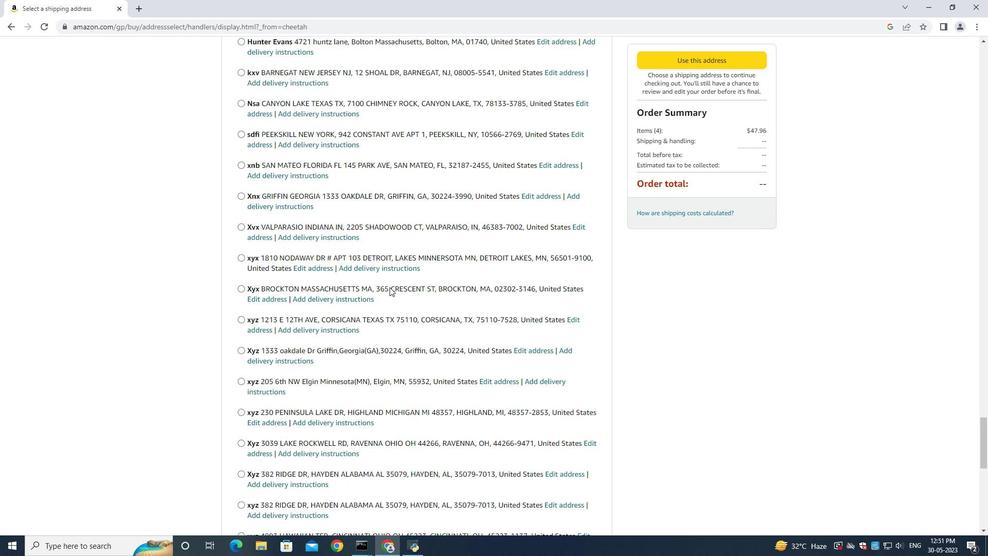 
Action: Mouse scrolled (389, 286) with delta (0, 0)
Screenshot: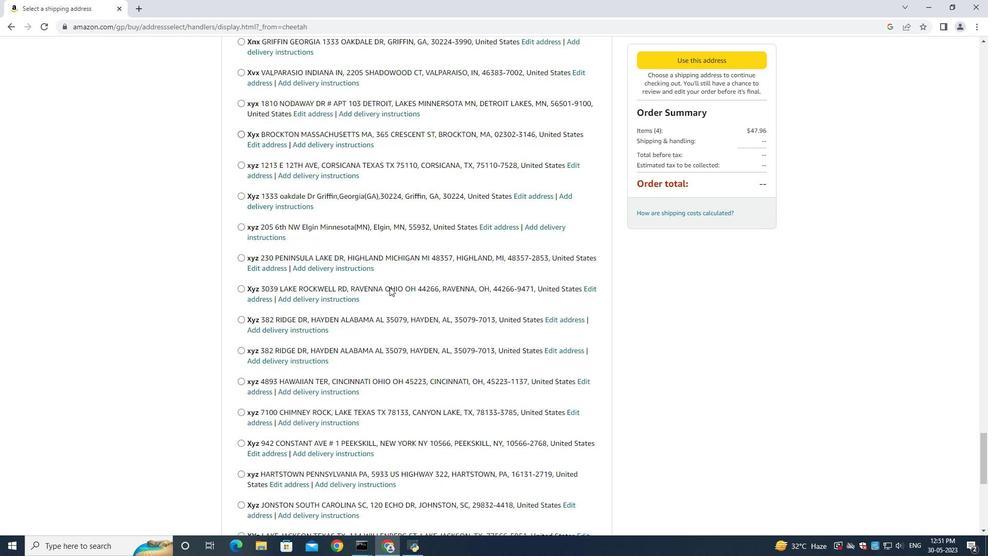 
Action: Mouse scrolled (389, 286) with delta (0, 0)
Screenshot: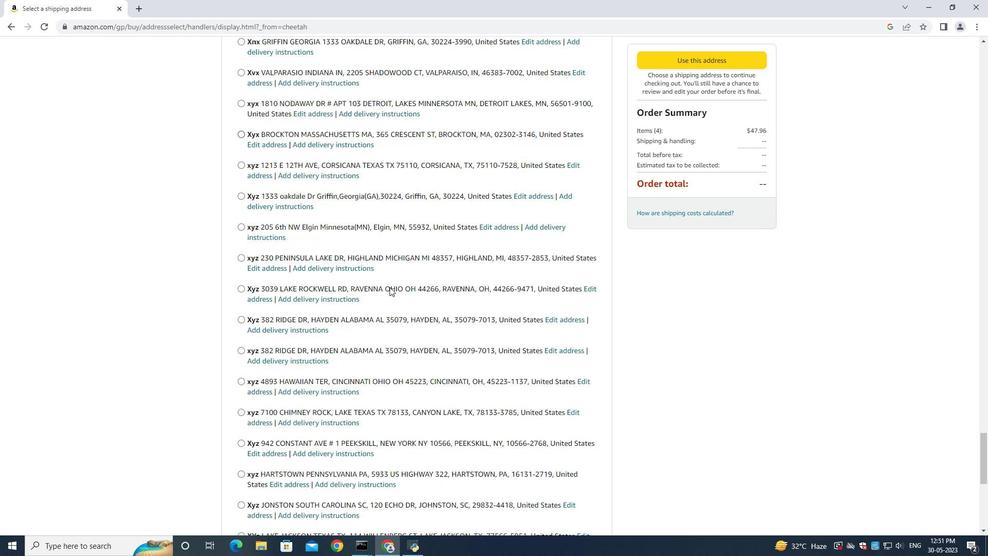 
Action: Mouse scrolled (389, 286) with delta (0, 0)
Screenshot: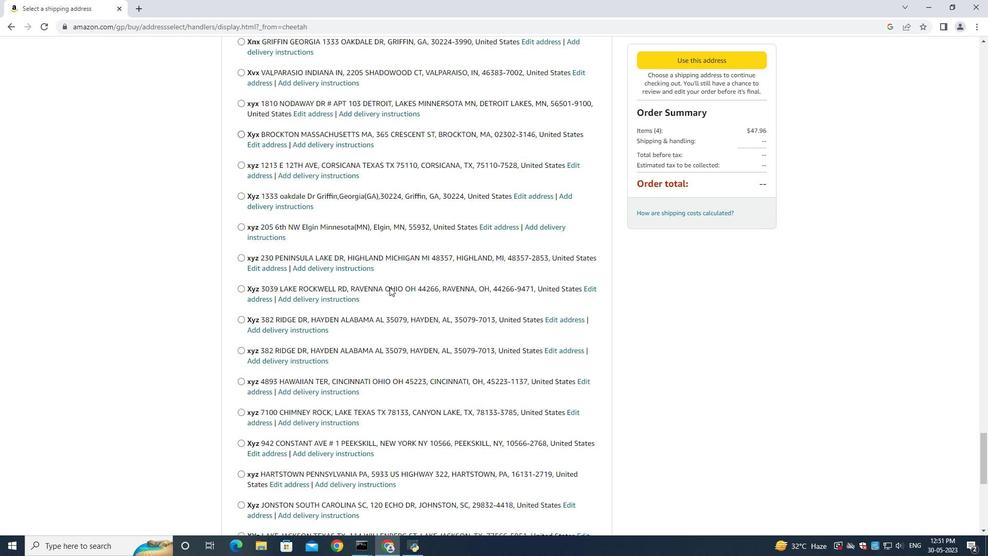 
Action: Mouse scrolled (389, 286) with delta (0, 0)
Screenshot: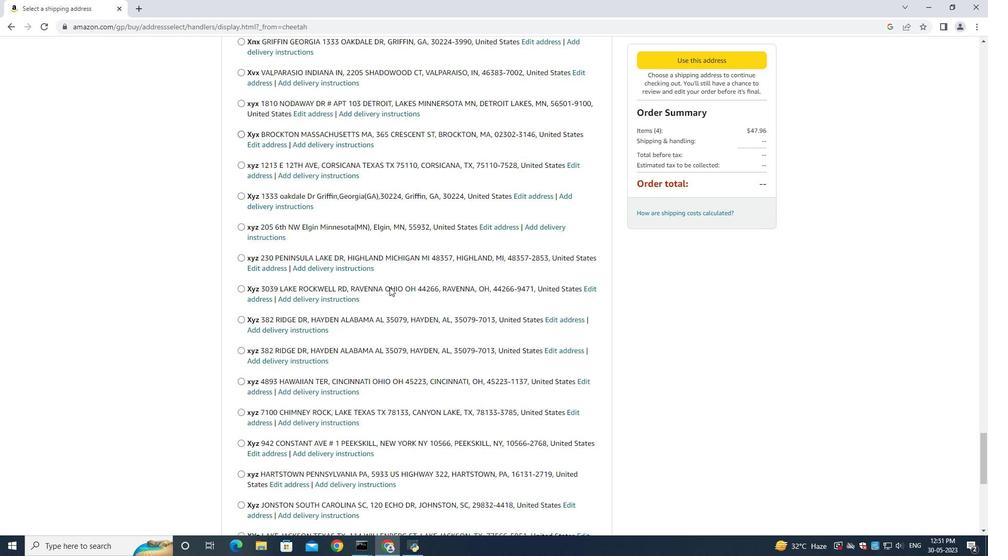 
Action: Mouse scrolled (389, 286) with delta (0, 0)
Screenshot: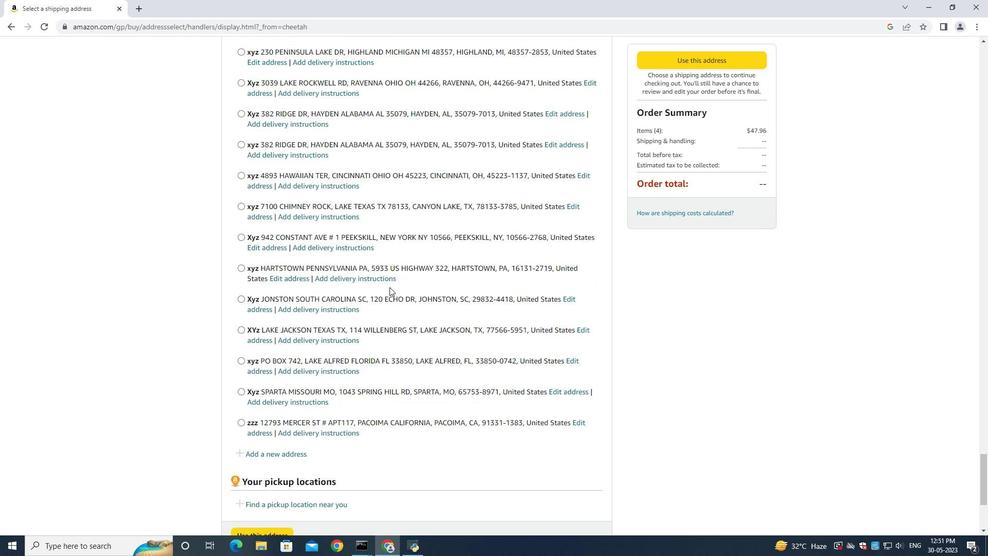 
Action: Mouse scrolled (389, 286) with delta (0, 0)
Screenshot: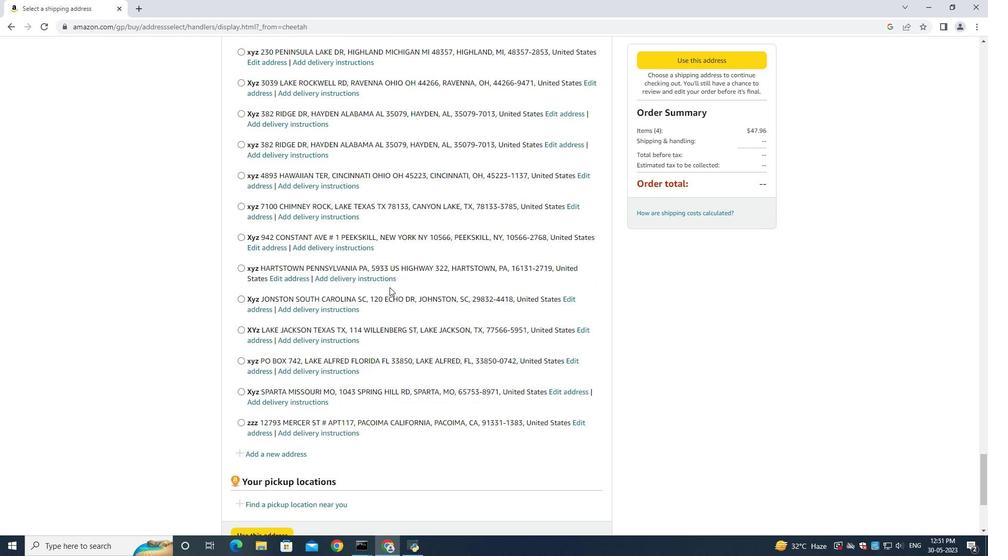 
Action: Mouse scrolled (389, 286) with delta (0, 0)
Screenshot: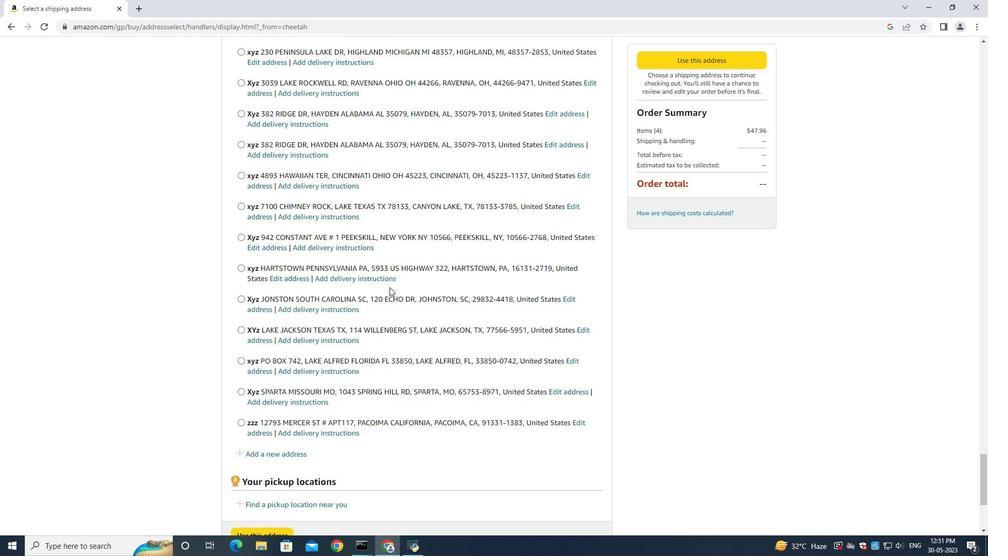 
Action: Mouse scrolled (389, 286) with delta (0, 0)
Screenshot: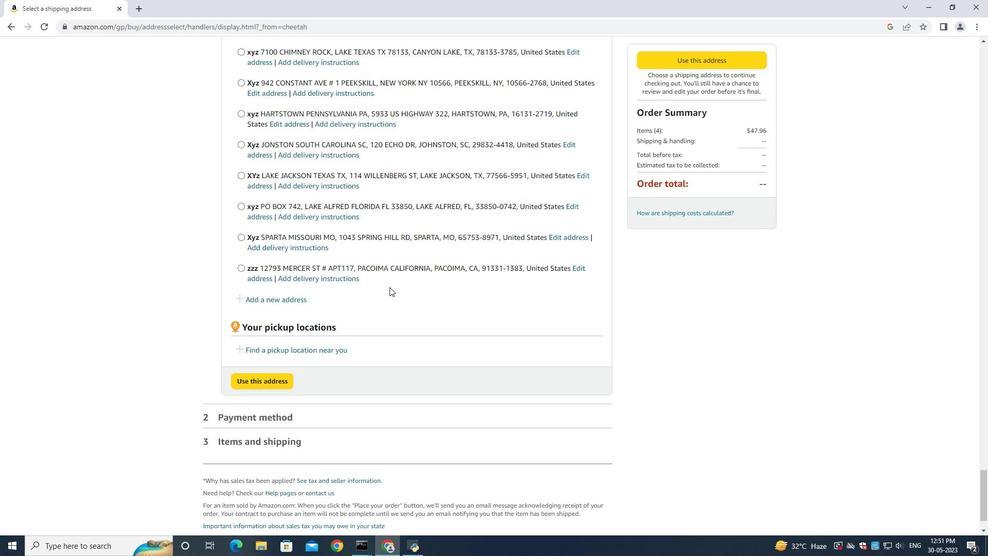 
Action: Mouse scrolled (389, 286) with delta (0, 0)
Screenshot: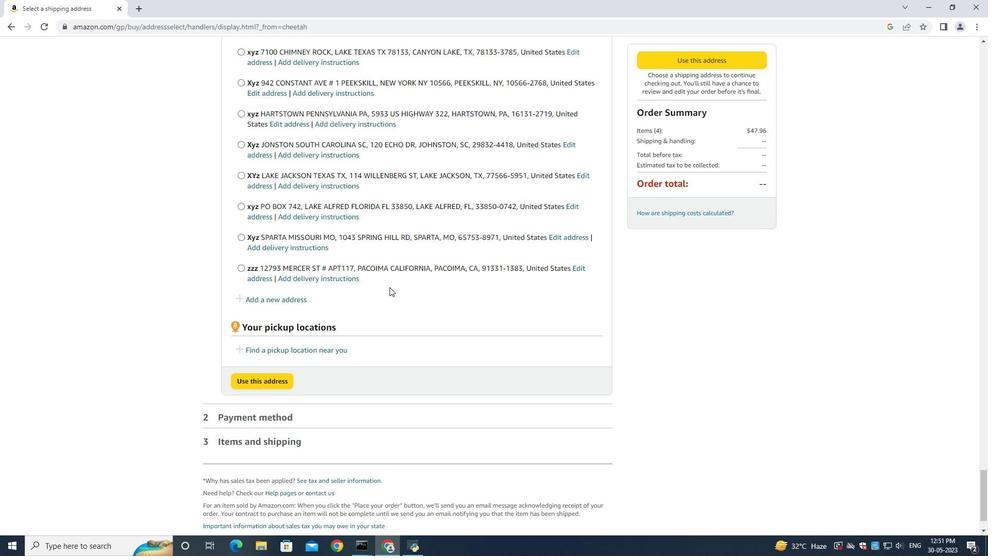 
Action: Mouse moved to (267, 244)
Screenshot: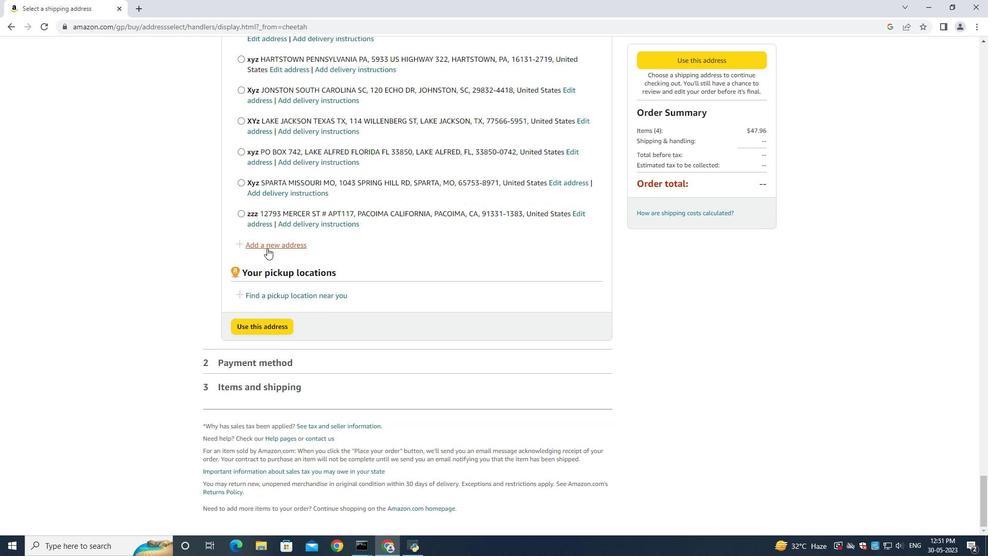 
Action: Mouse pressed left at (267, 244)
Screenshot: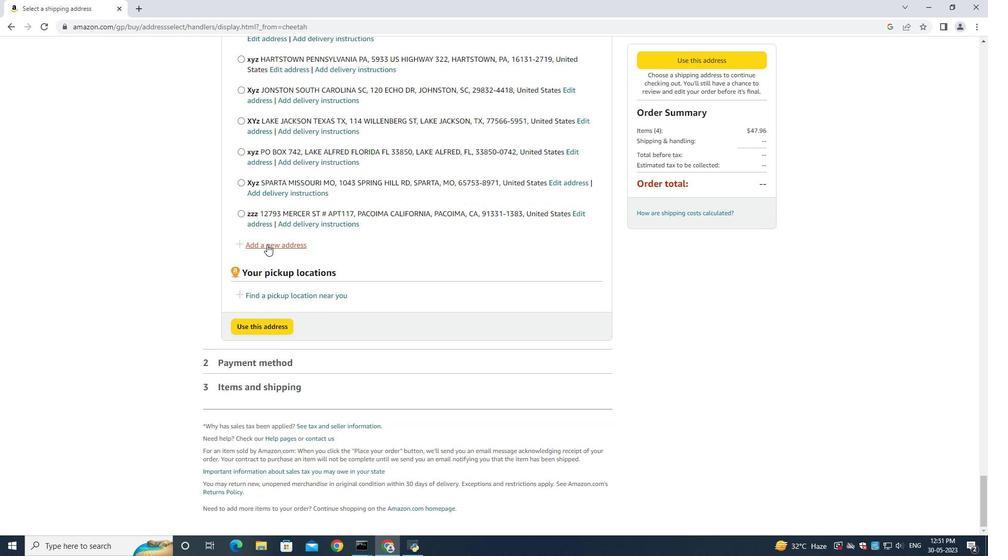 
Action: Mouse moved to (349, 247)
Screenshot: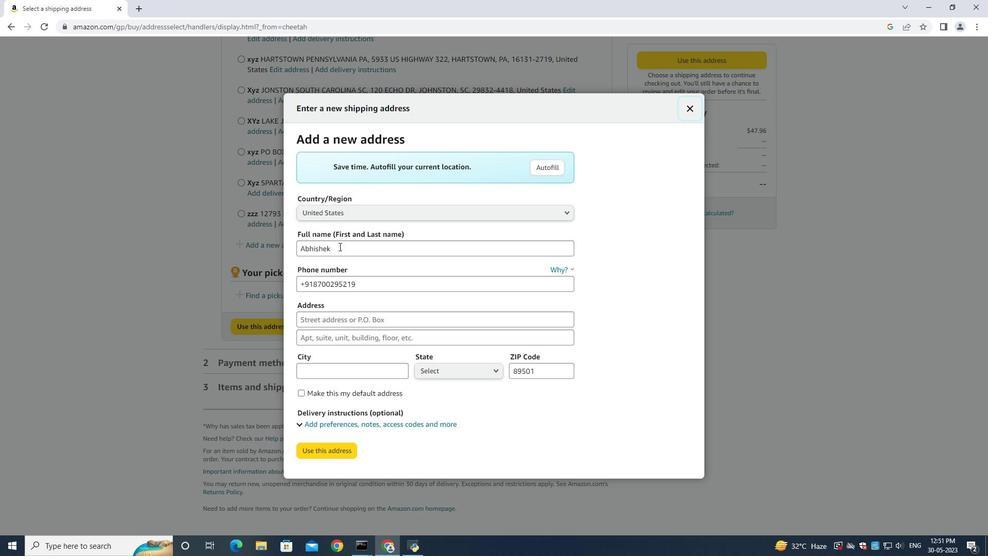 
Action: Mouse pressed left at (349, 247)
Screenshot: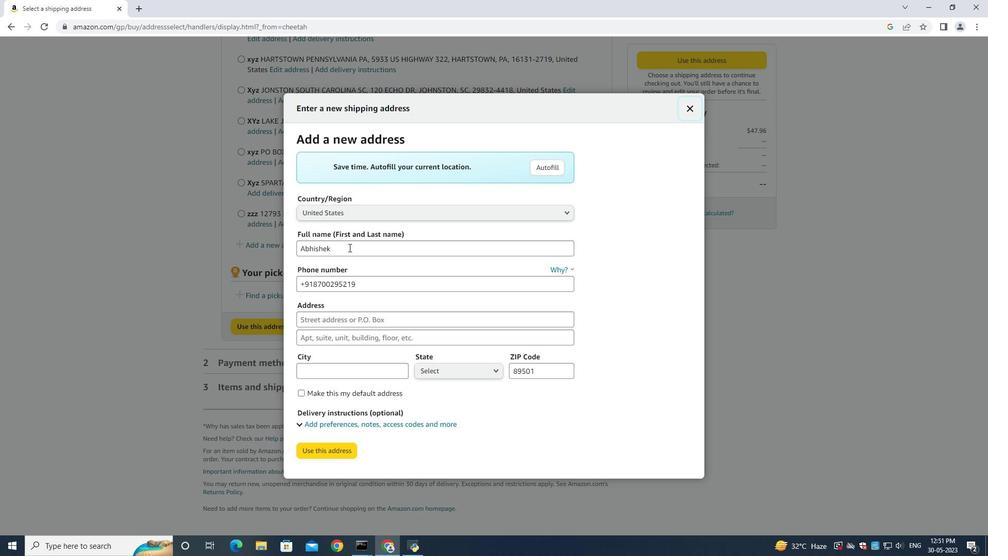 
Action: Key pressed ctrl+A<Key.backspace><Key.shift><Key.shift><Key.shift><Key.shift><Key.shift><Key.shift><Key.shift><Key.shift><Key.shift><Key.shift><Key.shift><Key.shift><Key.shift><Key.shift><Key.shift><Key.shift><Key.shift><Key.shift><Key.shift><Key.shift><Key.shift><Key.shift><Key.shift><Key.shift><Key.shift><Key.shift><Key.shift><Key.shift><Key.shift><Key.shift><Key.shift><Key.shift><Key.shift><Key.shift><Key.shift><Key.shift><Key.shift><Key.shift><Key.shift><Key.shift><Key.shift><Key.shift><Key.shift><Key.shift><Key.shift><Key.shift><Key.shift><Key.shift><Key.shift><Key.shift><Key.shift><Key.shift><Key.shift><Key.shift><Key.shift><Key.shift><Key.shift><Key.shift><Key.shift><Key.shift><Key.shift><Key.shift><Key.shift><Key.shift><Key.shift><Key.shift><Key.shift><Key.shift><Key.shift><Key.shift><Key.shift><Key.shift><Key.shift><Key.shift><Key.shift><Key.shift><Key.shift><Key.shift><Key.shift><Key.shift><Key.shift><Key.shift><Key.shift><Key.shift><Key.shift><Key.shift><Key.shift><Key.shift><Key.shift><Key.shift><Key.shift><Key.shift><Key.shift><Key.shift><Key.shift><Key.shift><Key.shift><Key.shift><Key.shift><Key.shift><Key.shift><Key.shift><Key.shift><Key.shift><Key.shift><Key.shift><Key.shift><Key.shift><Key.shift><Key.shift><Key.shift><Key.shift><Key.shift><Key.shift><Key.shift><Key.shift><Key.shift><Key.shift><Key.shift><Key.shift><Key.shift><Key.shift><Key.shift><Key.shift><Key.shift><Key.shift><Key.shift><Key.shift><Key.shift><Key.shift><Key.shift><Key.shift><Key.shift><Key.shift><Key.shift><Key.shift><Key.shift><Key.shift><Key.shift><Key.shift><Key.shift><Key.shift><Key.shift><Key.shift><Key.shift><Key.shift><Key.shift><Key.shift><Key.shift><Key.shift><Key.shift><Key.shift><Key.shift><Key.shift><Key.shift><Key.shift><Key.shift><Key.shift><Key.shift><Key.shift><Key.shift><Key.shift><Key.shift><Key.shift><Key.shift><Key.shift><Key.shift><Key.shift><Key.shift><Key.shift><Key.shift><Key.shift><Key.shift><Key.shift><Key.shift><Key.shift><Key.shift><Key.shift><Key.shift><Key.shift><Key.shift><Key.shift><Key.shift><Key.shift><Key.shift><Key.shift><Key.shift><Key.shift><Key.shift><Key.shift><Key.shift><Key.shift><Key.shift><Key.shift><Key.shift><Key.shift><Key.shift><Key.shift><Key.shift><Key.shift><Key.shift><Key.shift><Key.shift><Key.shift><Key.shift><Key.shift><Key.shift><Key.shift><Key.shift><Key.shift><Key.shift><Key.shift><Key.shift><Key.shift><Key.shift><Key.shift><Key.shift><Key.shift><Key.shift><Key.shift><Key.shift><Key.shift><Key.shift><Key.shift><Key.shift><Key.shift><Key.shift><Key.shift><Key.shift><Key.shift><Key.shift><Key.shift><Key.shift><Key.shift><Key.shift><Key.shift>Lan<Key.space><Key.shift><Key.shift><Key.shift><Key.shift><Key.shift><Key.shift><Key.shift><Key.shift><Key.shift><Key.shift><Key.shift><Key.shift><Key.shift><Key.shift><Key.shift><Key.shift><Key.shift><Key.shift><Key.shift><Key.shift><Key.shift><Key.shift><Key.shift><Key.shift><Key.shift><Key.shift><Key.shift><Key.shift><Key.shift><Key.shift><Key.shift><Key.shift><Key.shift><Key.shift><Key.shift><Key.shift><Key.shift><Key.shift><Key.shift><Key.shift><Key.shift><Key.shift><Key.shift><Key.shift><Key.shift><Key.shift><Key.shift><Key.shift><Key.shift><Key.shift><Key.shift><Key.shift><Key.shift><Key.shift><Key.shift><Key.shift><Key.shift><Key.shift><Key.shift><Key.shift><Key.shift><Key.shift><Key.shift><Key.shift><Key.shift><Key.shift><Key.shift><Key.shift><Key.shift><Key.shift><Key.shift><Key.shift><Key.shift><Key.shift><Key.shift><Key.shift><Key.shift><Key.shift><Key.shift><Key.shift><Key.shift><Key.shift><Key.shift><Key.shift><Key.shift><Key.shift><Key.shift><Key.shift><Key.shift><Key.shift><Key.shift><Key.shift><Key.shift><Key.shift><Key.shift><Key.shift><Key.shift><Key.shift><Key.shift><Key.shift><Key.shift><Key.shift><Key.shift><Key.shift><Key.shift><Key.shift><Key.shift><Key.shift><Key.shift><Key.shift><Key.shift><Key.shift><Key.shift><Key.shift><Key.shift><Key.shift><Key.shift><Key.shift>Hill<Key.tab><Key.tab><Key.backspace>9785492947<Key.tab>01740<Key.space><Key.shift>Cell<Key.space><Key.backspace><Key.backspace><Key.backspace><Key.backspace><Key.backspace><Key.backspace><Key.backspace><Key.backspace><Key.backspace><Key.backspace><Key.backspace><Key.backspace><Key.backspace><Key.backspace><Key.backspace><Key.backspace><Key.backspace><Key.backspace><Key.backspace>4722<Key.space><Key.shift><Key.shift><Key.shift><Key.shift><Key.shift><Key.shift><Key.shift><Key.shift><Key.shift><Key.shift><Key.shift><Key.shift><Key.shift><Key.shift><Key.shift><Key.shift><Key.shift><Key.shift><Key.shift><Key.shift><Key.shift><Key.shift><Key.shift><Key.shift><Key.shift><Key.shift><Key.shift><Key.shift><Key.shift><Key.shift><Key.shift><Key.shift><Key.shift><Key.shift><Key.shift><Key.shift><Key.shift><Key.shift><Key.shift><Key.shift><Key.shift><Key.shift><Key.shift><Key.shift><Key.shift><Key.shift><Key.shift><Key.shift><Key.shift><Key.shift><Key.shift><Key.shift><Key.shift><Key.shift><Key.shift><Key.shift><Key.shift><Key.shift><Key.shift><Key.shift><Key.shift><Key.shift><Key.shift><Key.shift><Key.shift><Key.shift>Huntz<Key.space><Key.shift><Key.shift><Key.shift><Key.shift><Key.shift><Key.shift><Key.shift><Key.shift><Key.shift><Key.shift><Key.shift><Key.shift><Key.shift><Key.shift><Key.shift><Key.shift><Key.shift><Key.shift><Key.shift><Key.shift><Key.shift><Key.shift>LAne<Key.space><Key.backspace><Key.backspace><Key.backspace><Key.backspace>ane<Key.tab><Key.shift><Key.shift><Key.shift><Key.shift><Key.shift><Key.shift><Key.shift><Key.shift><Key.shift><Key.shift><Key.shift><Key.shift><Key.shift><Key.shift><Key.shift><Key.shift><Key.shift><Key.shift><Key.shift><Key.shift><Key.shift><Key.shift><Key.shift><Key.shift><Key.shift><Key.shift><Key.shift><Key.shift><Key.shift><Key.shift><Key.shift><Key.shift><Key.shift><Key.shift><Key.shift><Key.shift><Key.shift><Key.shift><Key.shift><Key.shift><Key.shift><Key.shift><Key.shift><Key.shift><Key.shift><Key.shift><Key.shift><Key.shift>Bolton<Key.space><Key.shift>Massachsetts<Key.tab><Key.shift>Bolton<Key.tab>
Screenshot: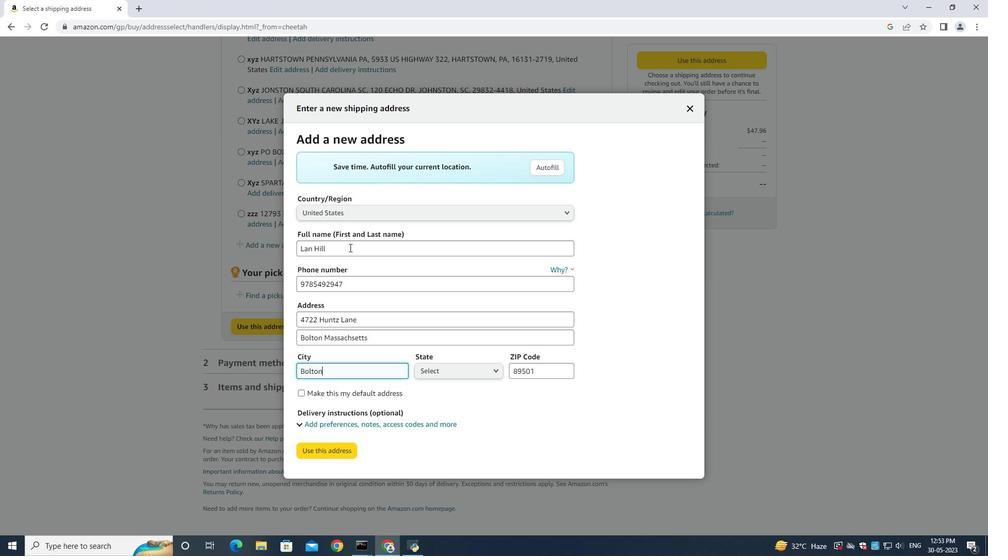 
Action: Mouse moved to (441, 373)
Screenshot: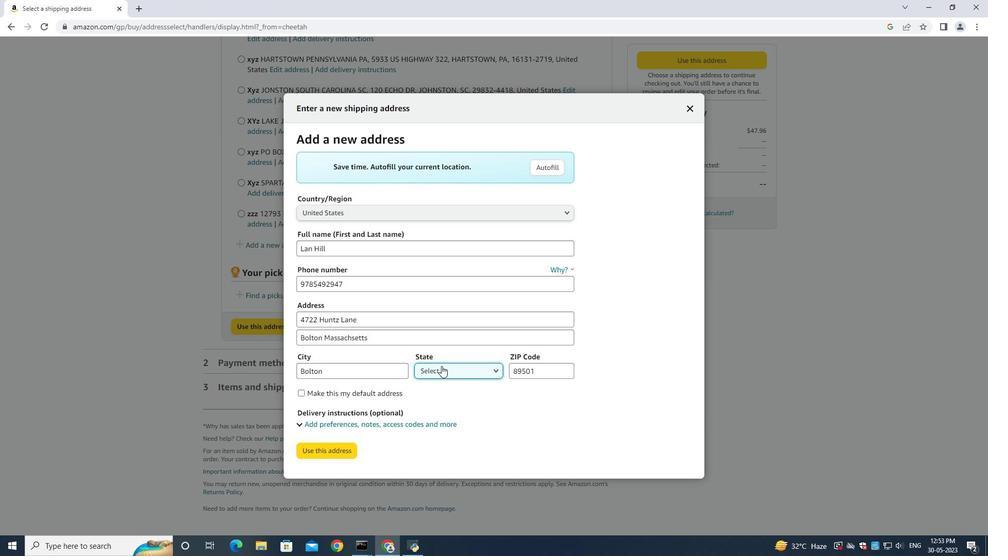 
Action: Mouse pressed left at (441, 373)
Screenshot: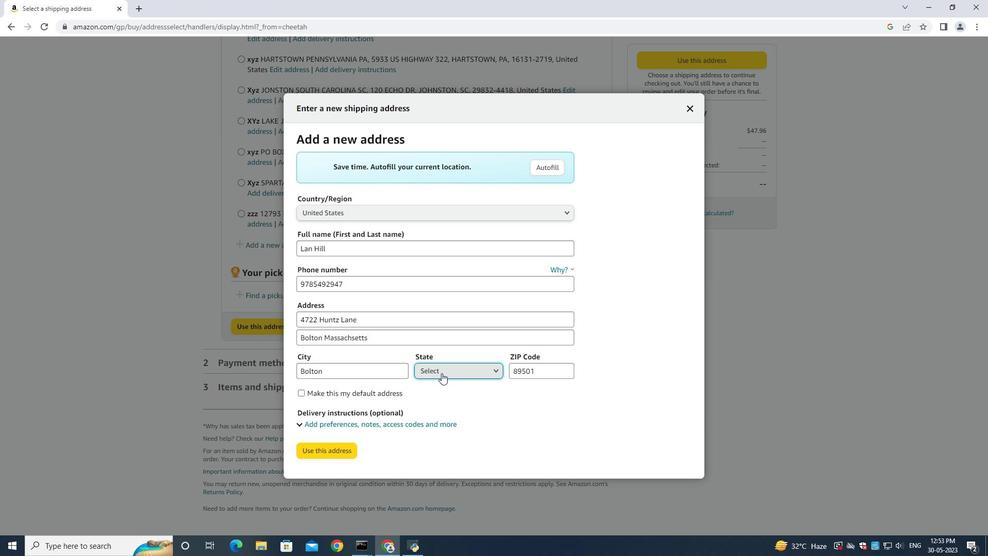 
Action: Key pressed mass
Screenshot: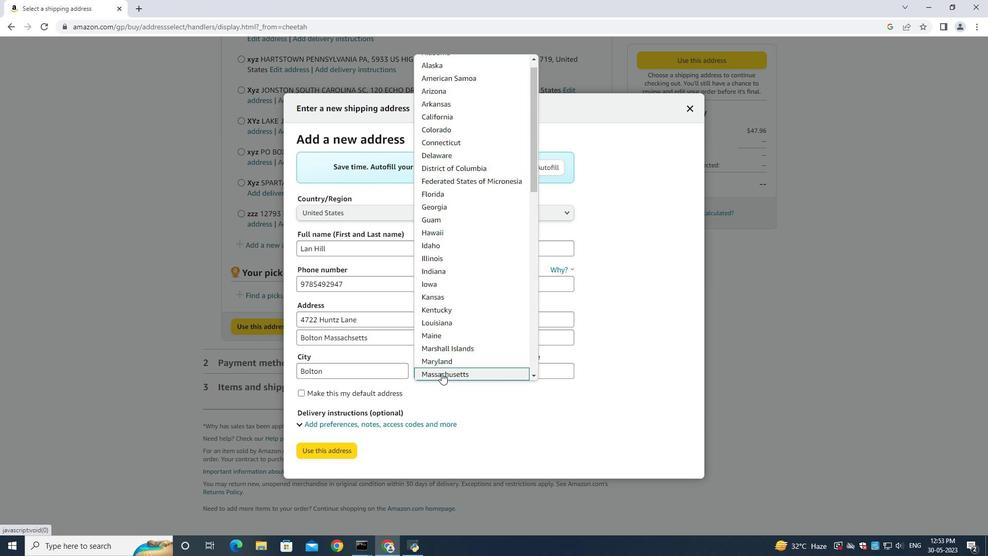 
Action: Mouse pressed left at (441, 373)
Screenshot: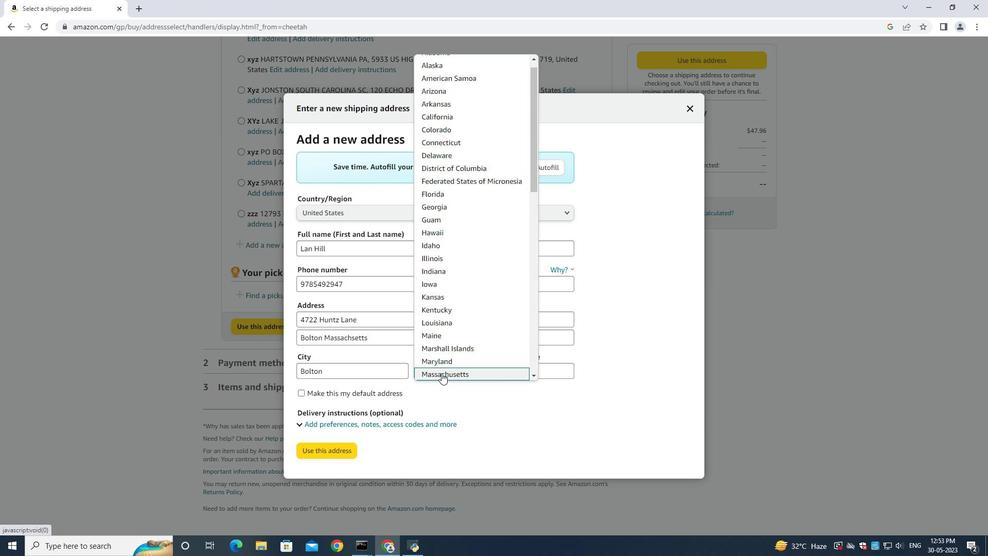 
Action: Mouse moved to (534, 374)
Screenshot: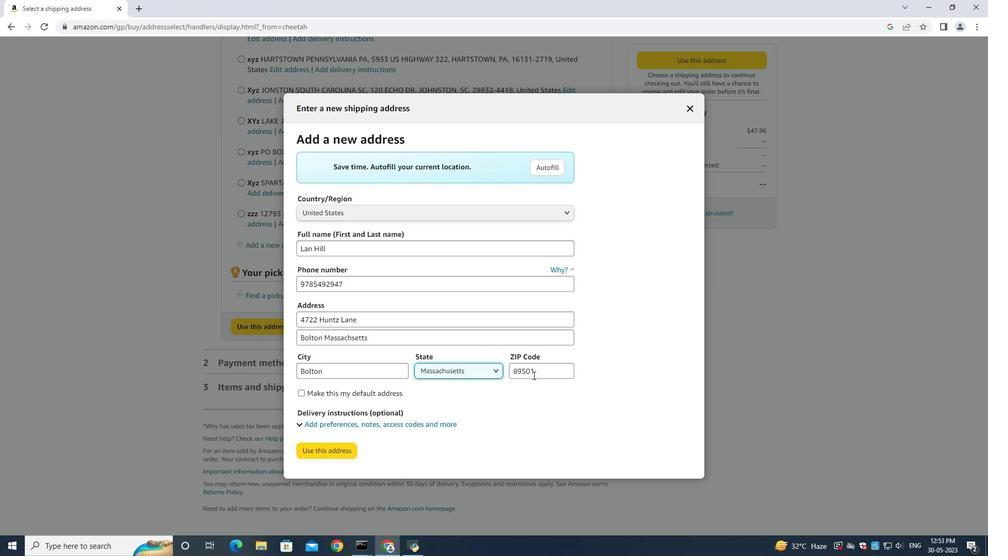 
Action: Mouse pressed left at (534, 374)
Screenshot: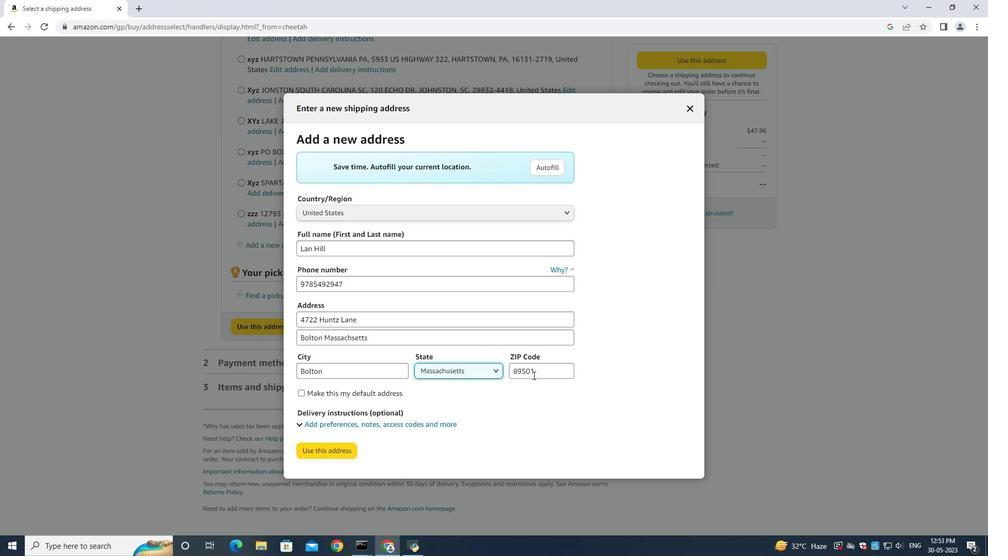 
Action: Key pressed ctrl+A<Key.backspace>01740
Screenshot: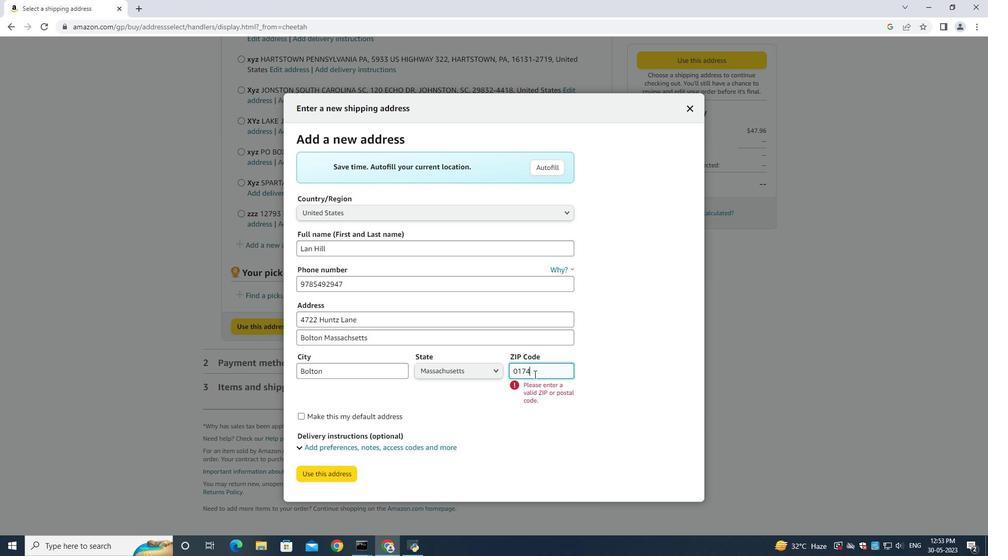 
Action: Mouse moved to (328, 454)
Screenshot: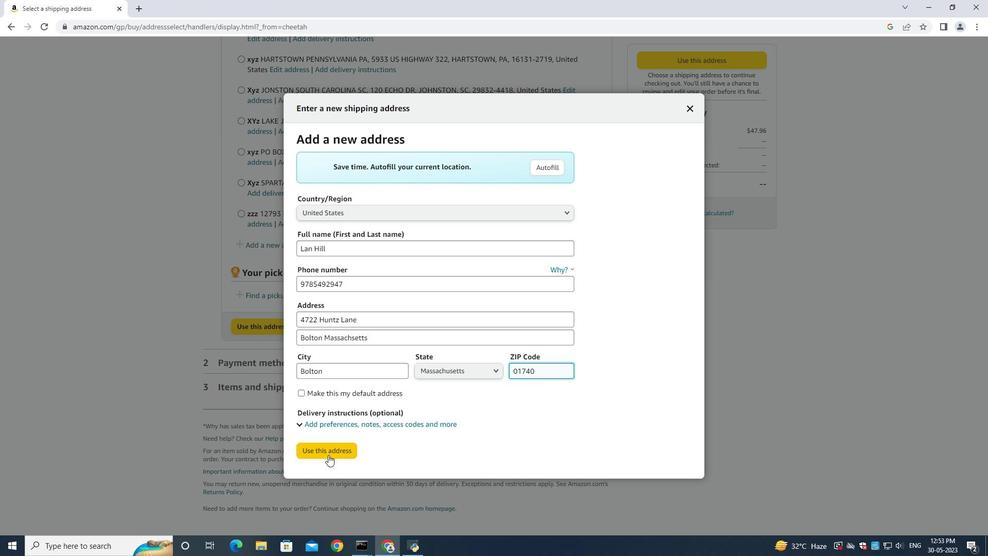 
Action: Mouse pressed left at (328, 454)
Screenshot: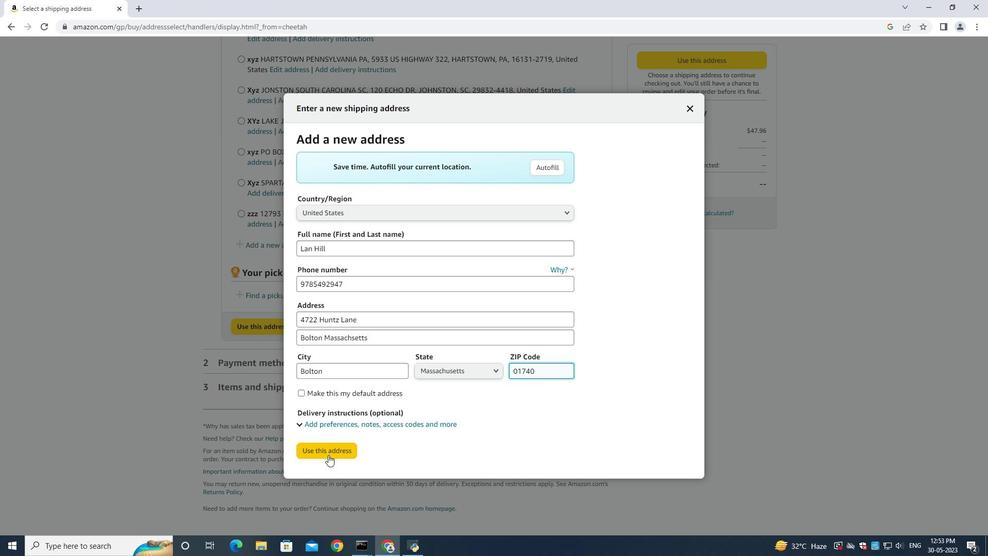 
Action: Mouse moved to (333, 525)
Screenshot: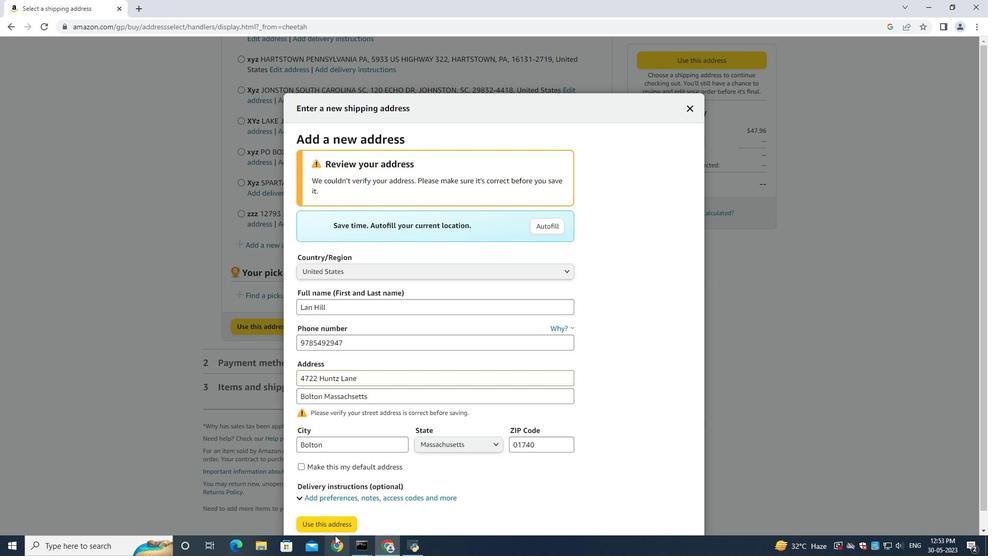 
Action: Mouse pressed left at (333, 525)
Screenshot: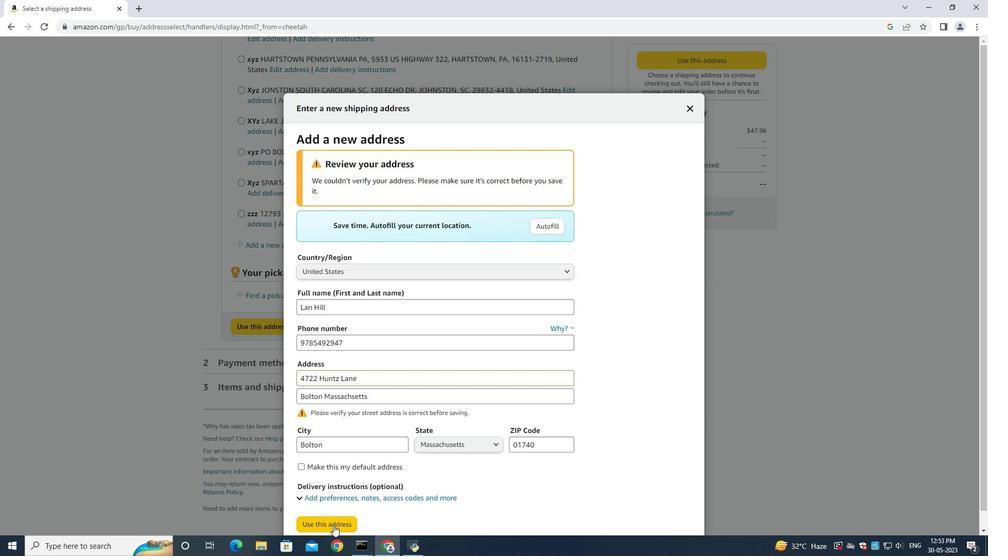 
Action: Mouse moved to (410, 262)
Screenshot: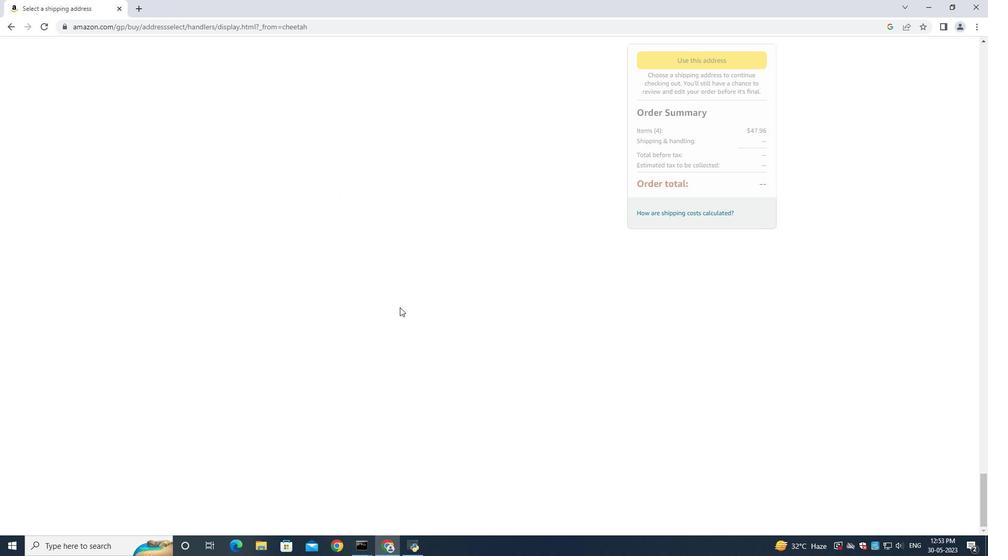 
